 Task: Look for space in Tinaquillo, Venezuela from 10th July, 2023 to 15th July, 2023 for 7 adults in price range Rs.10000 to Rs.15000. Place can be entire place or shared room with 4 bedrooms having 7 beds and 4 bathrooms. Property type can be house, flat, guest house. Amenities needed are: wifi, TV, free parkinig on premises, gym, breakfast. Booking option can be shelf check-in. Required host language is English.
Action: Mouse moved to (523, 132)
Screenshot: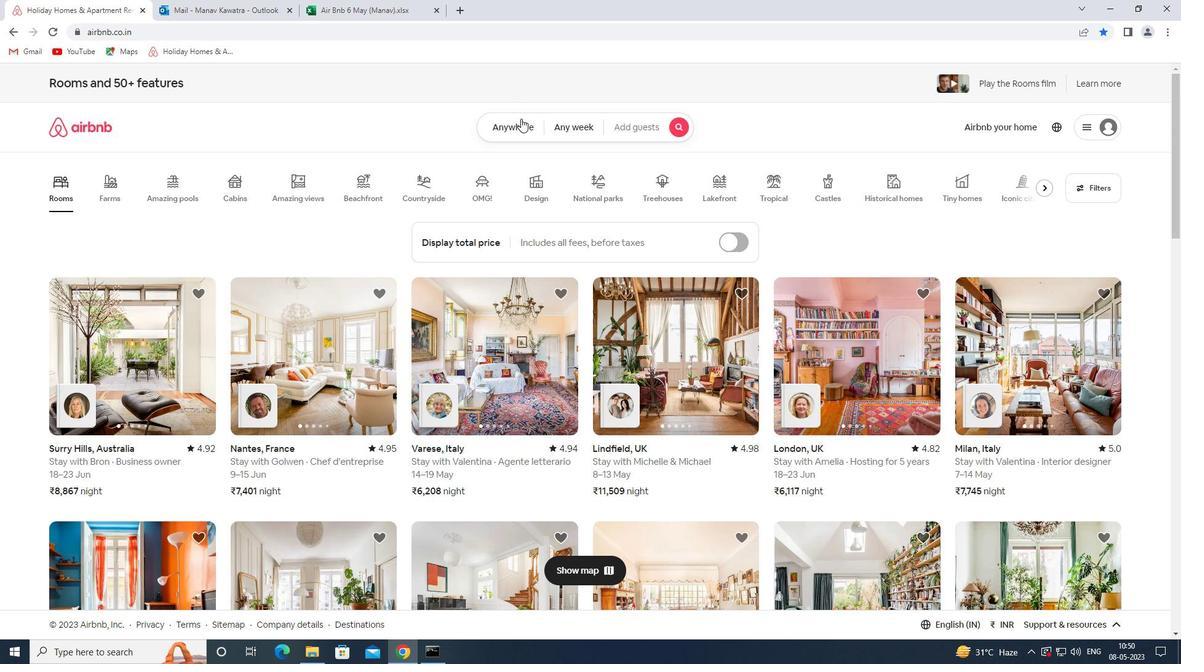 
Action: Mouse pressed left at (523, 132)
Screenshot: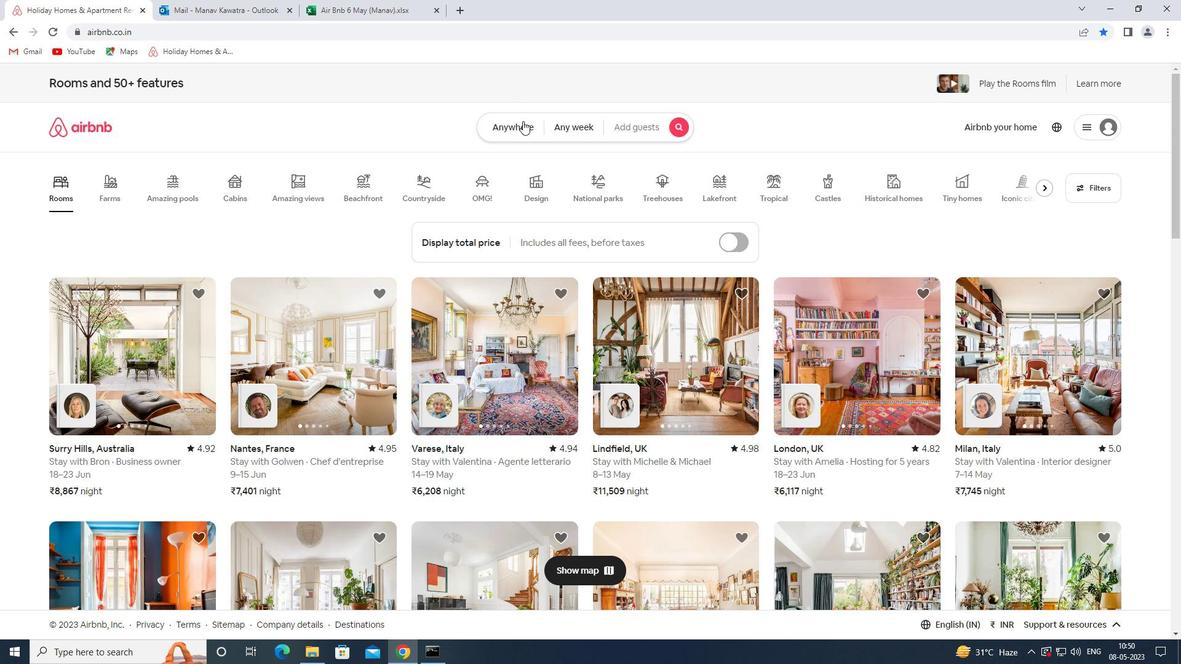 
Action: Mouse moved to (421, 177)
Screenshot: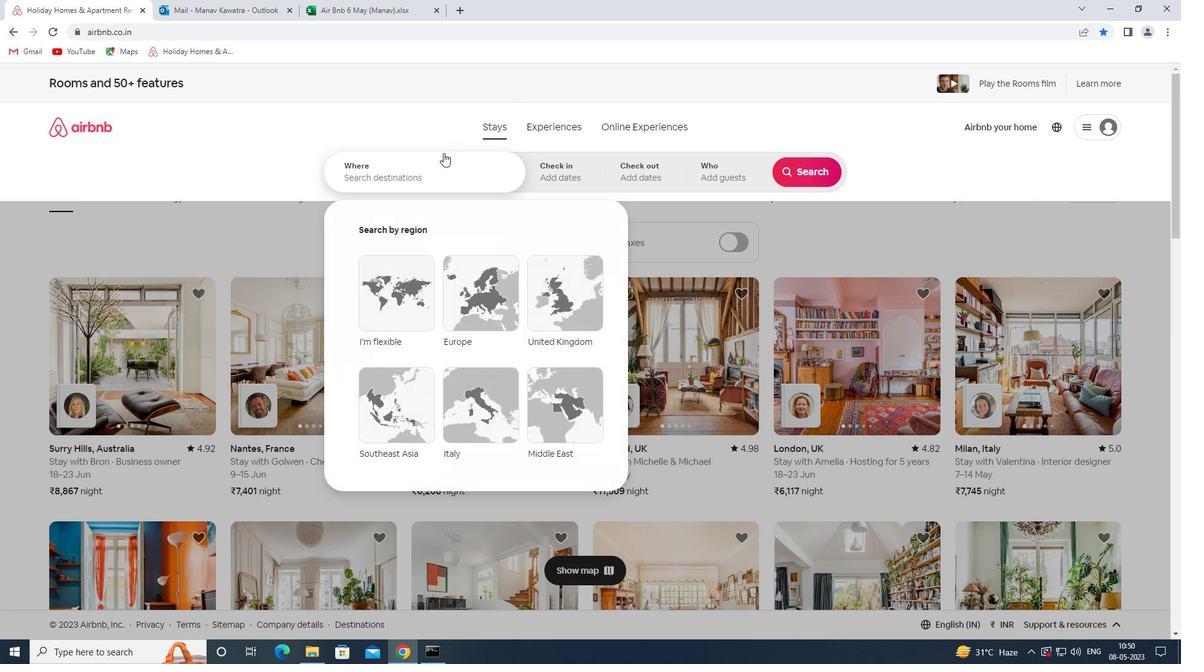 
Action: Mouse pressed left at (421, 177)
Screenshot: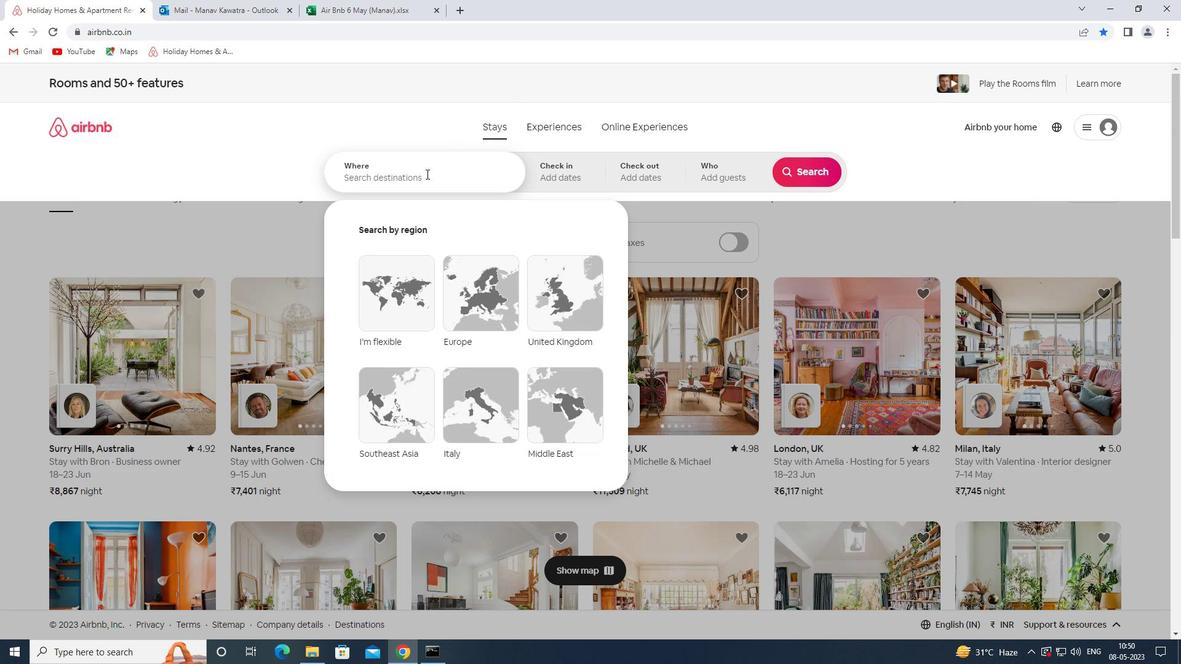 
Action: Mouse moved to (421, 177)
Screenshot: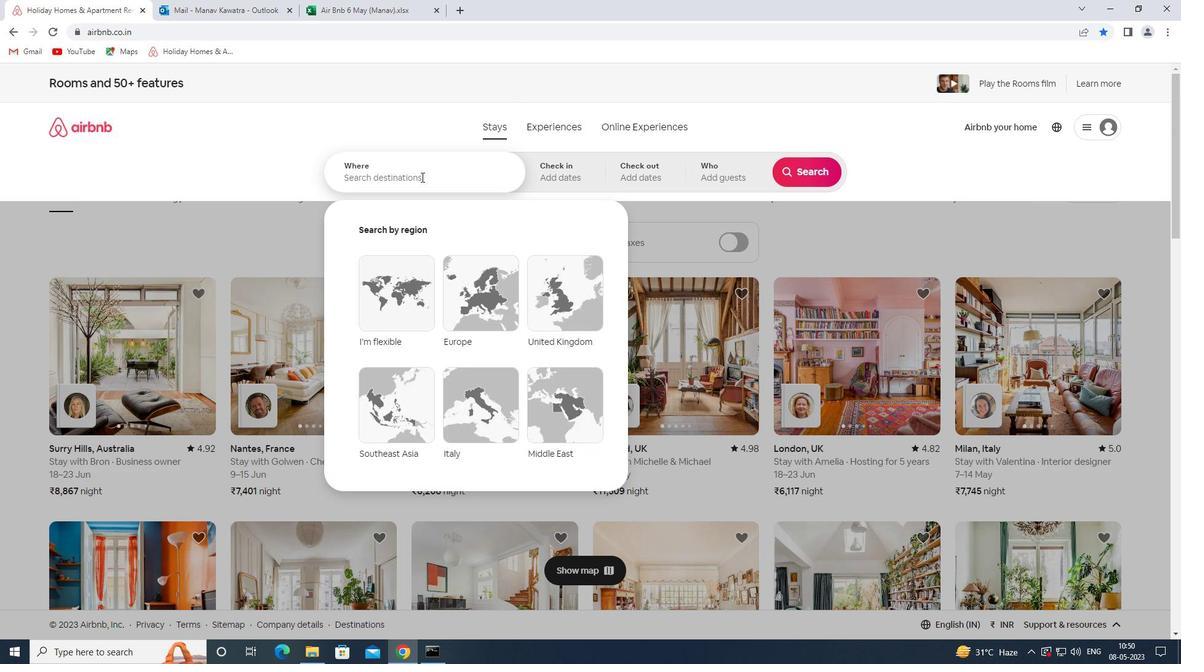 
Action: Key pressed tinaquillo
Screenshot: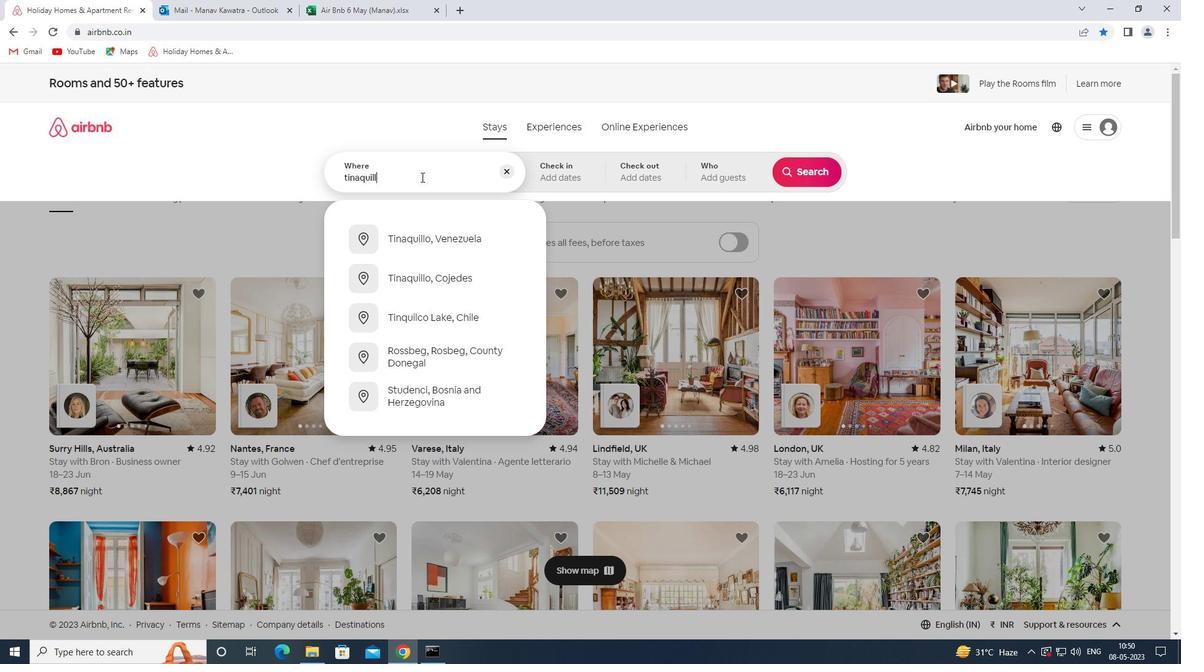 
Action: Mouse moved to (481, 284)
Screenshot: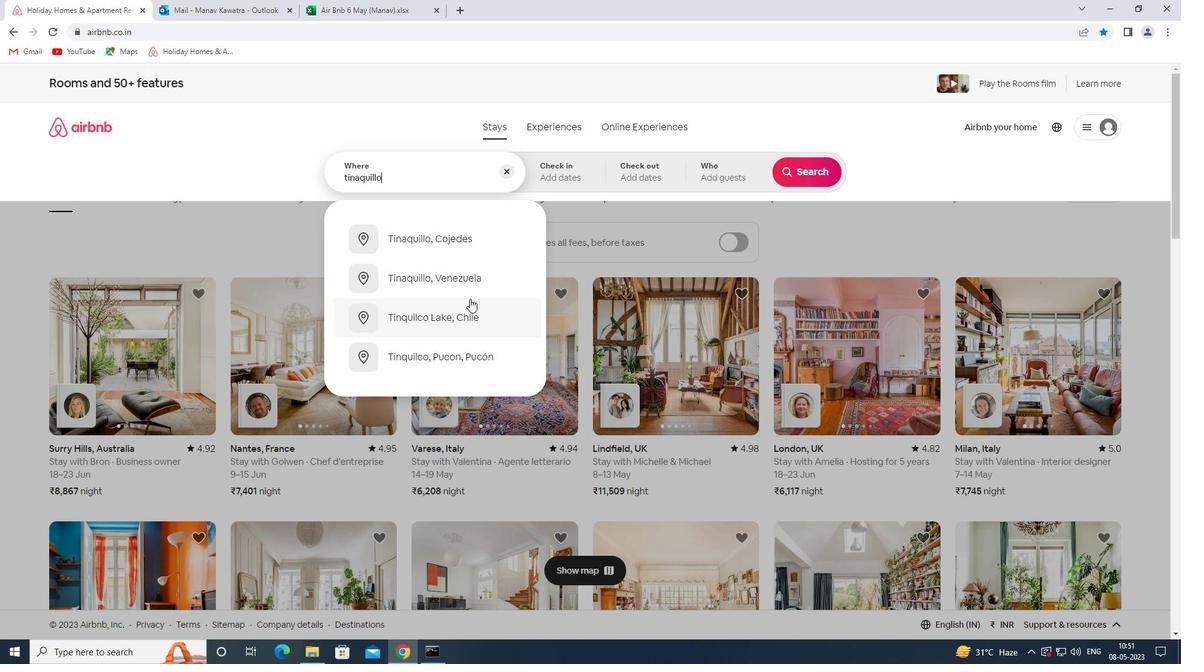 
Action: Mouse pressed left at (481, 284)
Screenshot: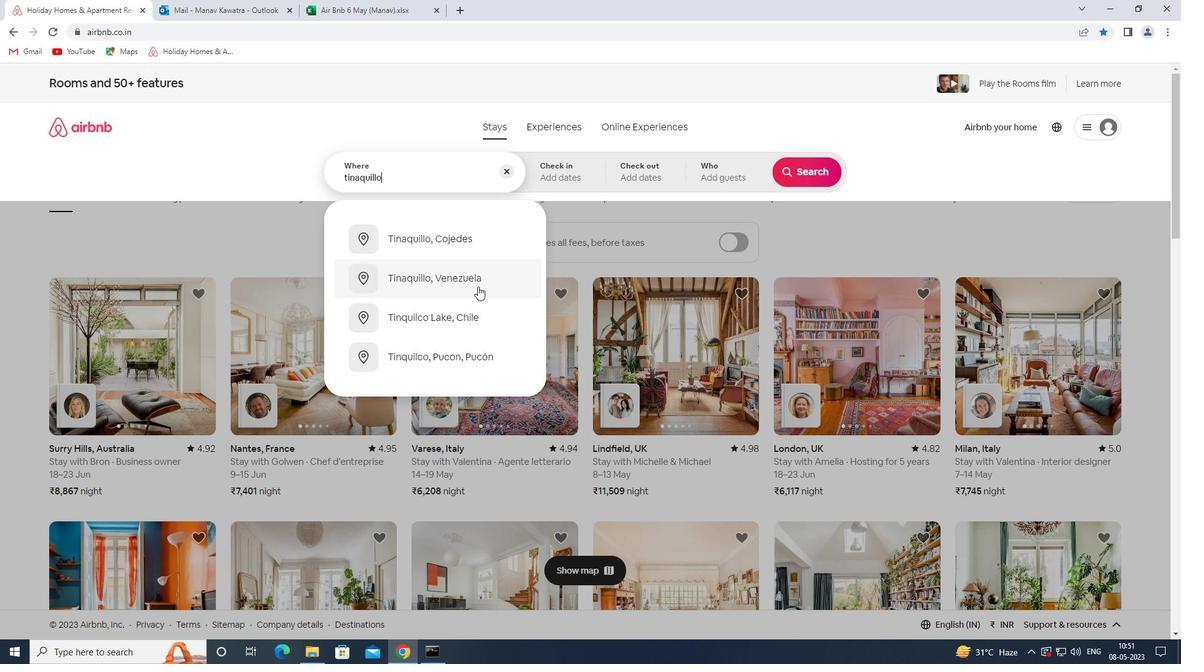 
Action: Mouse moved to (801, 268)
Screenshot: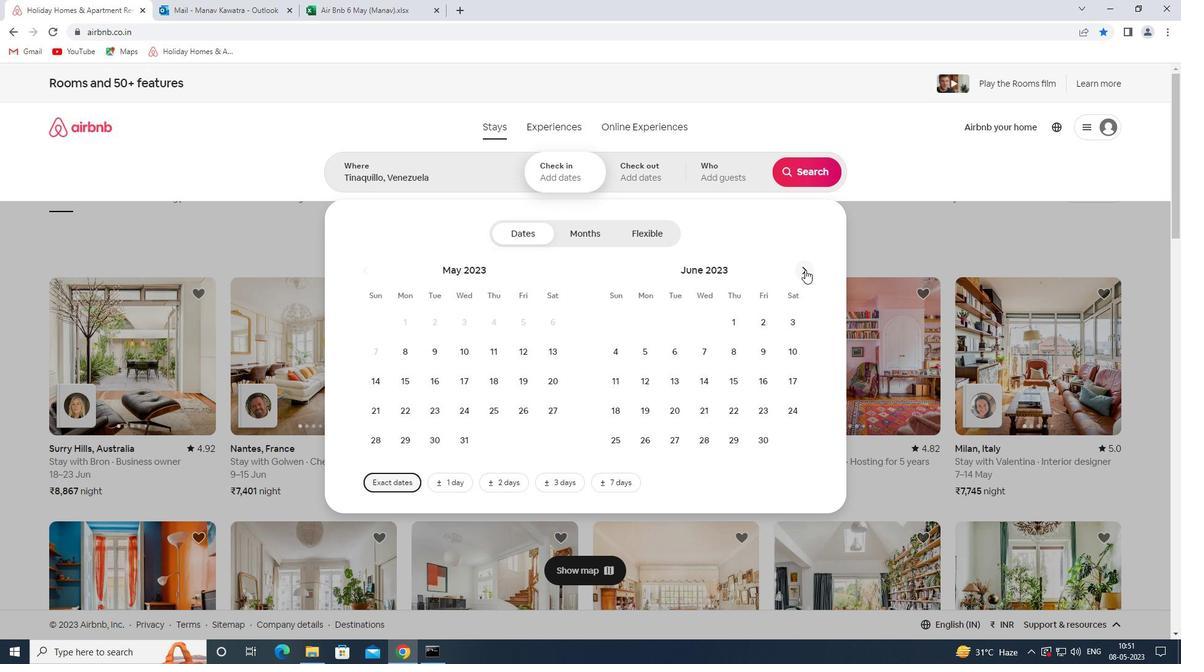 
Action: Mouse pressed left at (801, 268)
Screenshot: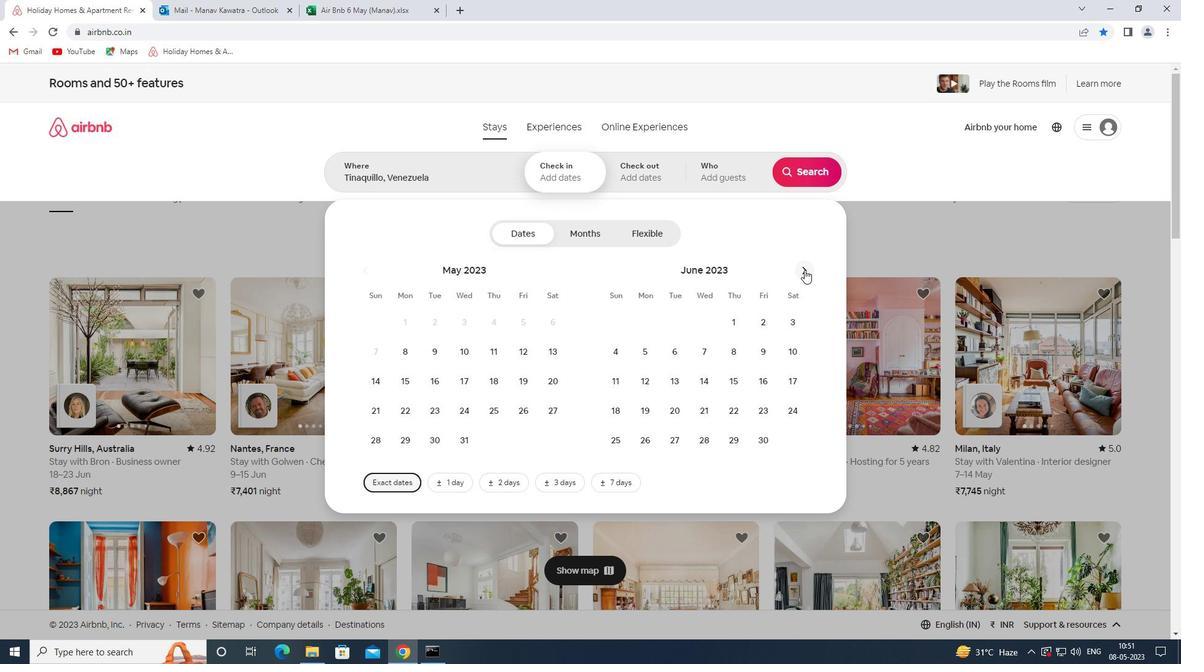 
Action: Mouse moved to (651, 379)
Screenshot: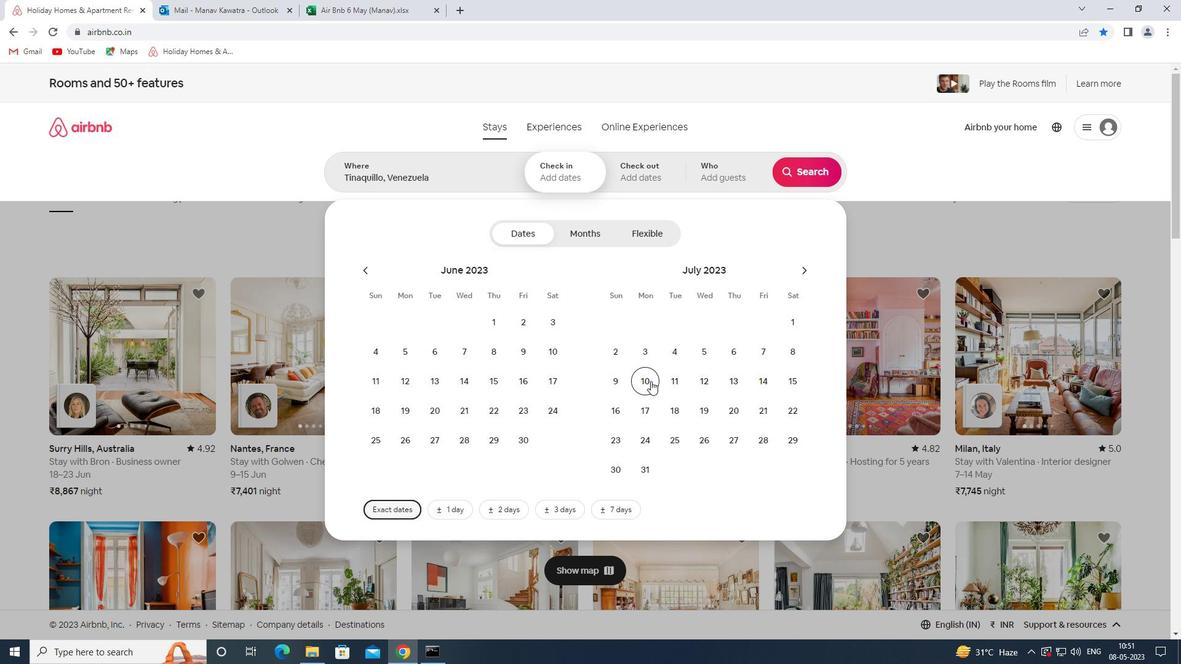 
Action: Mouse pressed left at (651, 379)
Screenshot: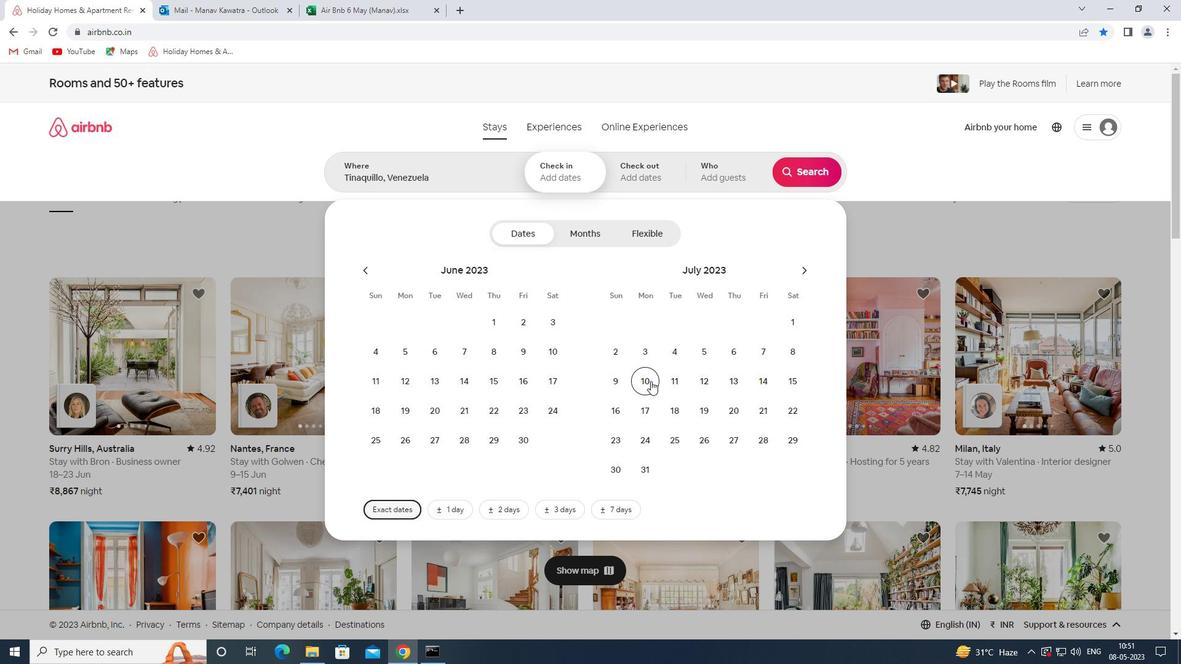 
Action: Mouse moved to (792, 387)
Screenshot: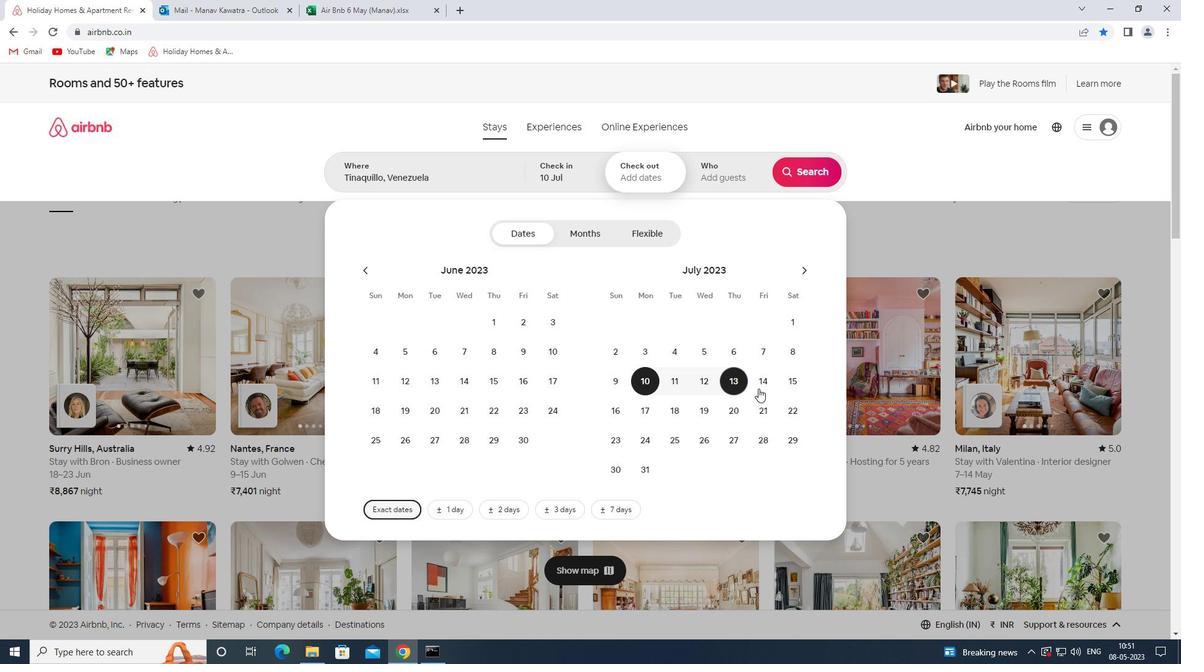 
Action: Mouse pressed left at (792, 387)
Screenshot: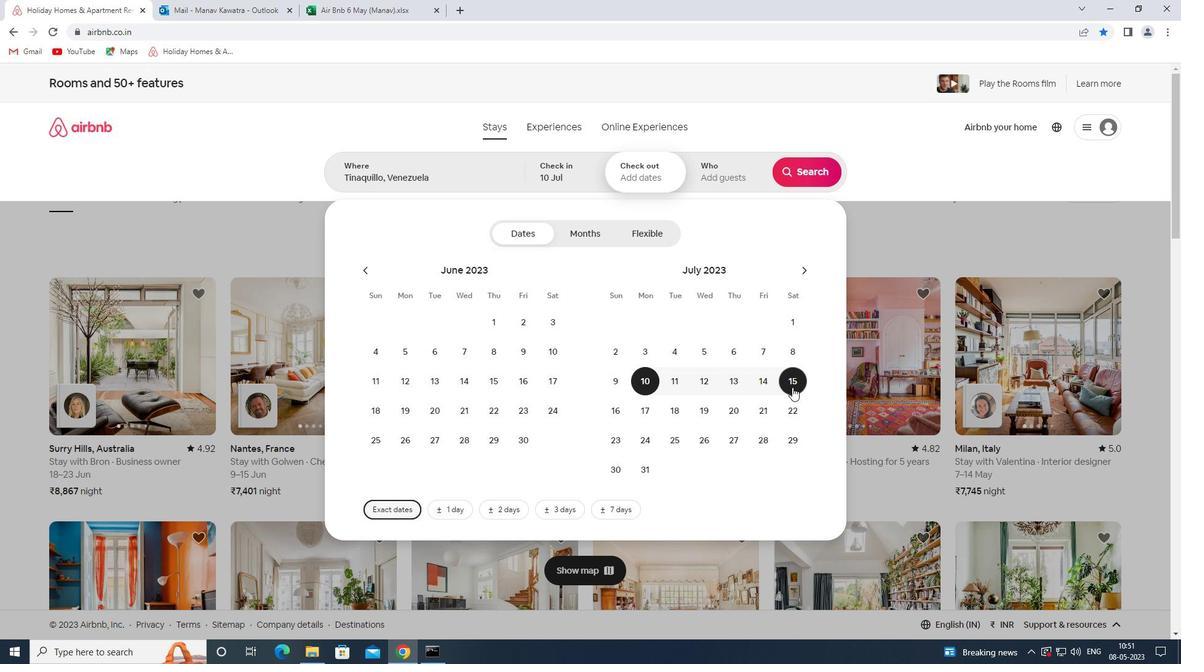 
Action: Mouse moved to (720, 174)
Screenshot: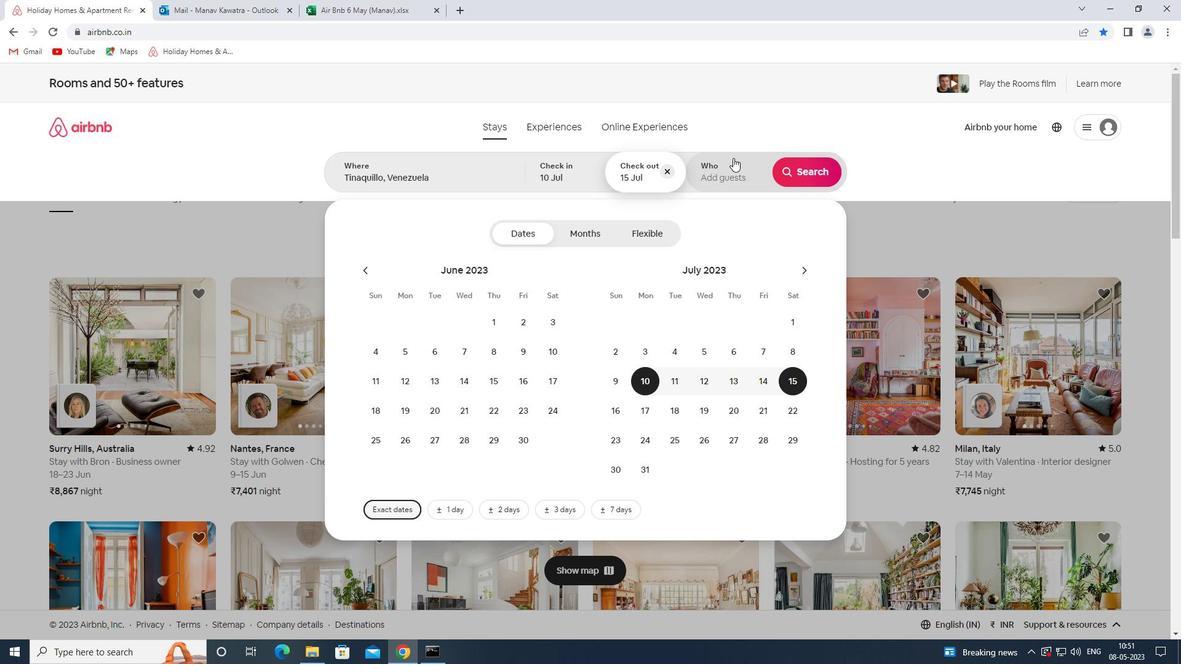 
Action: Mouse pressed left at (720, 174)
Screenshot: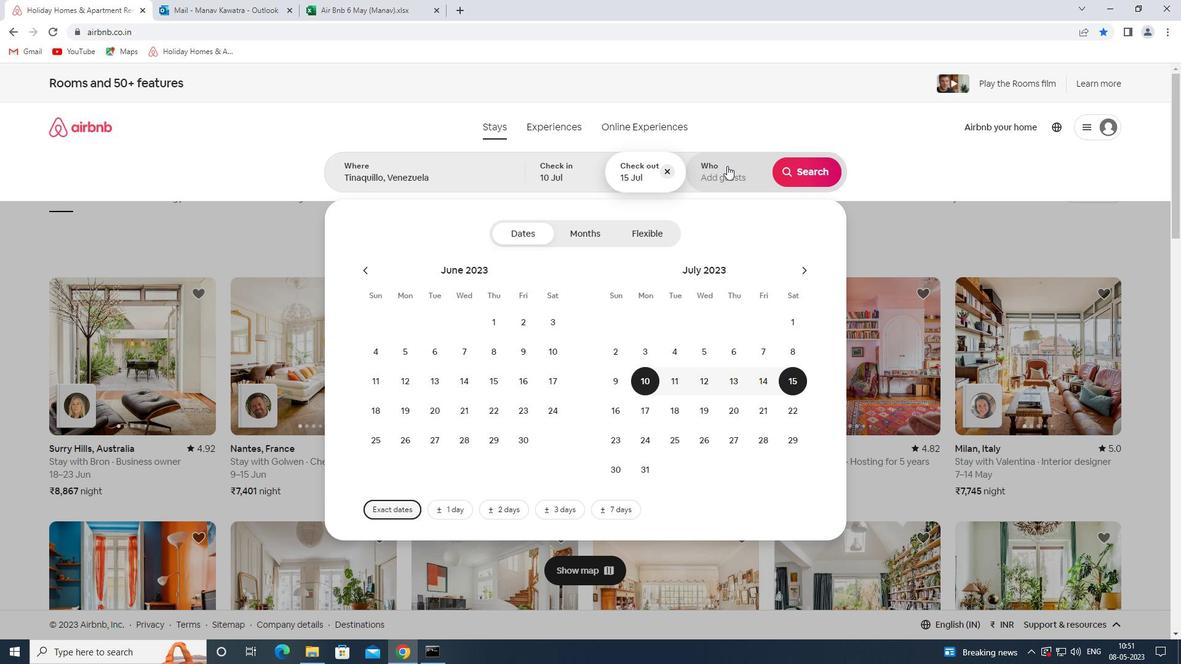
Action: Mouse moved to (812, 240)
Screenshot: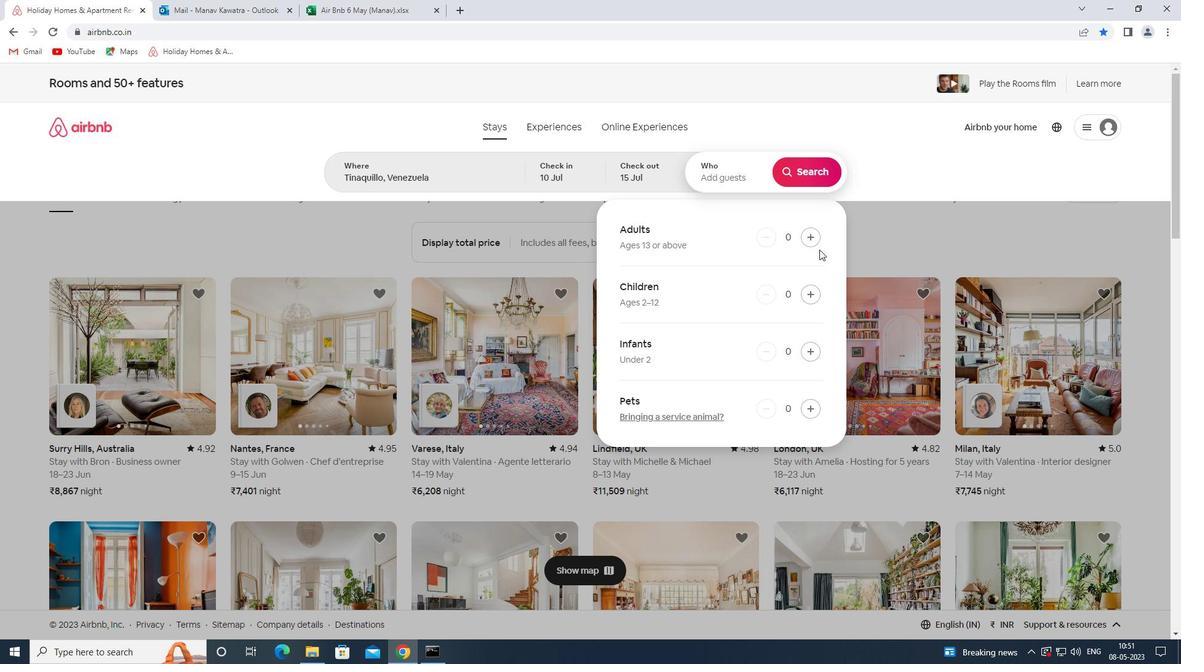 
Action: Mouse pressed left at (812, 240)
Screenshot: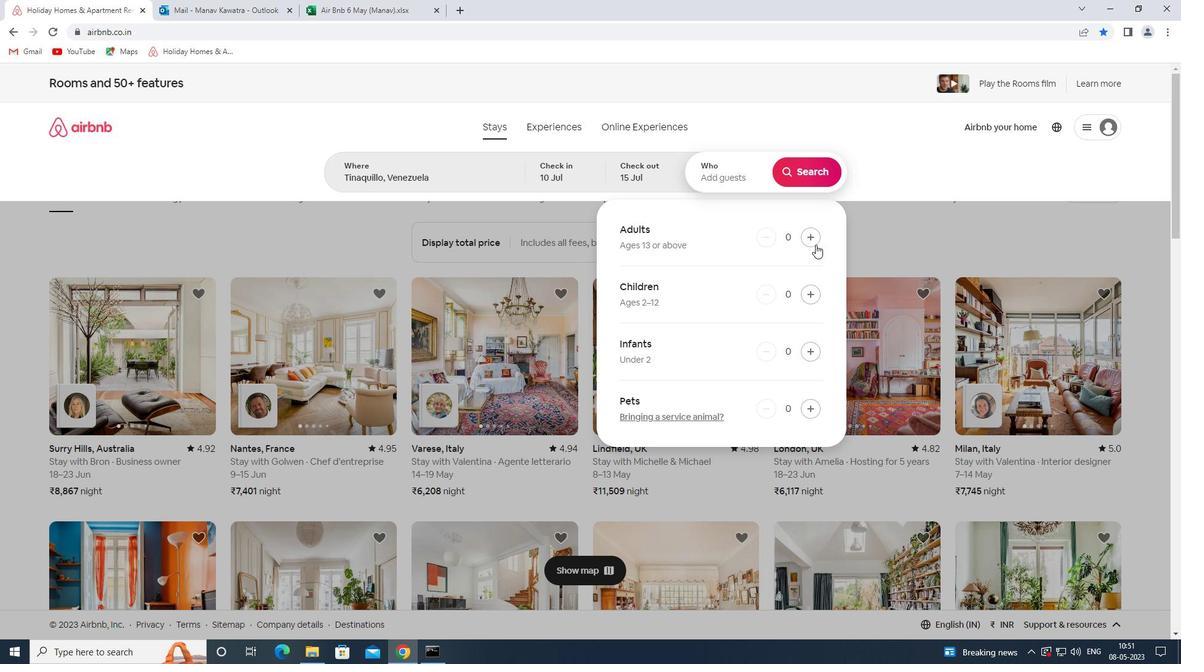 
Action: Mouse pressed left at (812, 240)
Screenshot: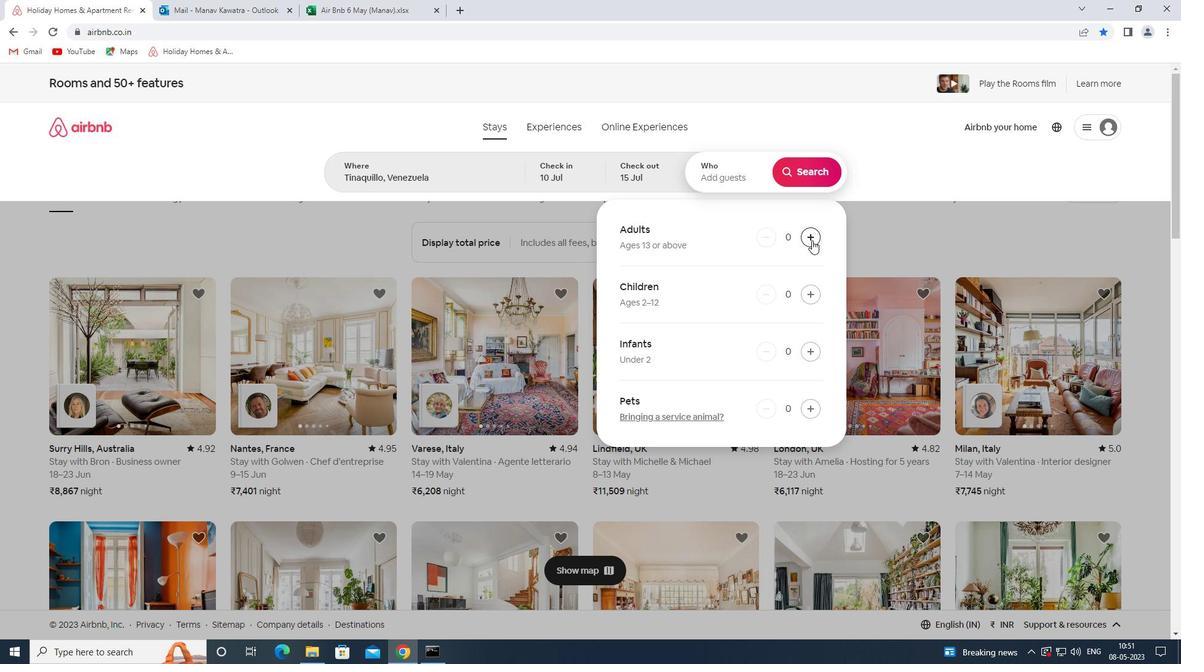 
Action: Mouse pressed left at (812, 240)
Screenshot: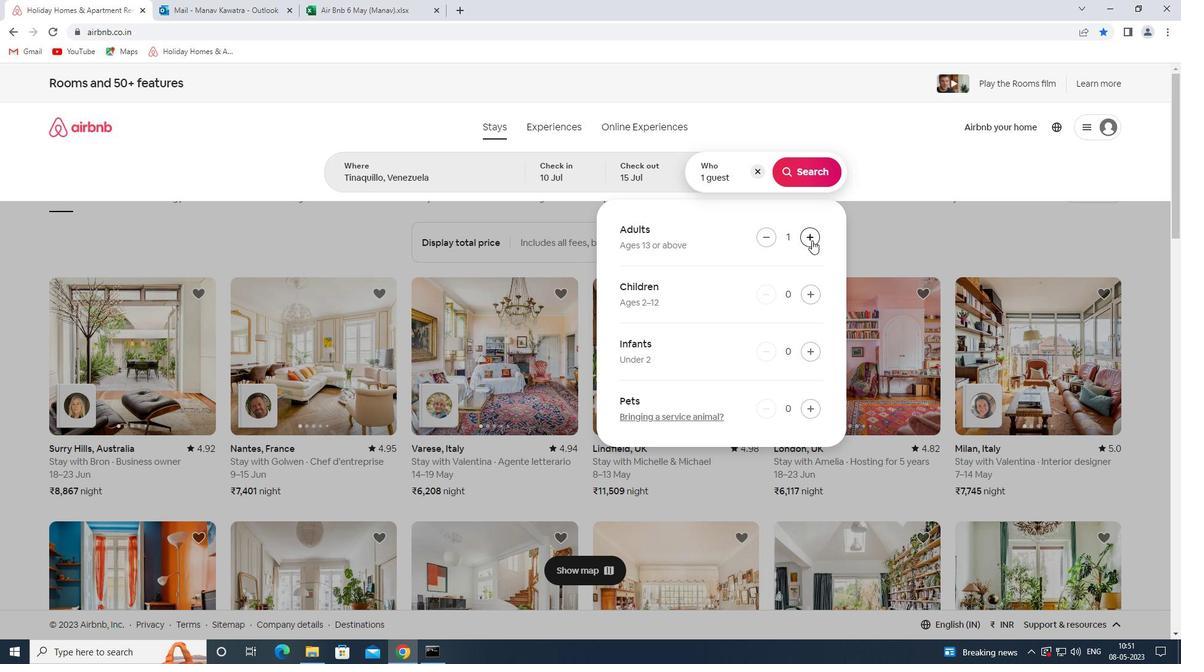 
Action: Mouse pressed left at (812, 240)
Screenshot: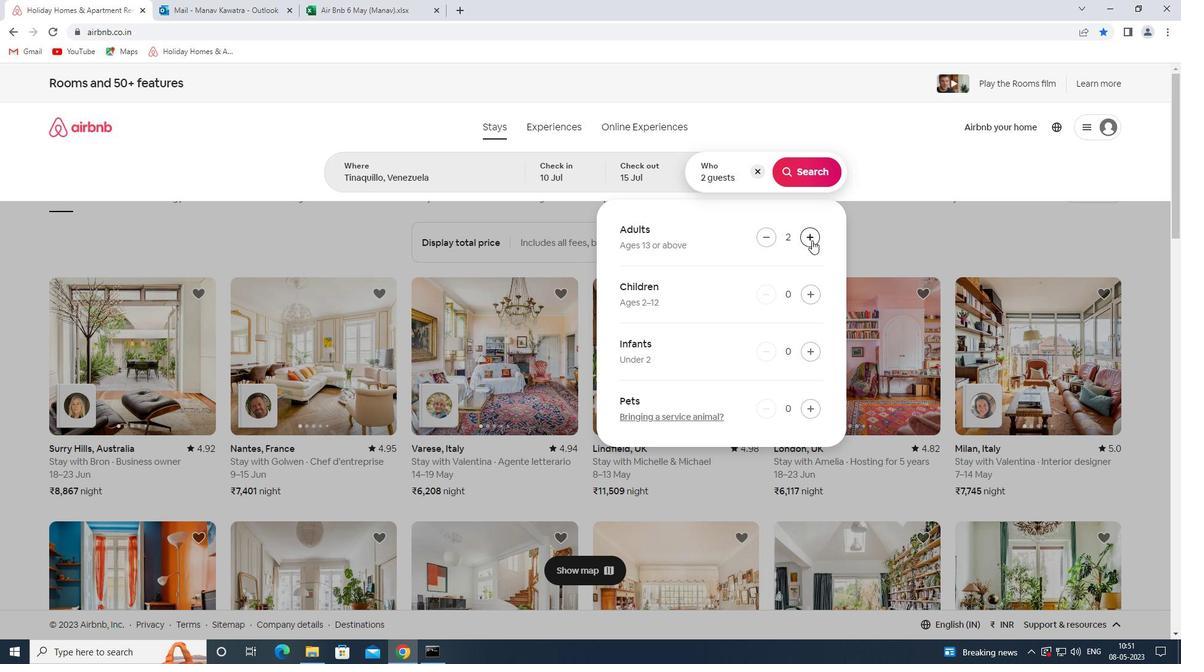 
Action: Mouse pressed left at (812, 240)
Screenshot: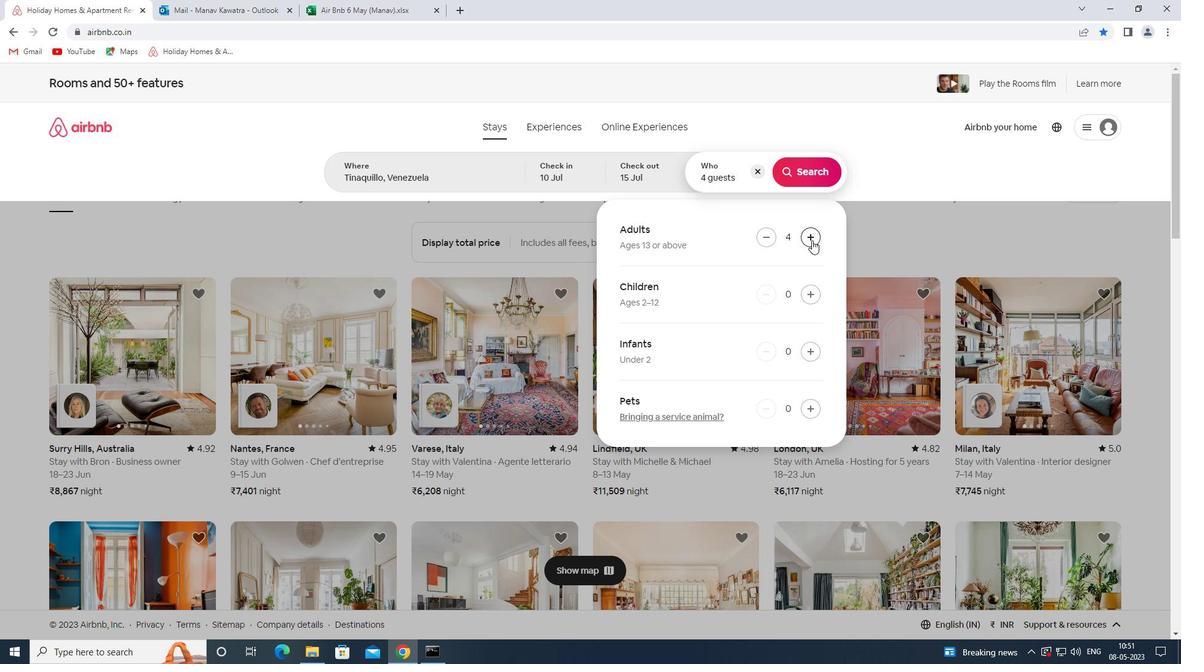 
Action: Mouse pressed left at (812, 240)
Screenshot: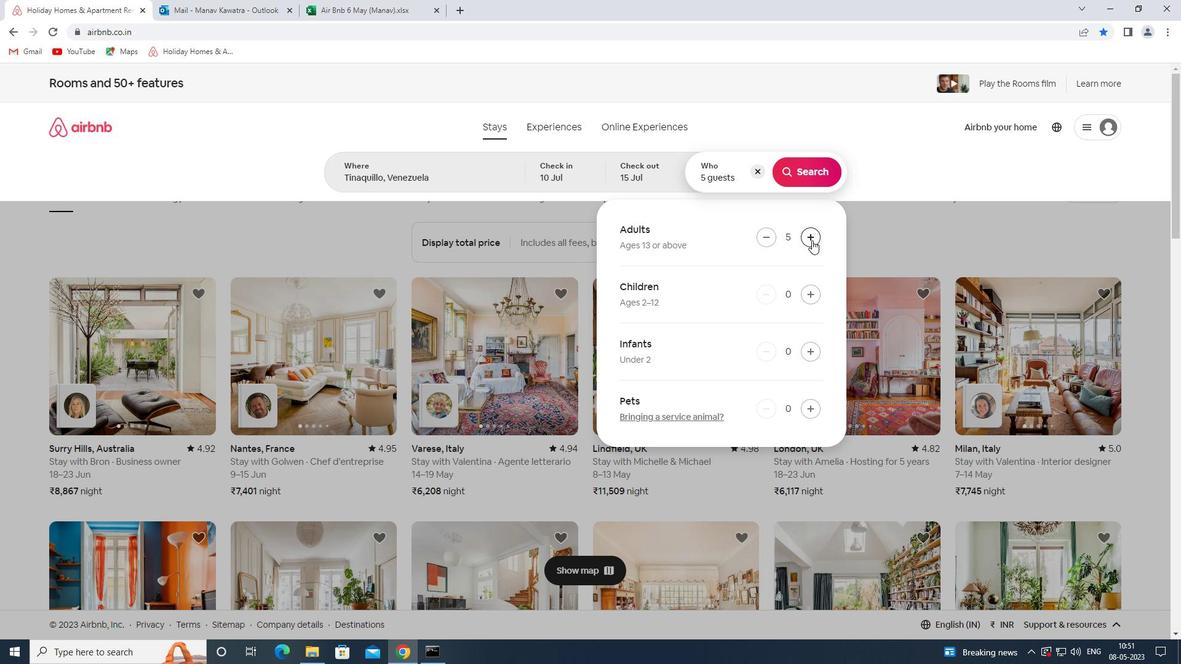 
Action: Mouse pressed left at (812, 240)
Screenshot: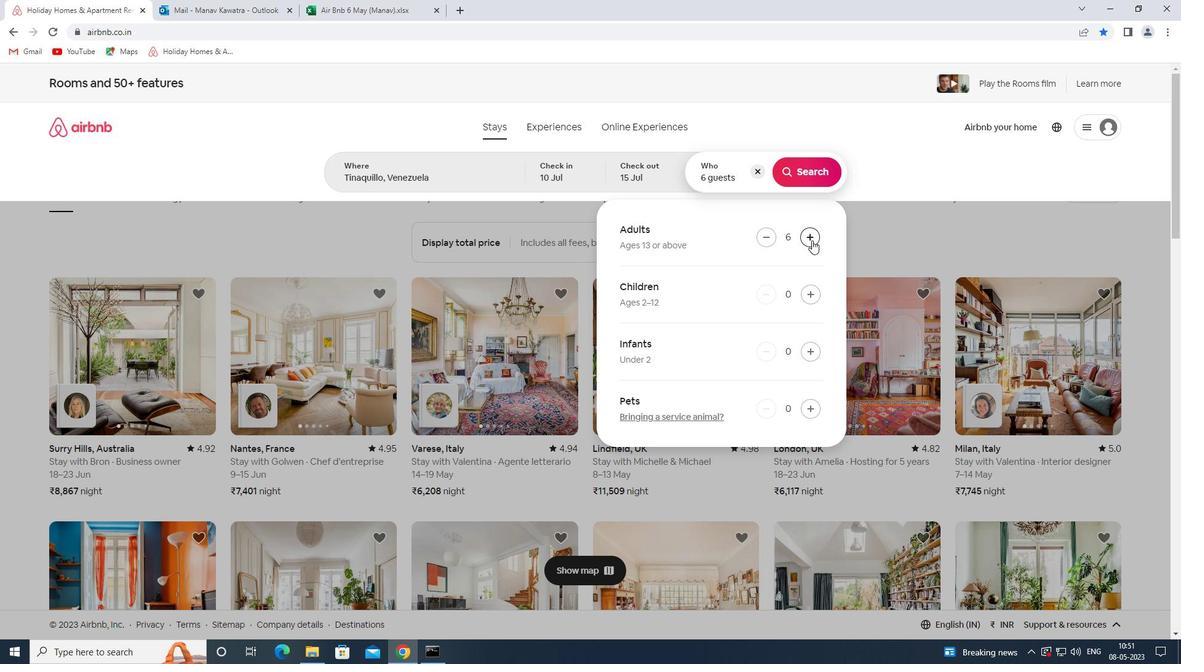 
Action: Mouse moved to (809, 174)
Screenshot: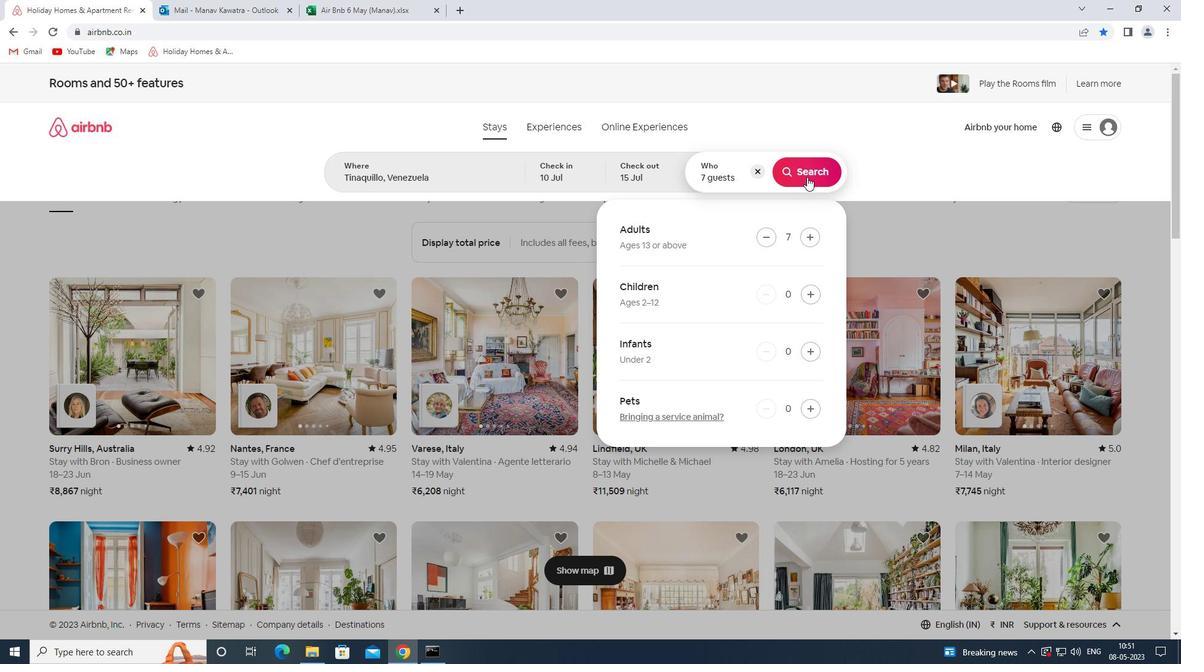 
Action: Mouse pressed left at (809, 174)
Screenshot: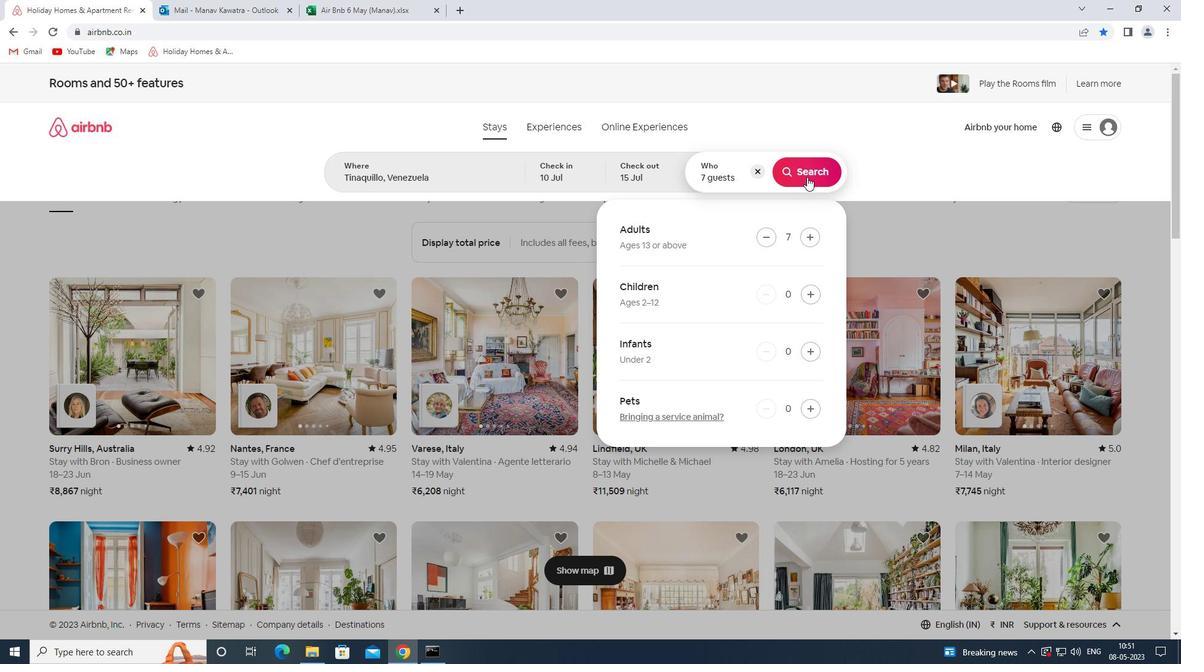 
Action: Mouse moved to (1125, 134)
Screenshot: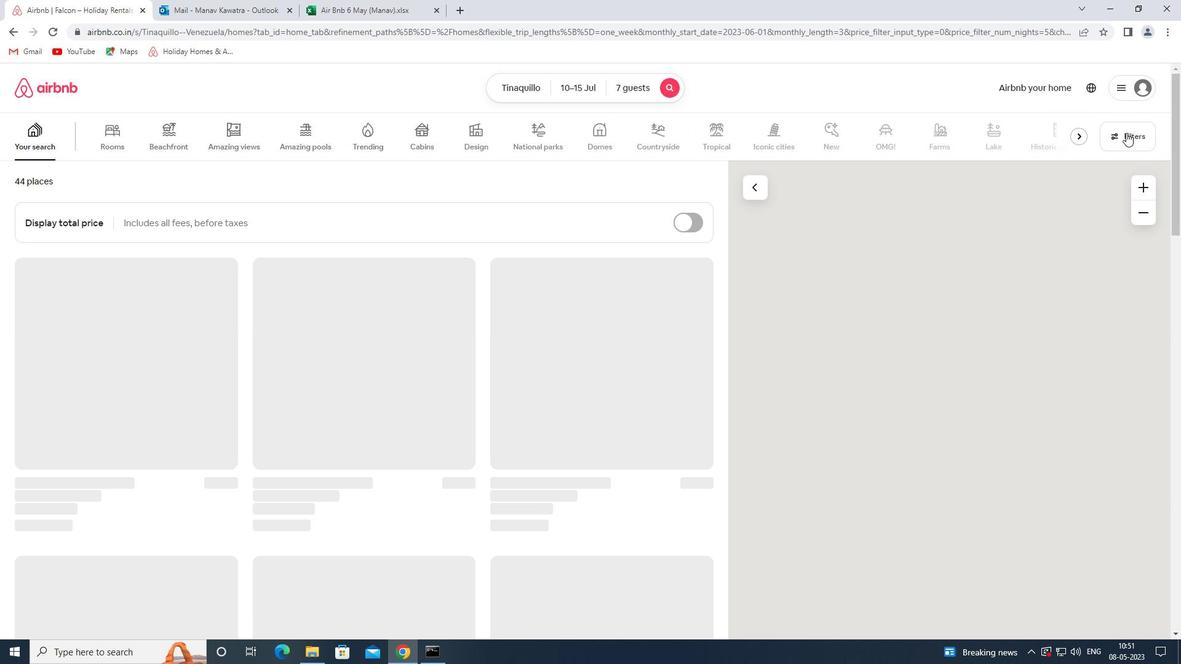 
Action: Mouse pressed left at (1125, 134)
Screenshot: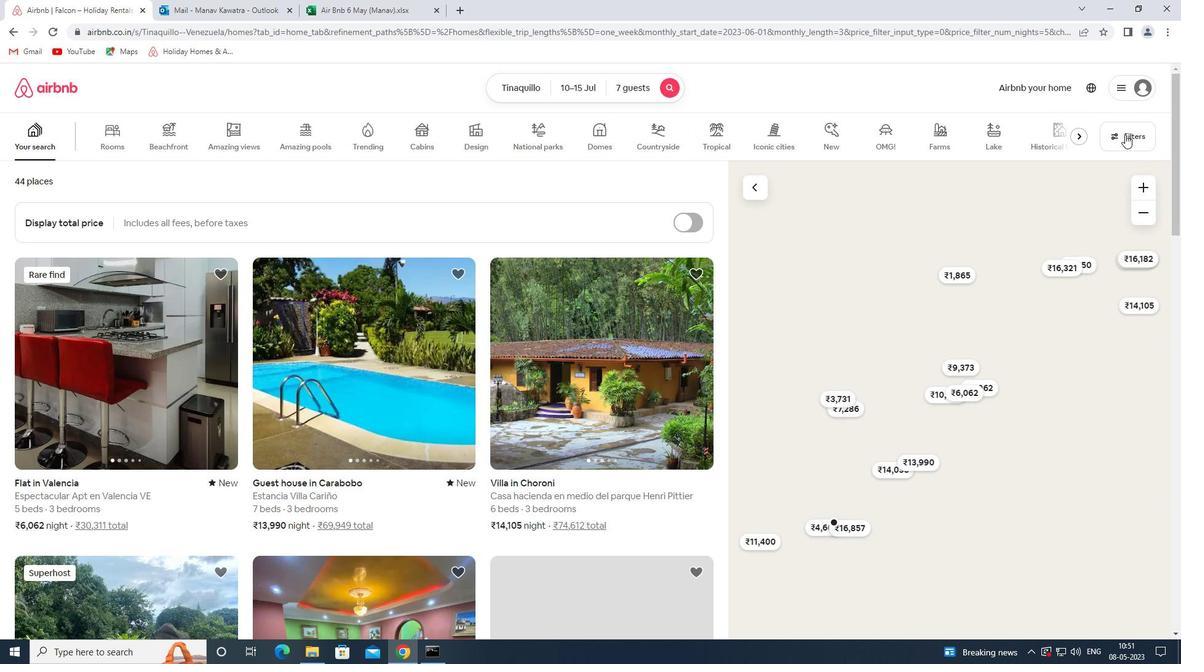 
Action: Mouse moved to (431, 446)
Screenshot: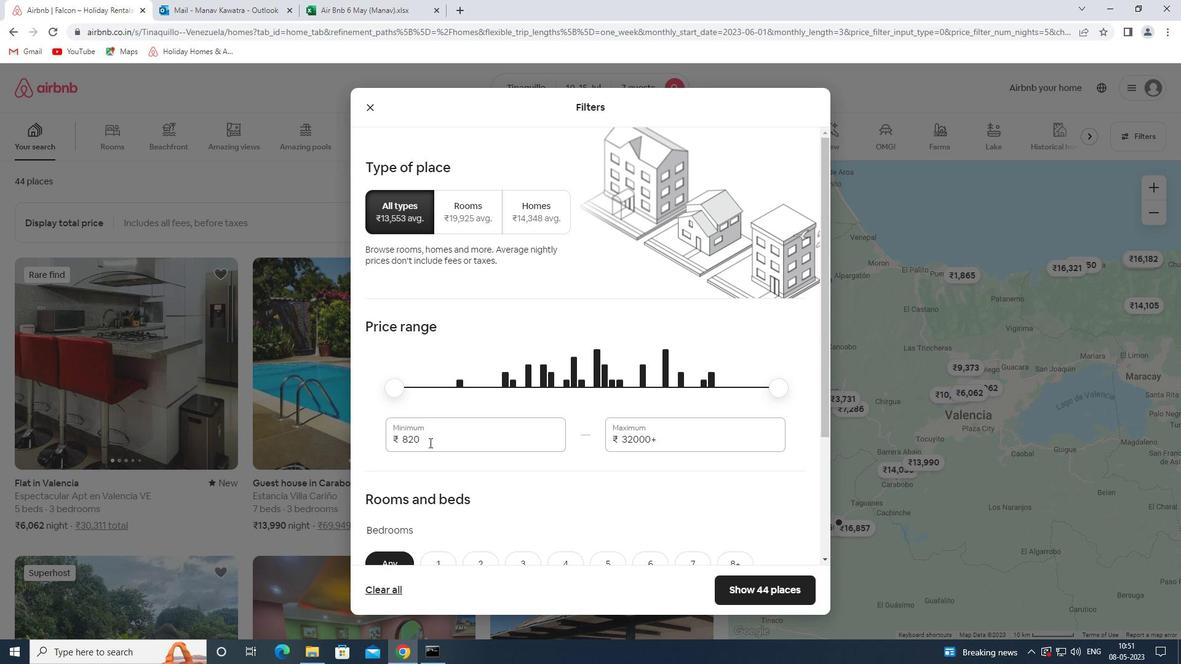 
Action: Mouse pressed left at (431, 446)
Screenshot: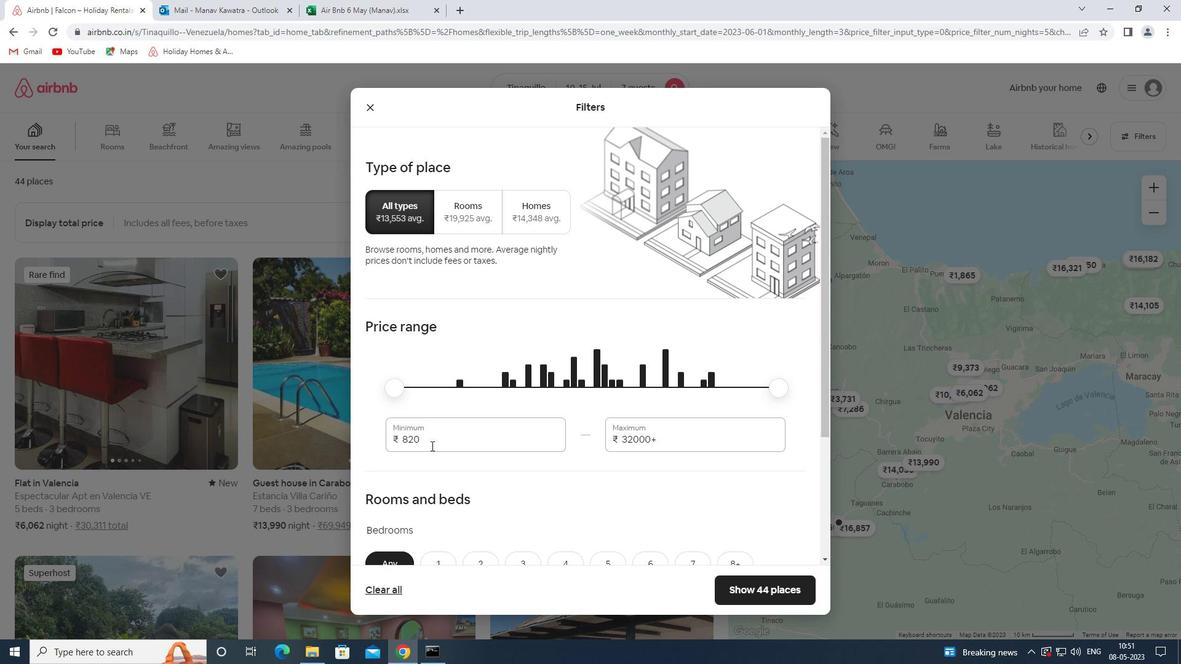 
Action: Mouse pressed left at (431, 446)
Screenshot: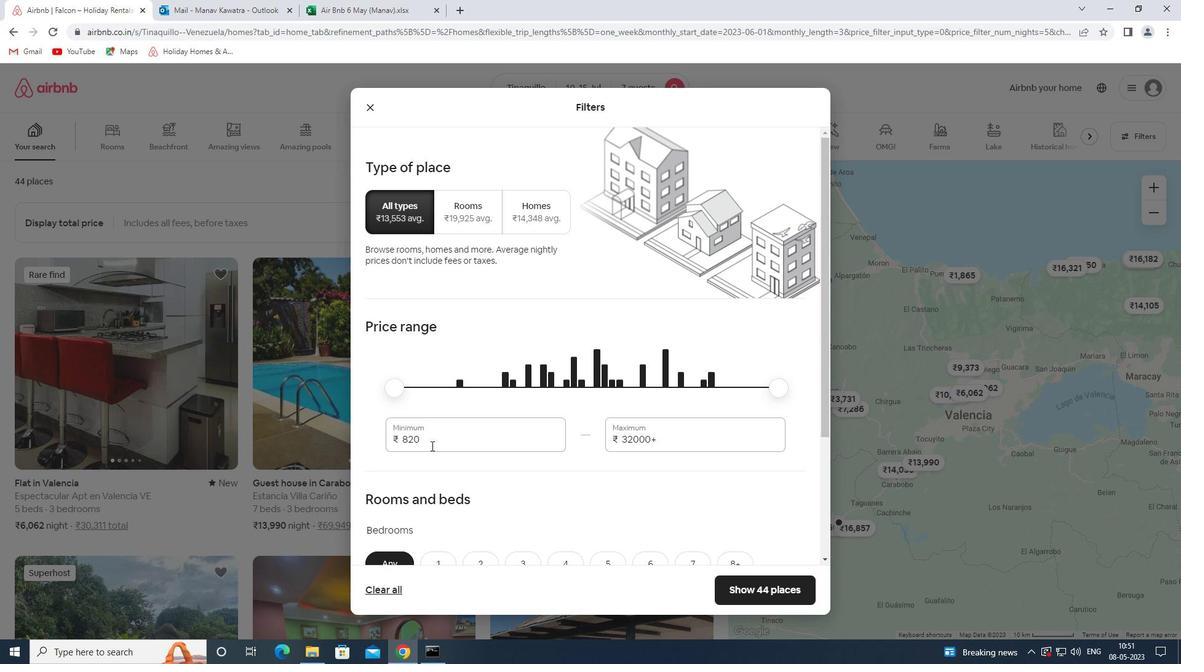 
Action: Key pressed 10000<Key.tab>150000<Key.backspace>
Screenshot: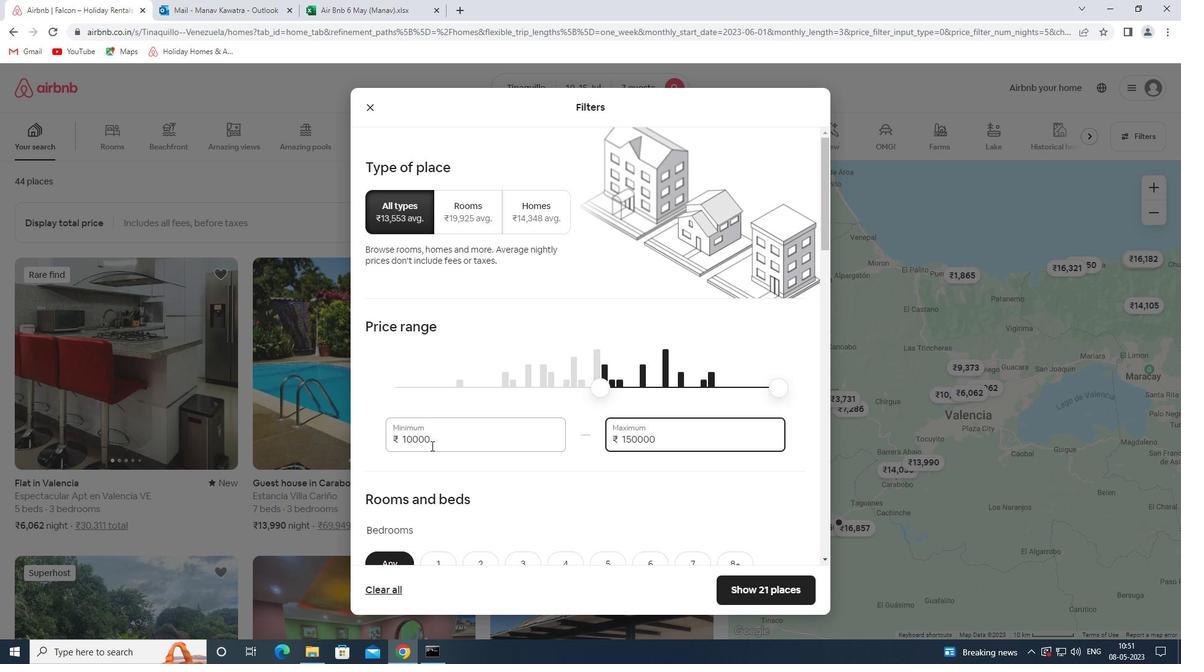 
Action: Mouse scrolled (431, 445) with delta (0, 0)
Screenshot: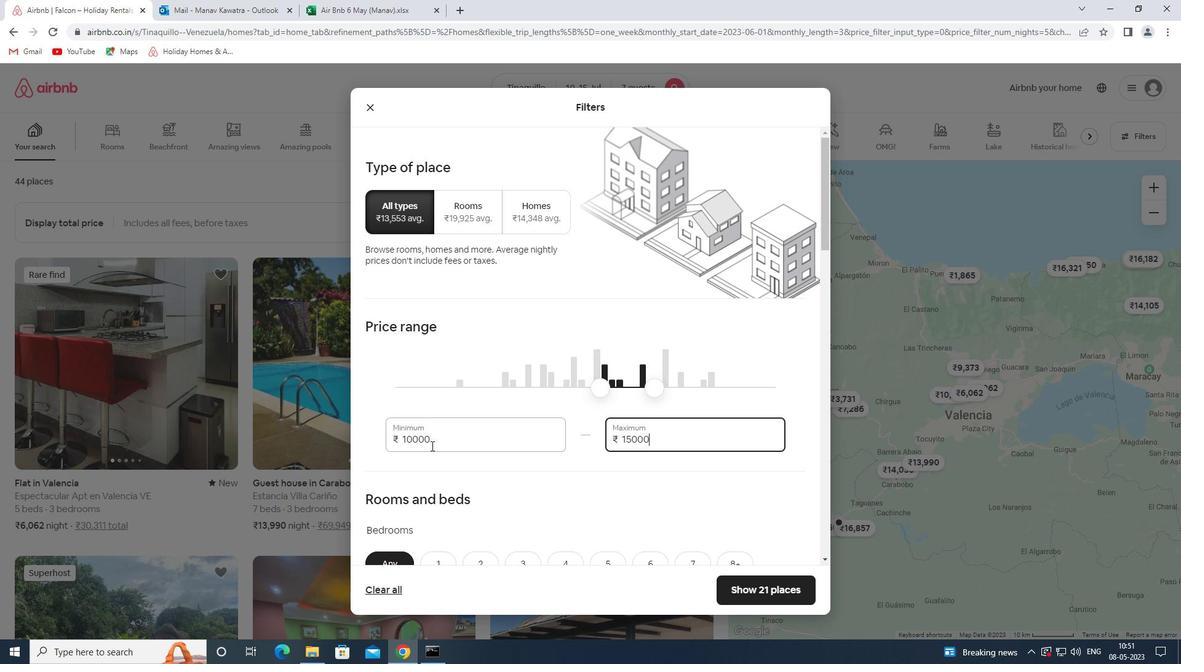 
Action: Mouse scrolled (431, 445) with delta (0, 0)
Screenshot: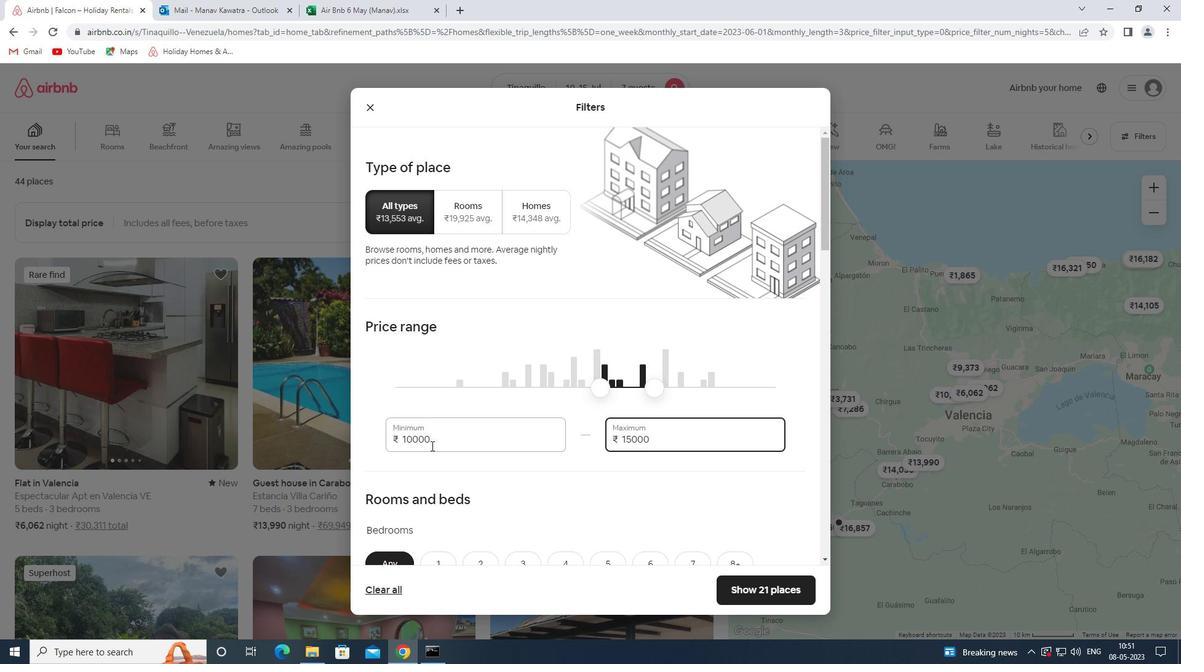 
Action: Mouse moved to (430, 448)
Screenshot: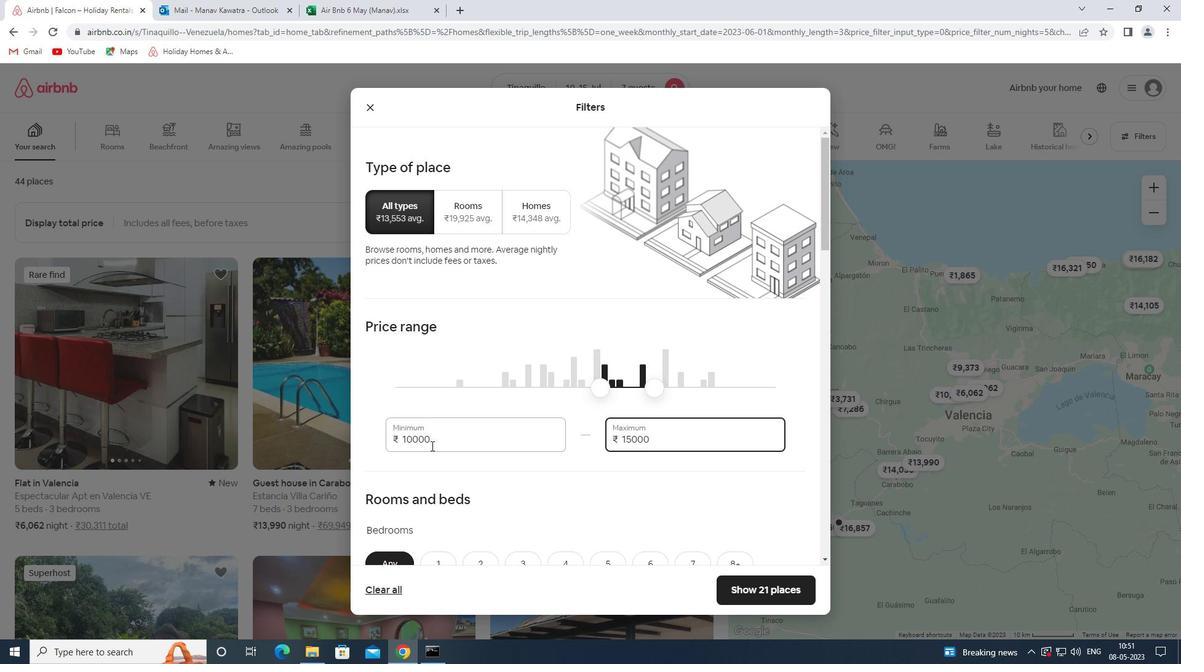 
Action: Mouse scrolled (430, 448) with delta (0, 0)
Screenshot: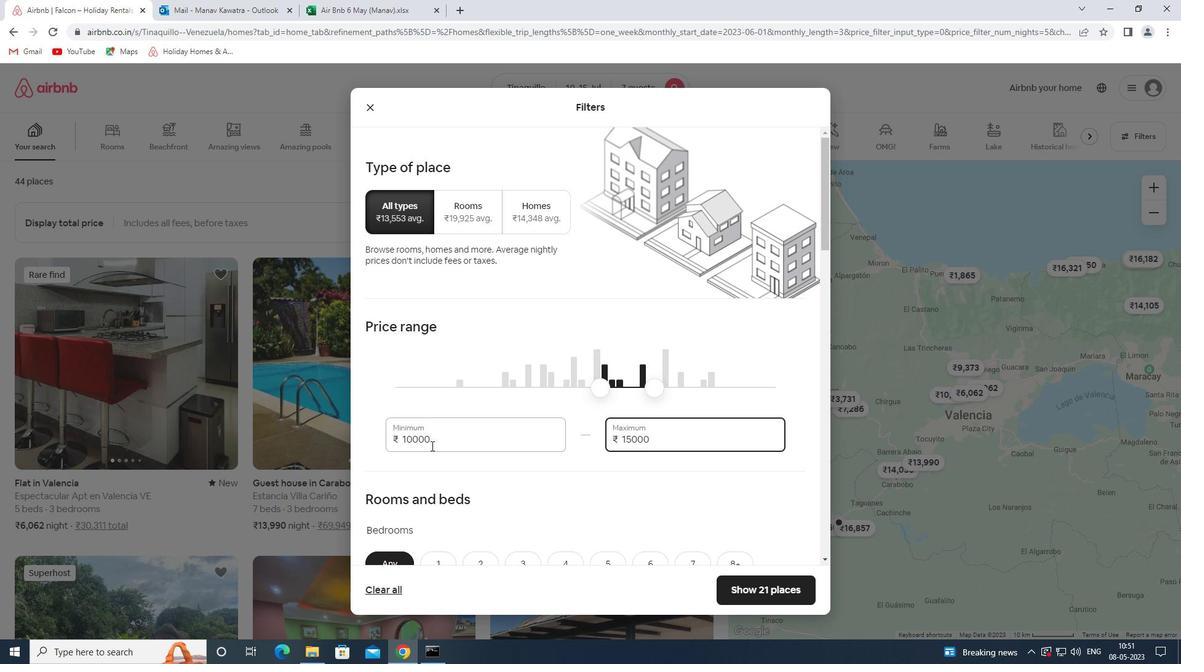 
Action: Mouse moved to (430, 448)
Screenshot: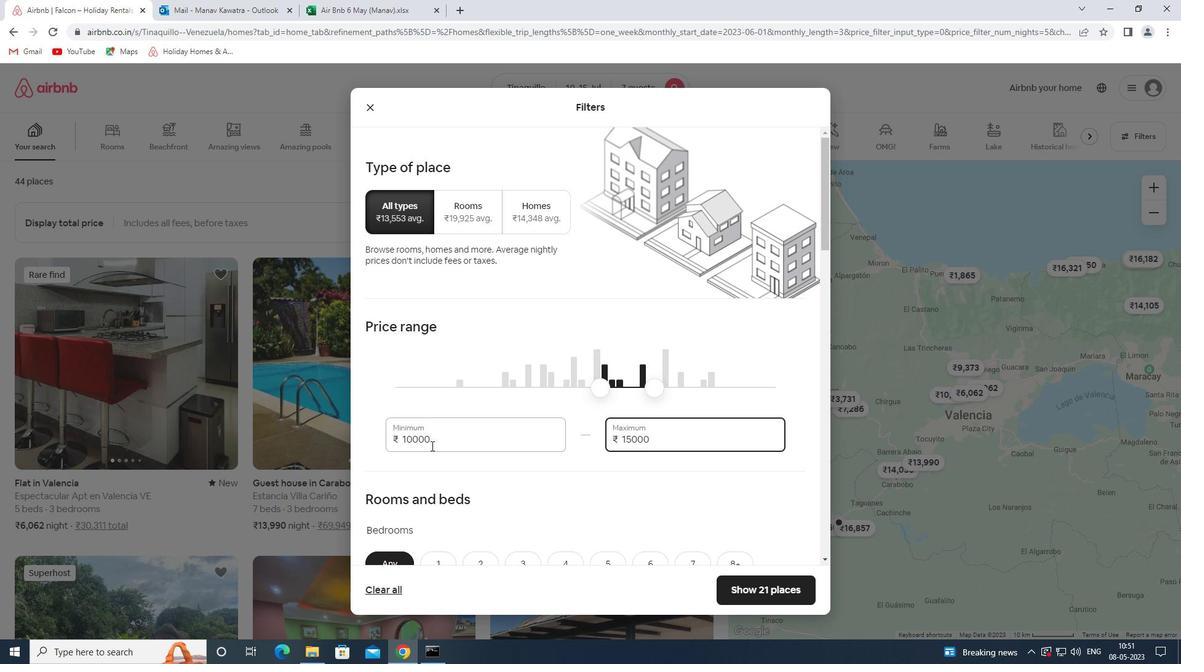 
Action: Mouse scrolled (430, 448) with delta (0, 0)
Screenshot: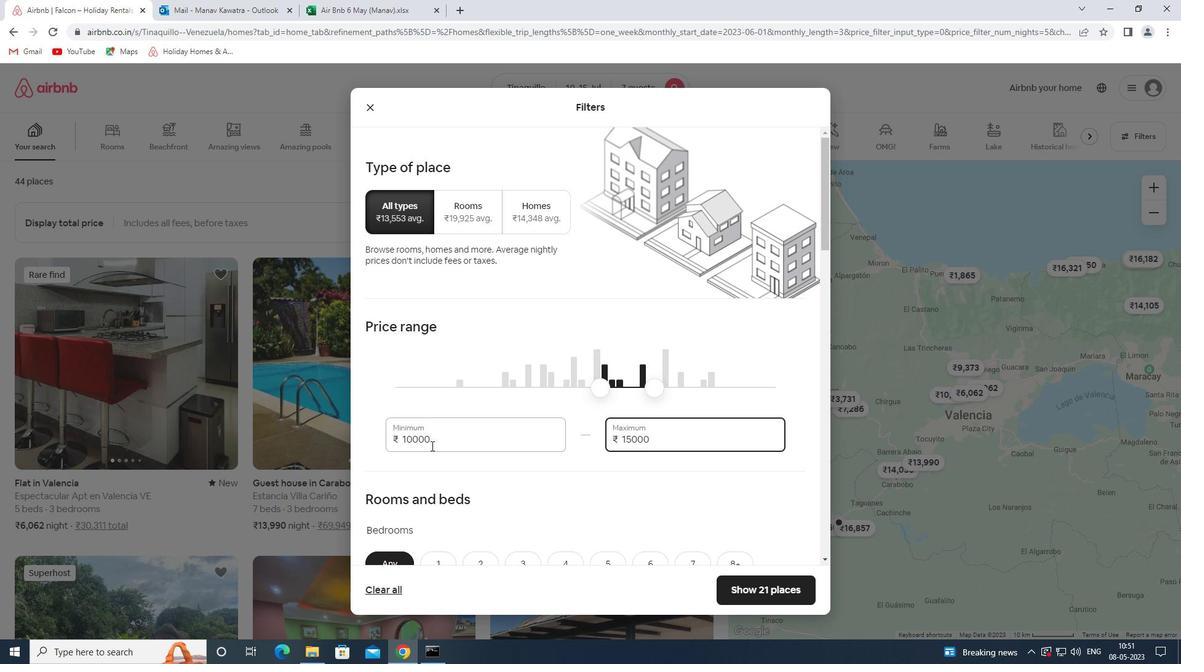 
Action: Mouse moved to (574, 315)
Screenshot: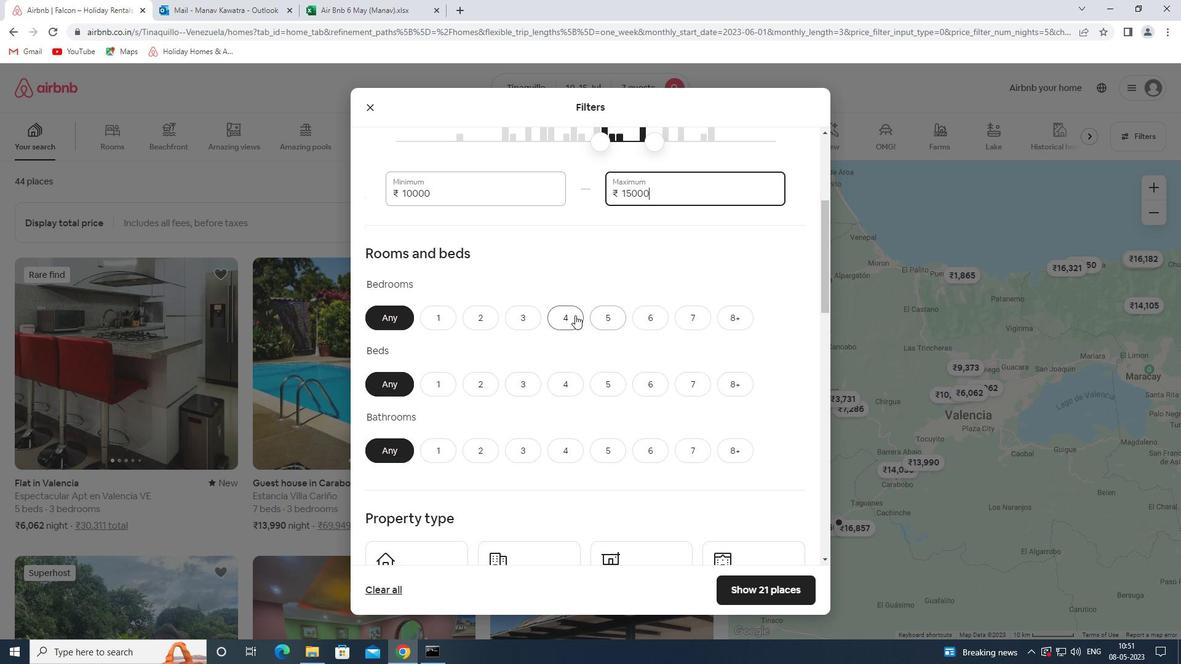 
Action: Mouse pressed left at (574, 315)
Screenshot: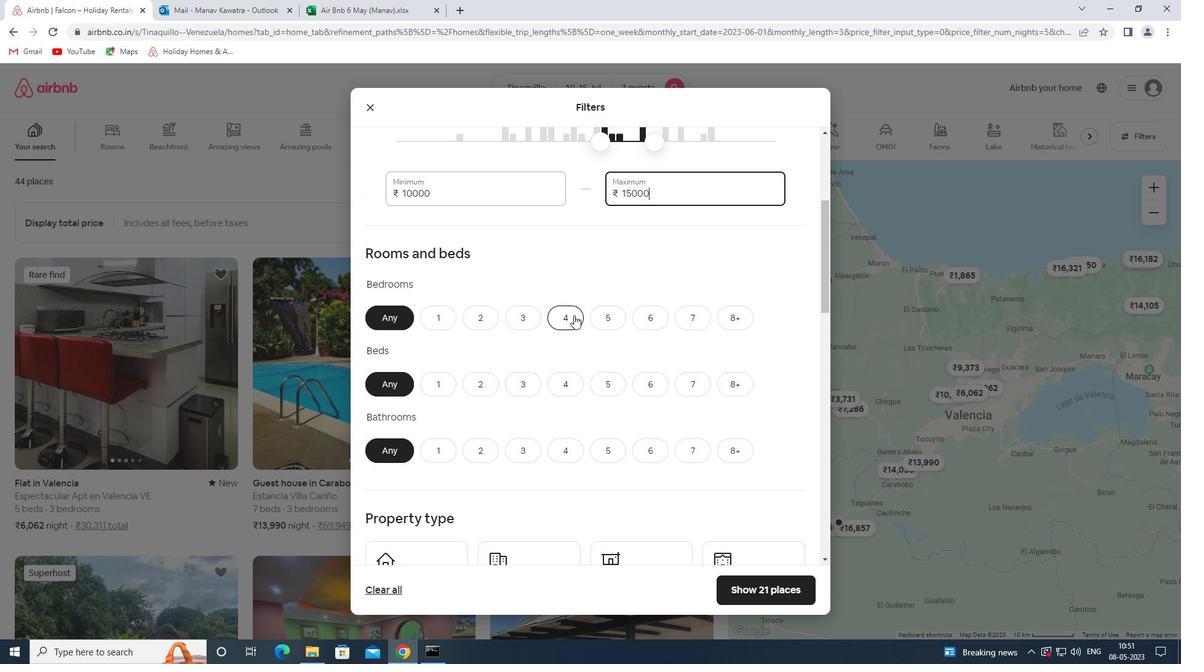 
Action: Mouse moved to (695, 385)
Screenshot: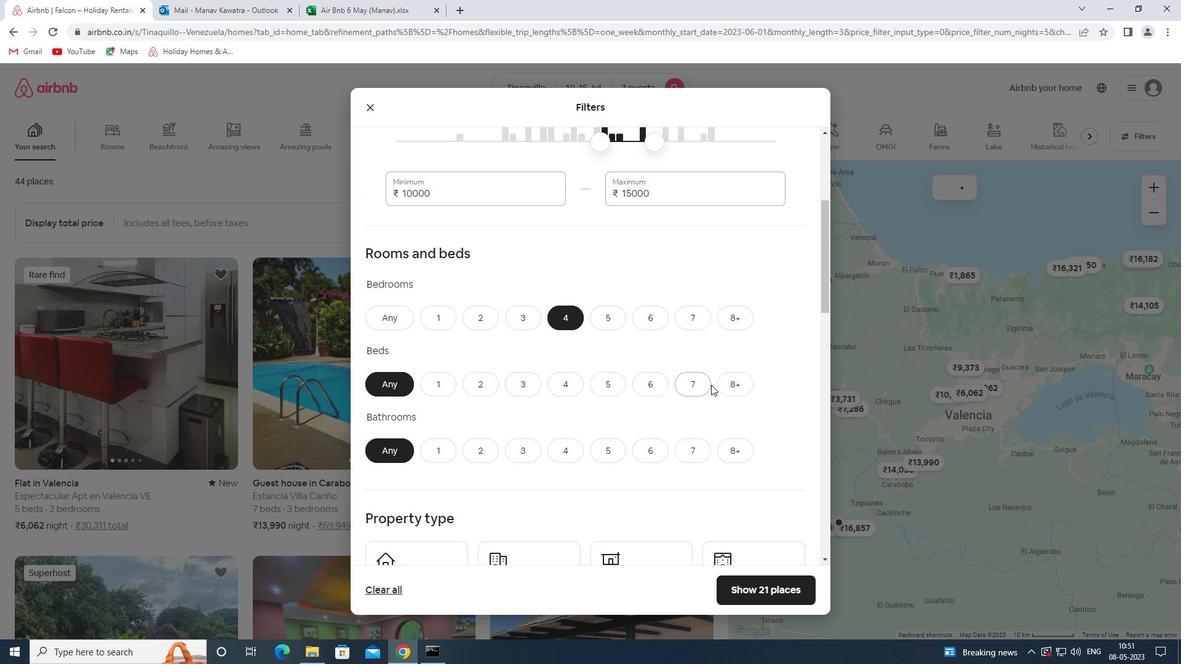 
Action: Mouse pressed left at (695, 385)
Screenshot: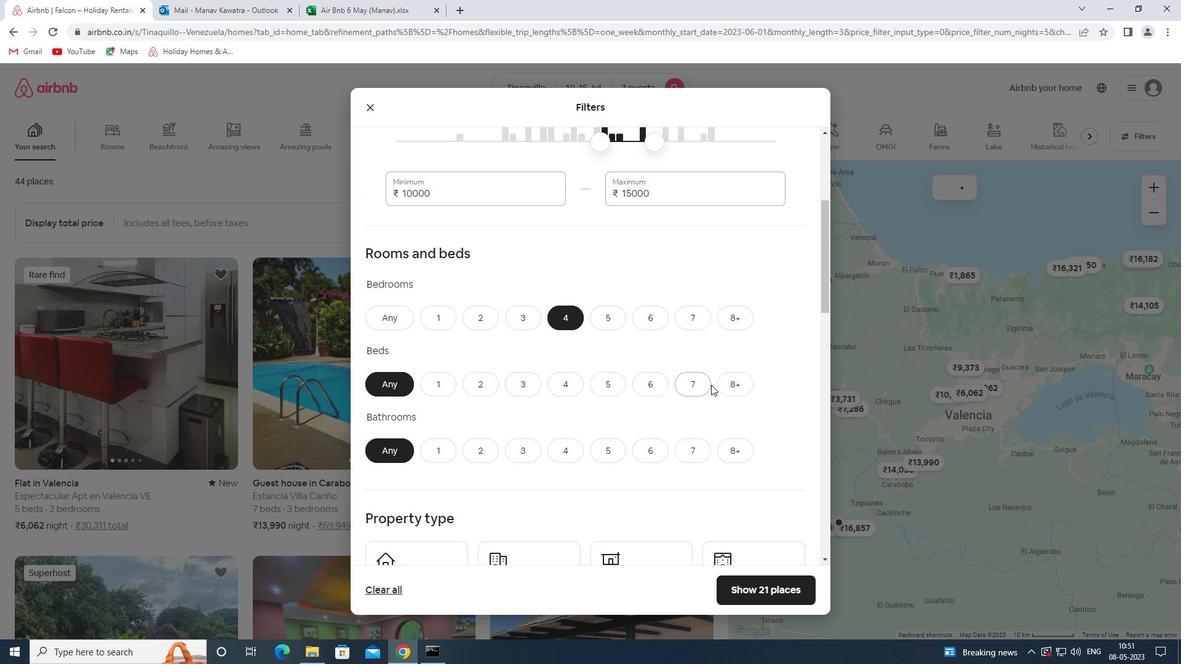 
Action: Mouse moved to (558, 456)
Screenshot: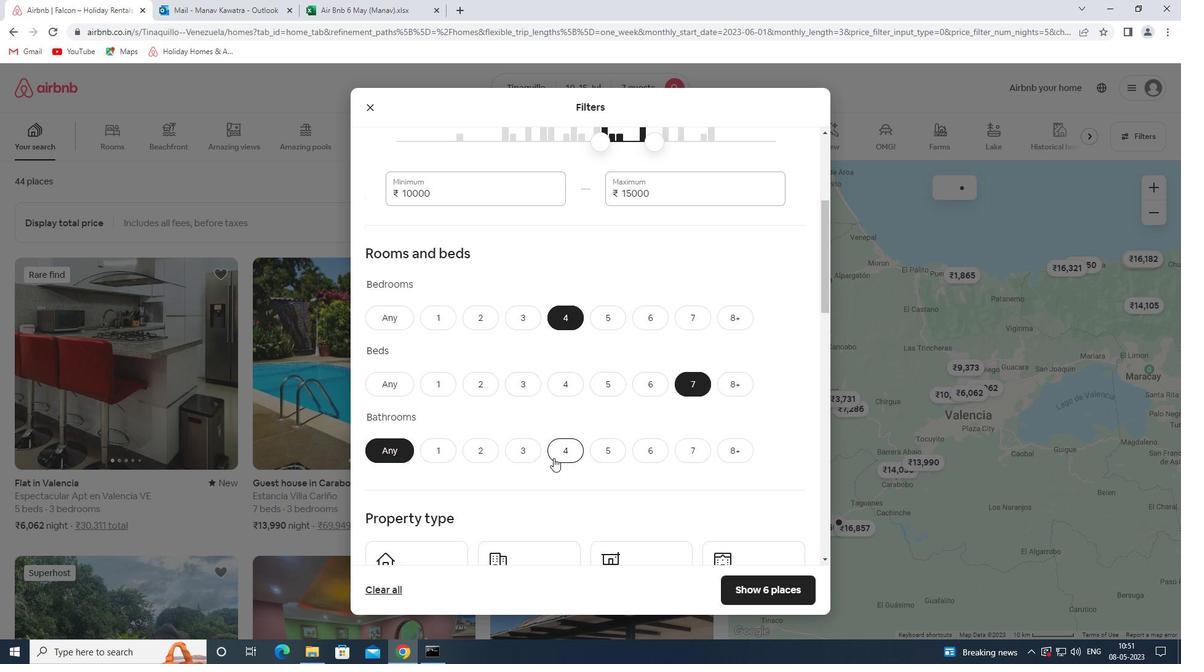 
Action: Mouse pressed left at (558, 456)
Screenshot: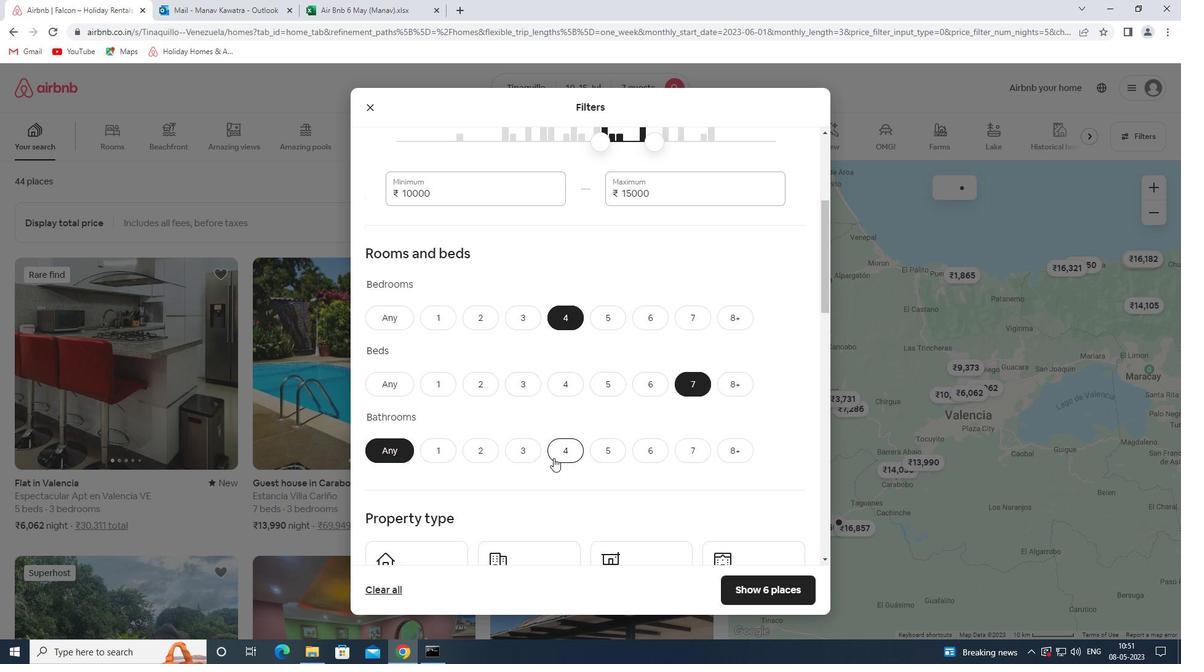
Action: Mouse moved to (651, 412)
Screenshot: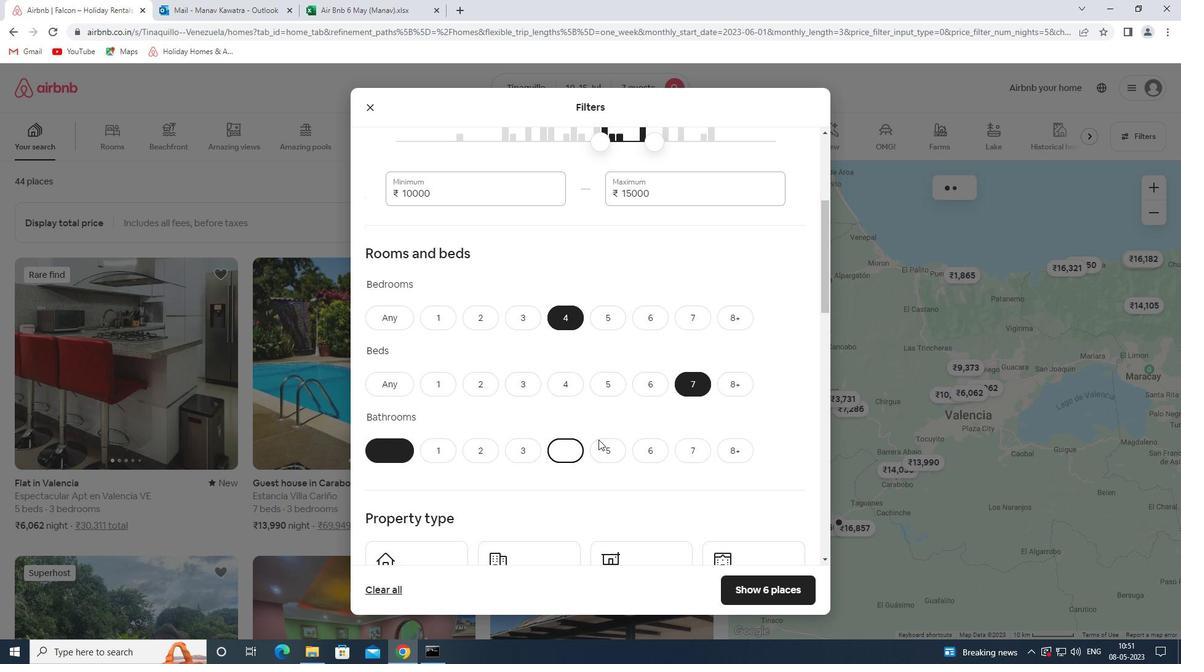 
Action: Mouse scrolled (651, 411) with delta (0, 0)
Screenshot: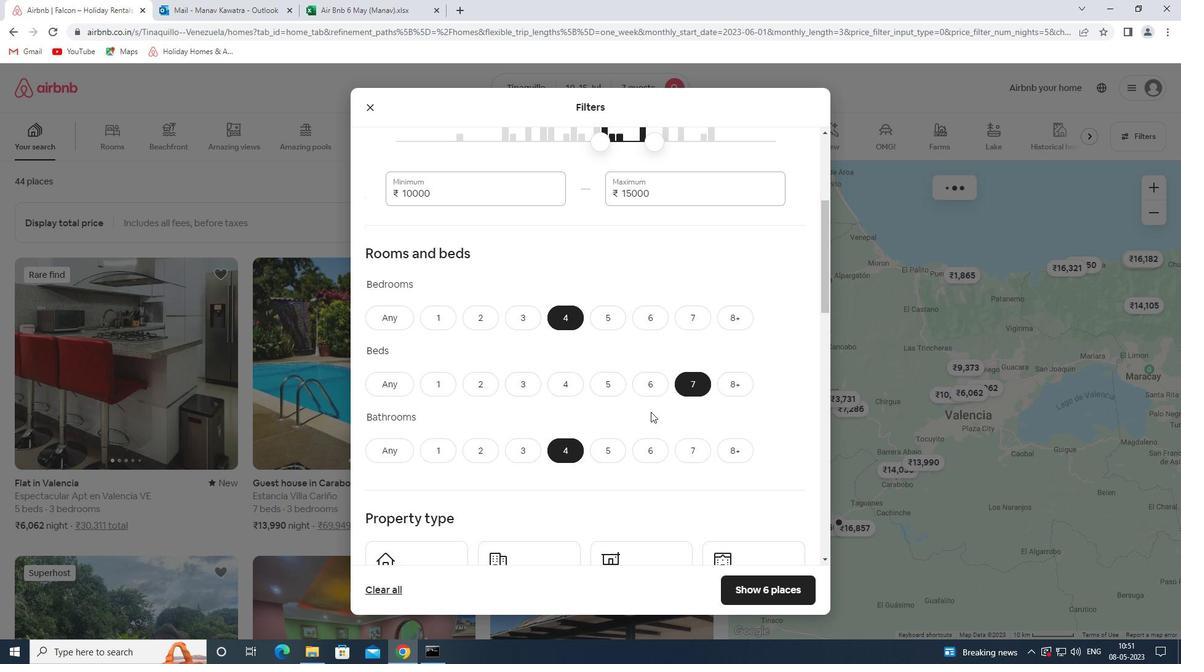 
Action: Mouse scrolled (651, 411) with delta (0, 0)
Screenshot: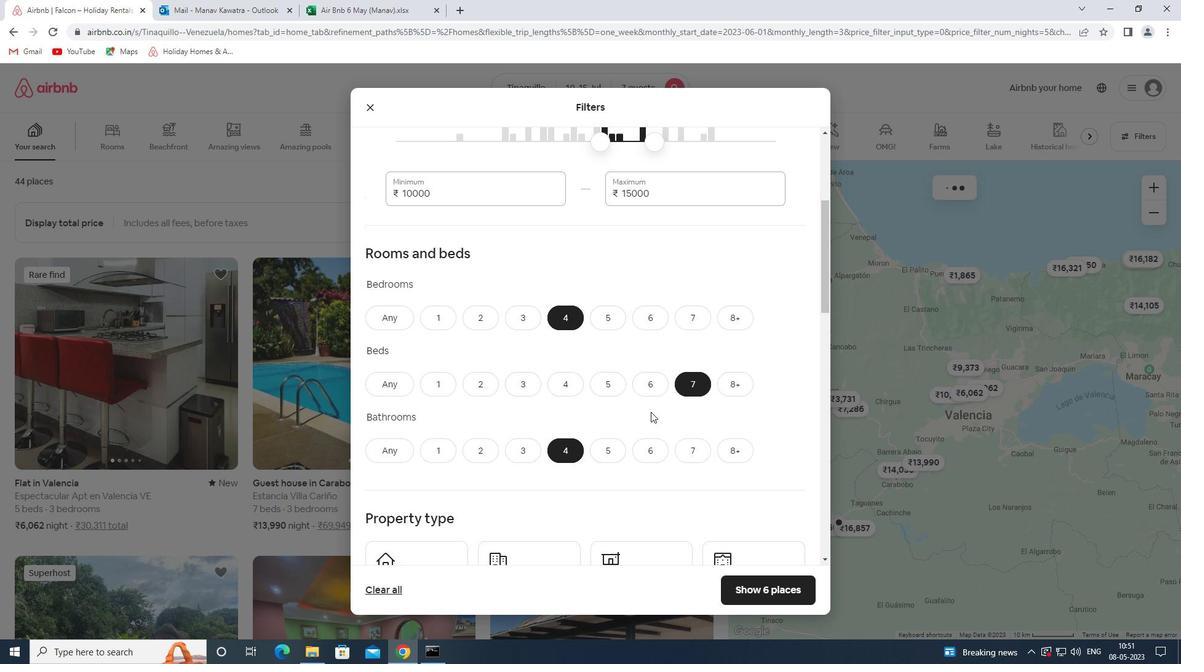
Action: Mouse scrolled (651, 411) with delta (0, 0)
Screenshot: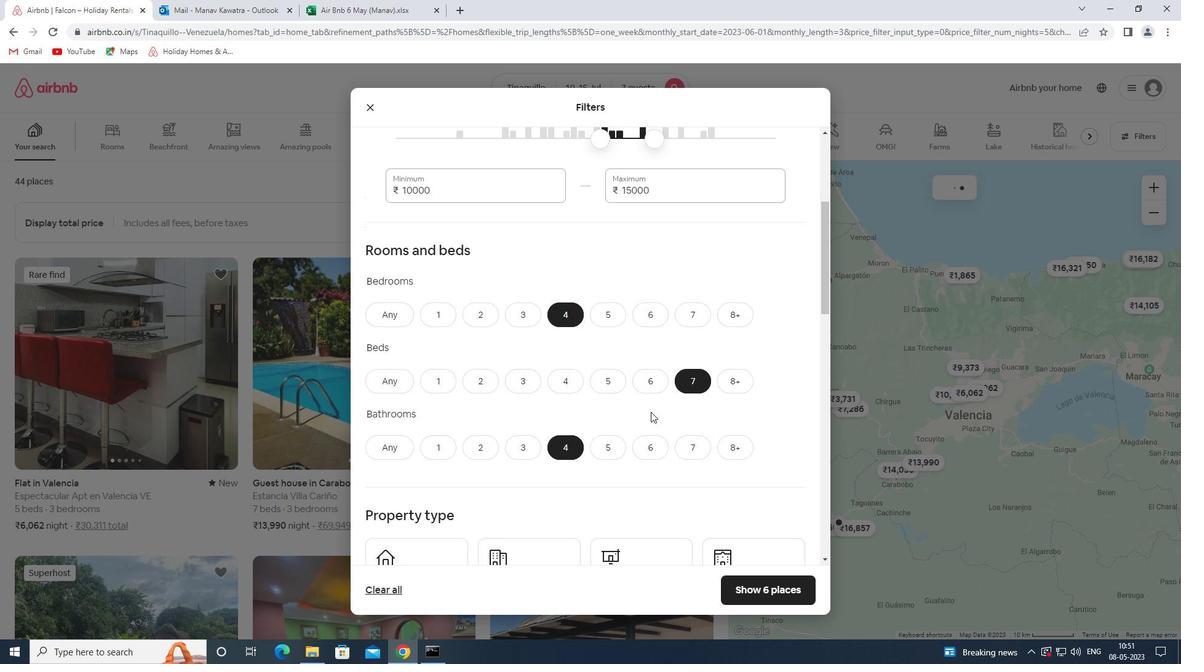 
Action: Mouse moved to (413, 413)
Screenshot: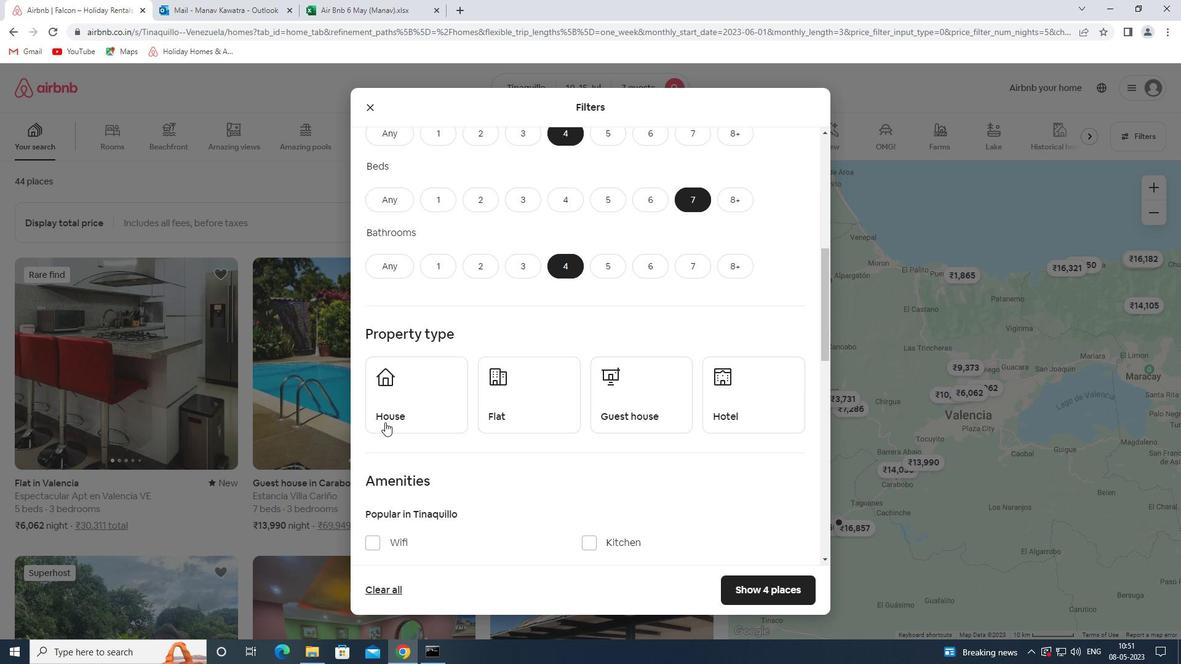 
Action: Mouse pressed left at (413, 413)
Screenshot: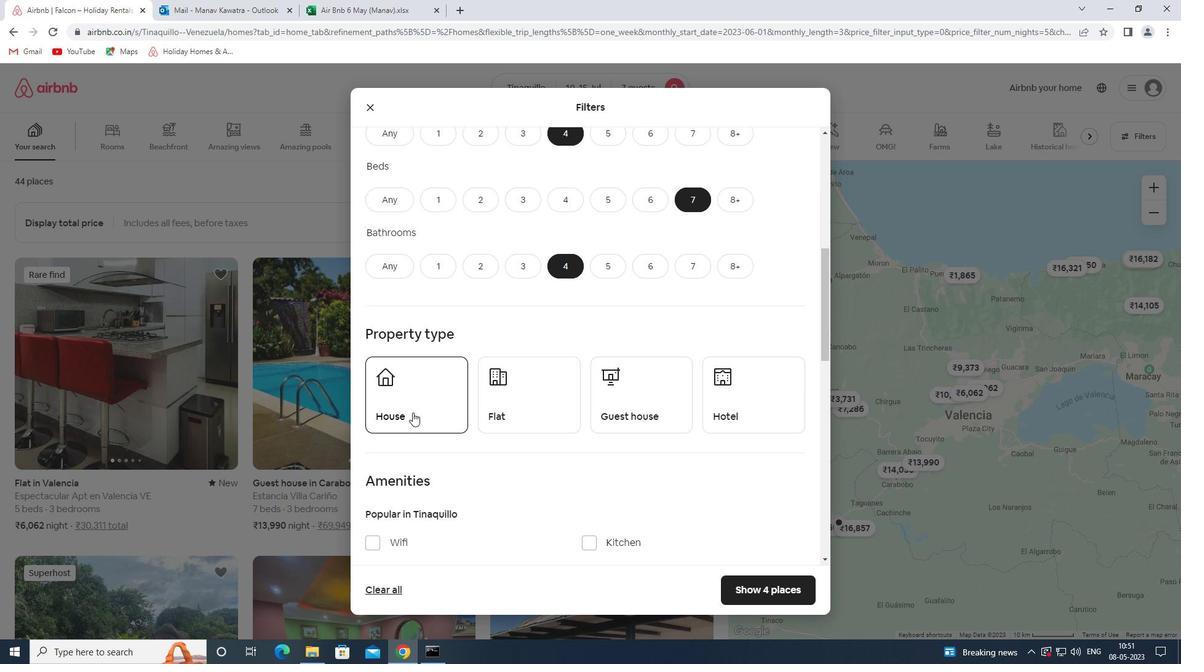 
Action: Mouse moved to (496, 411)
Screenshot: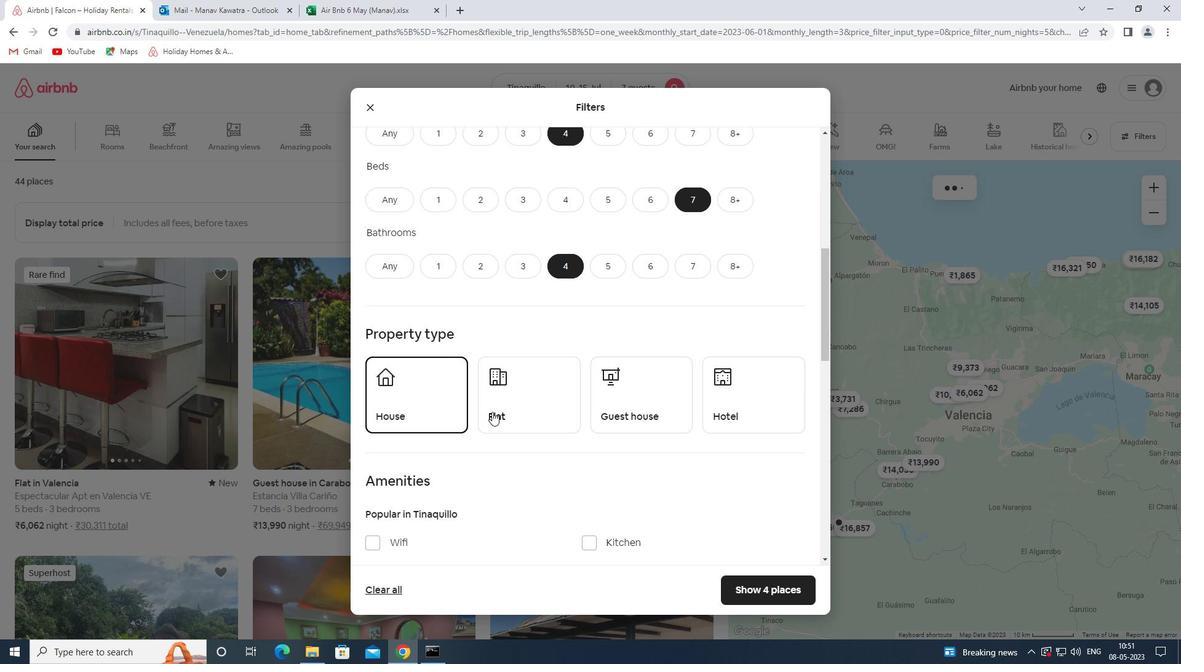 
Action: Mouse pressed left at (496, 411)
Screenshot: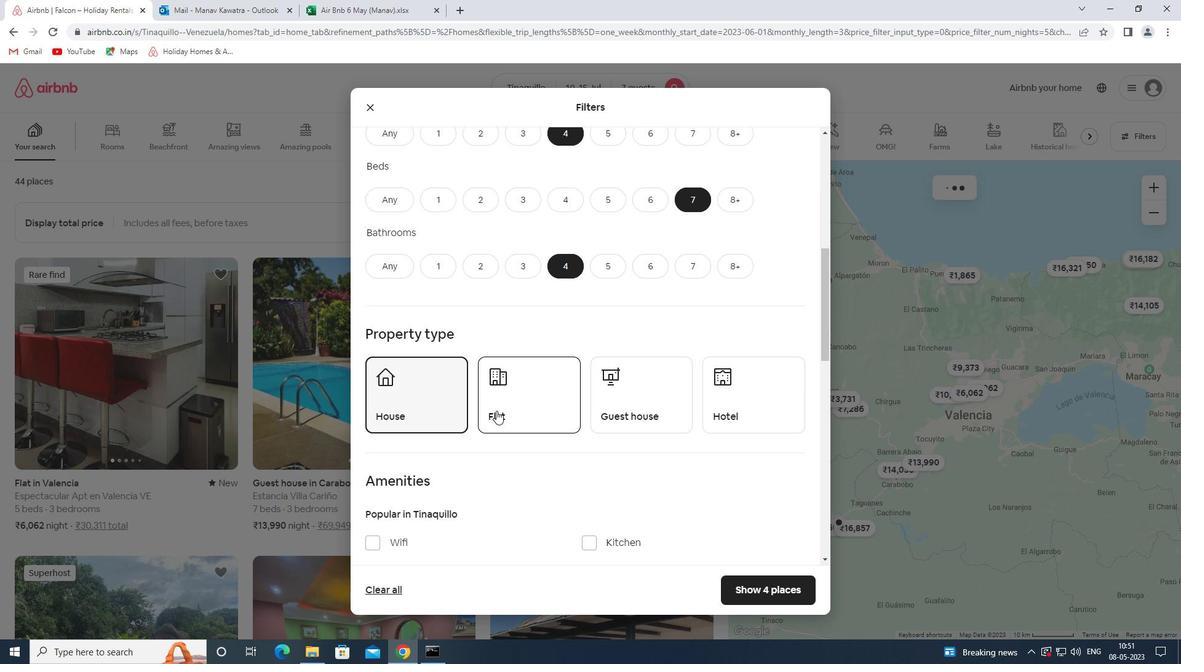 
Action: Mouse moved to (619, 420)
Screenshot: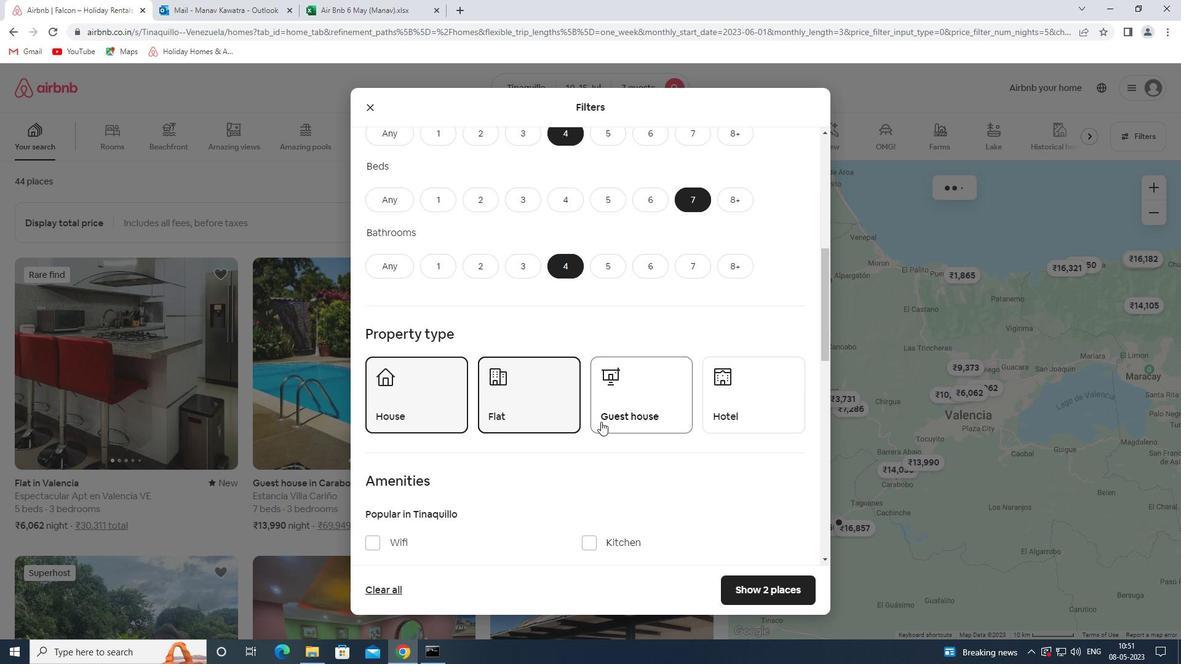 
Action: Mouse pressed left at (619, 420)
Screenshot: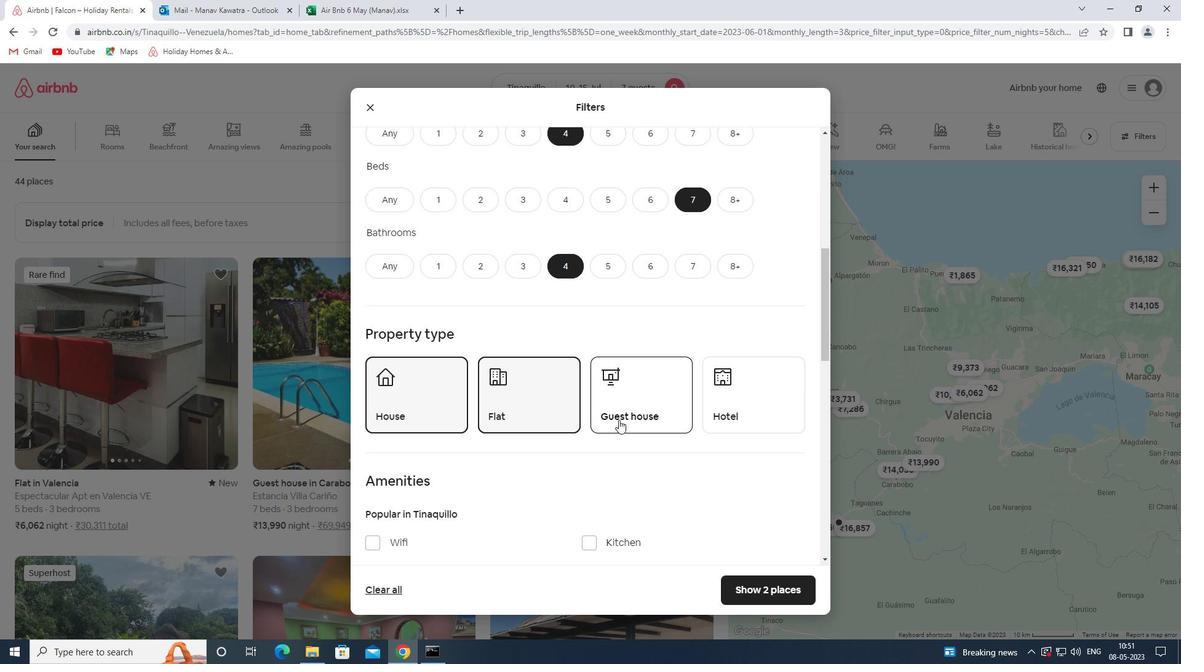 
Action: Mouse moved to (582, 512)
Screenshot: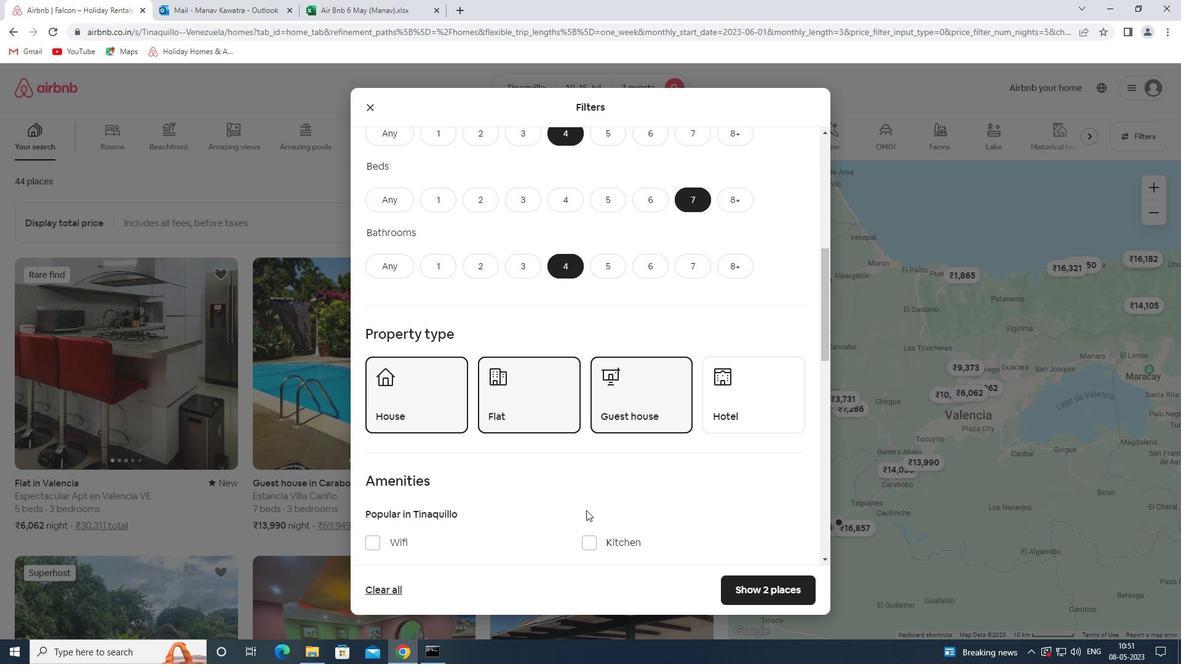 
Action: Mouse scrolled (582, 511) with delta (0, 0)
Screenshot: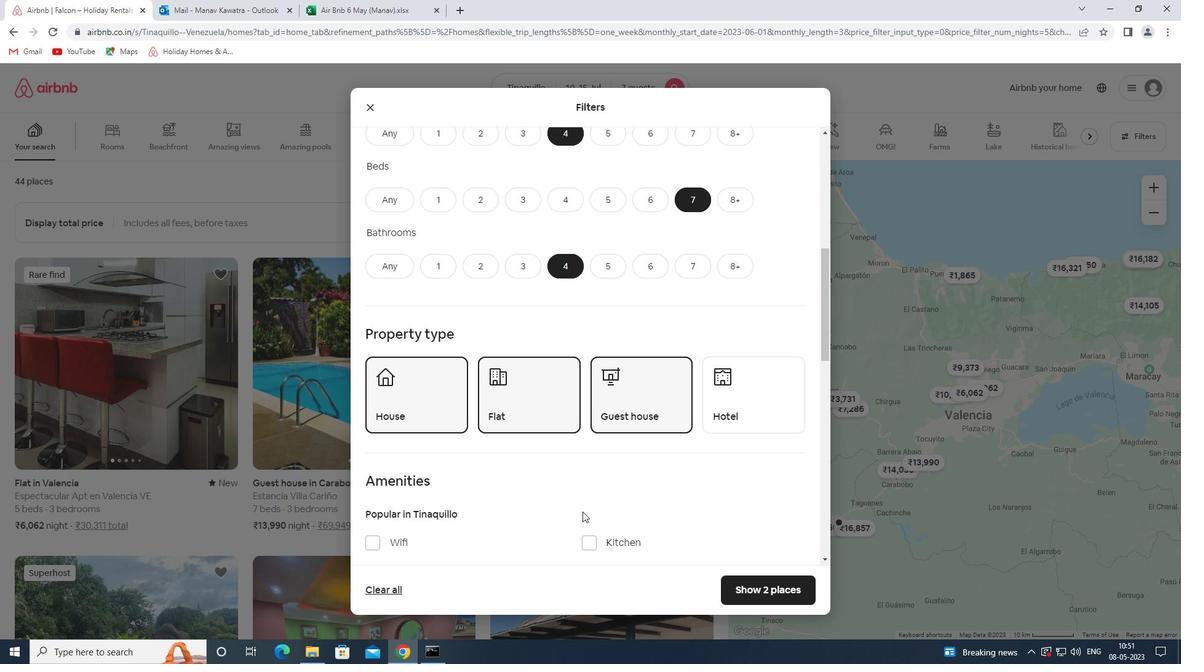 
Action: Mouse moved to (563, 574)
Screenshot: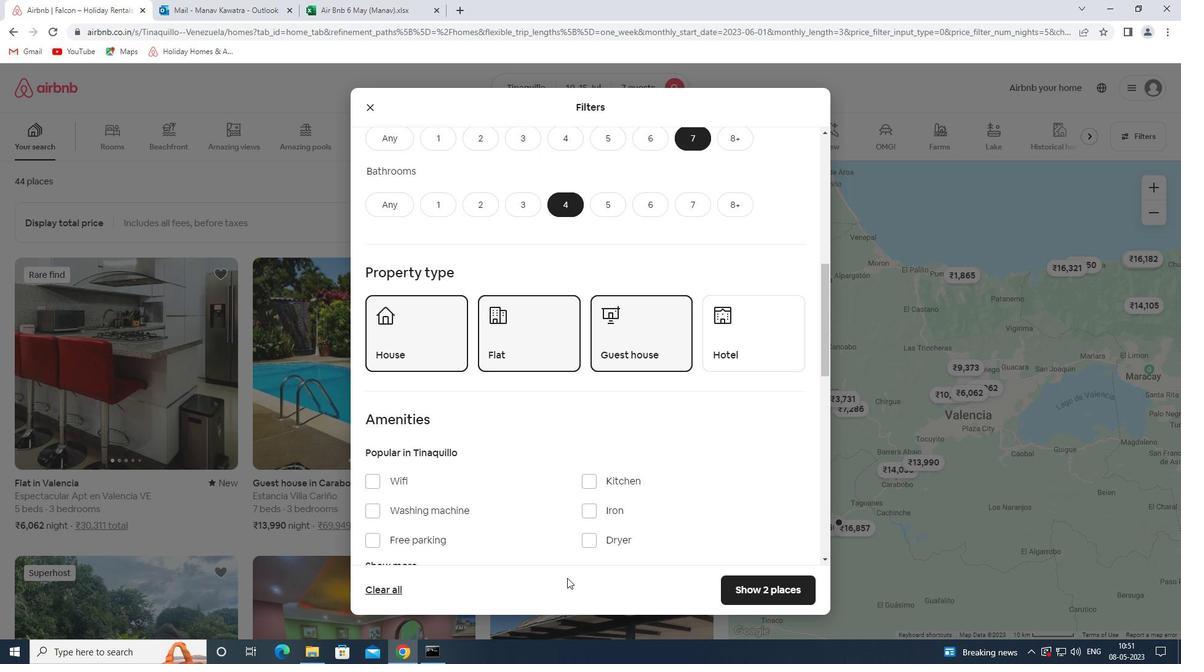 
Action: Mouse scrolled (563, 573) with delta (0, 0)
Screenshot: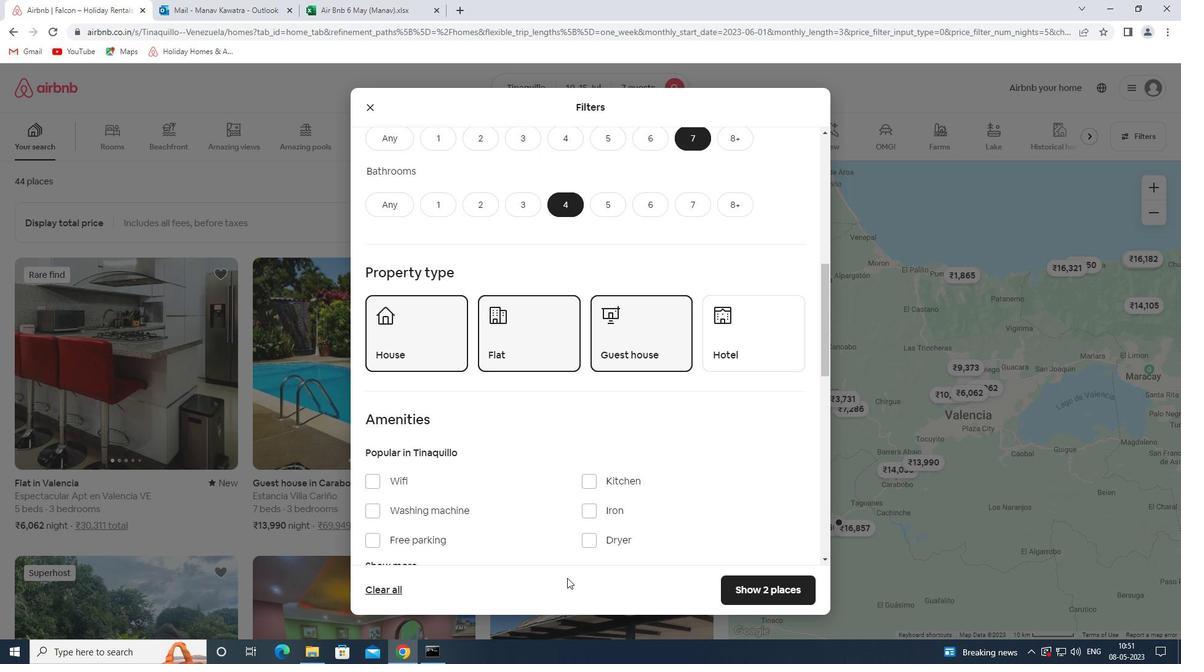 
Action: Mouse moved to (558, 565)
Screenshot: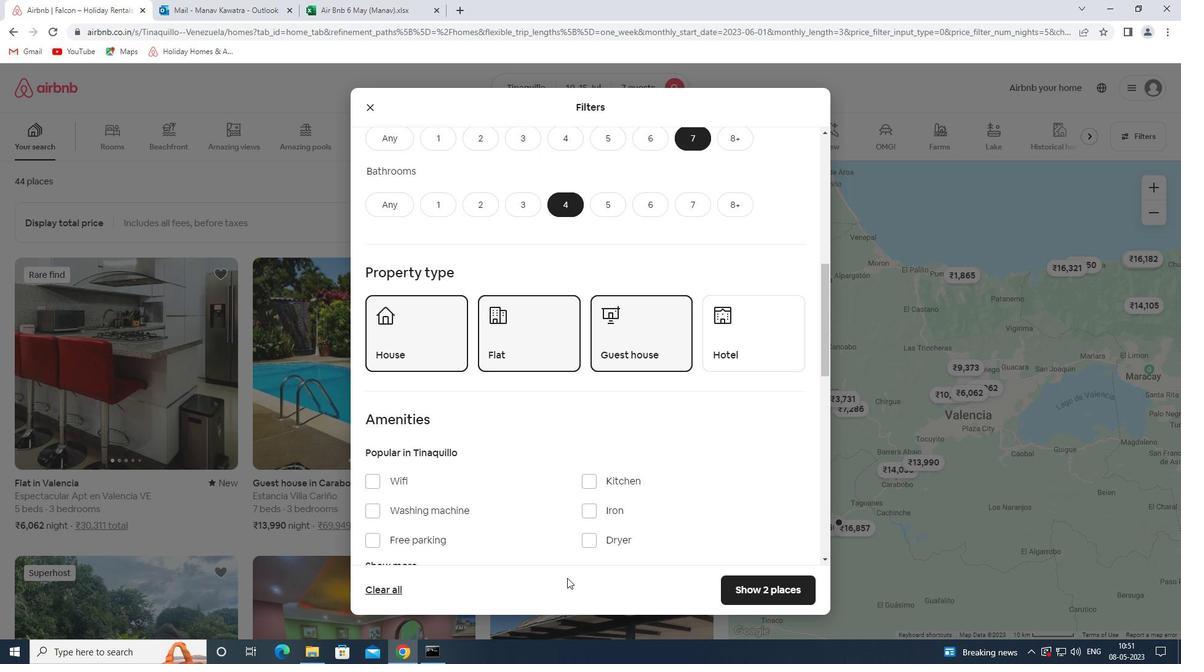 
Action: Mouse scrolled (558, 564) with delta (0, 0)
Screenshot: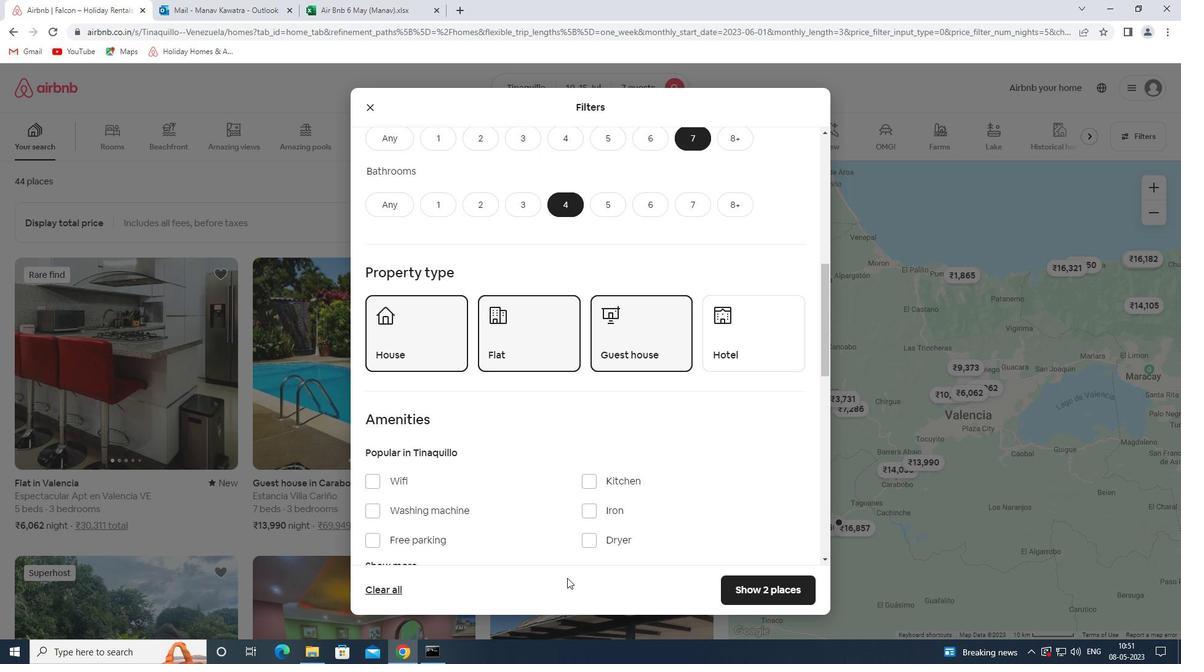 
Action: Mouse moved to (403, 419)
Screenshot: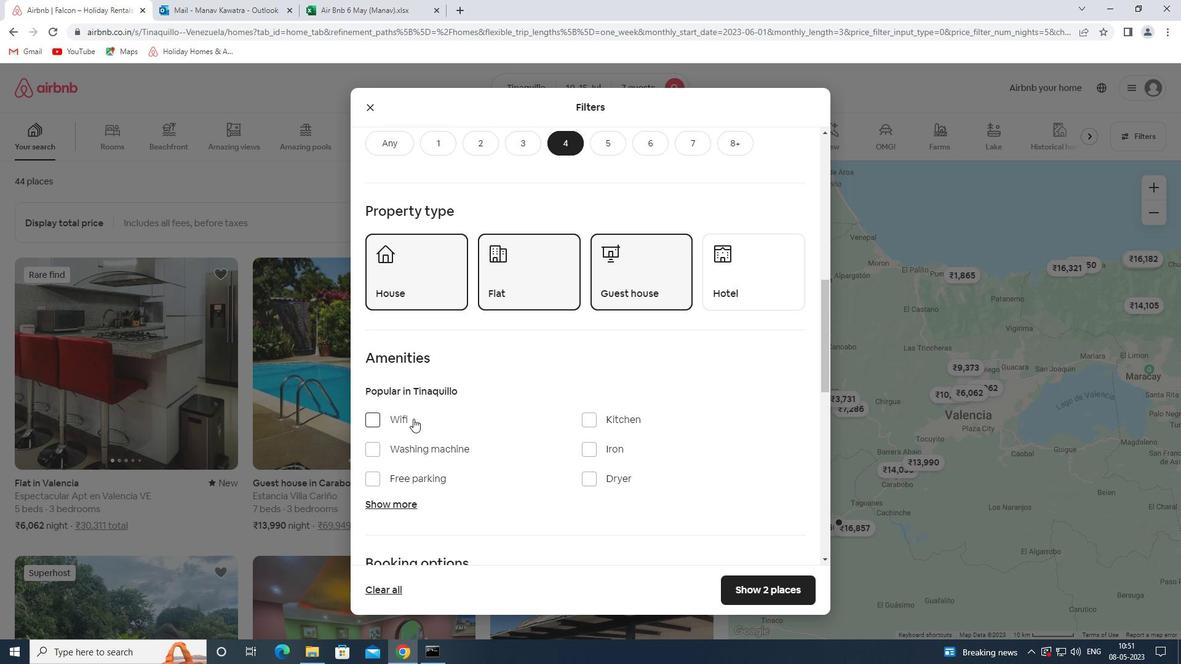 
Action: Mouse pressed left at (403, 419)
Screenshot: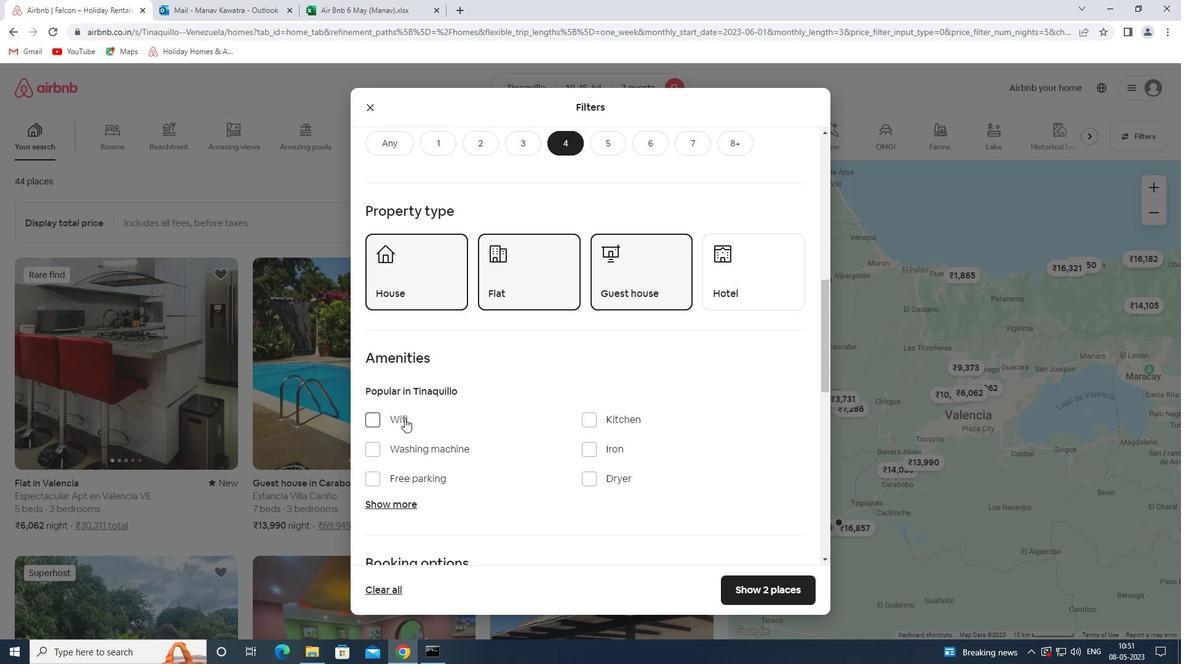 
Action: Mouse moved to (451, 480)
Screenshot: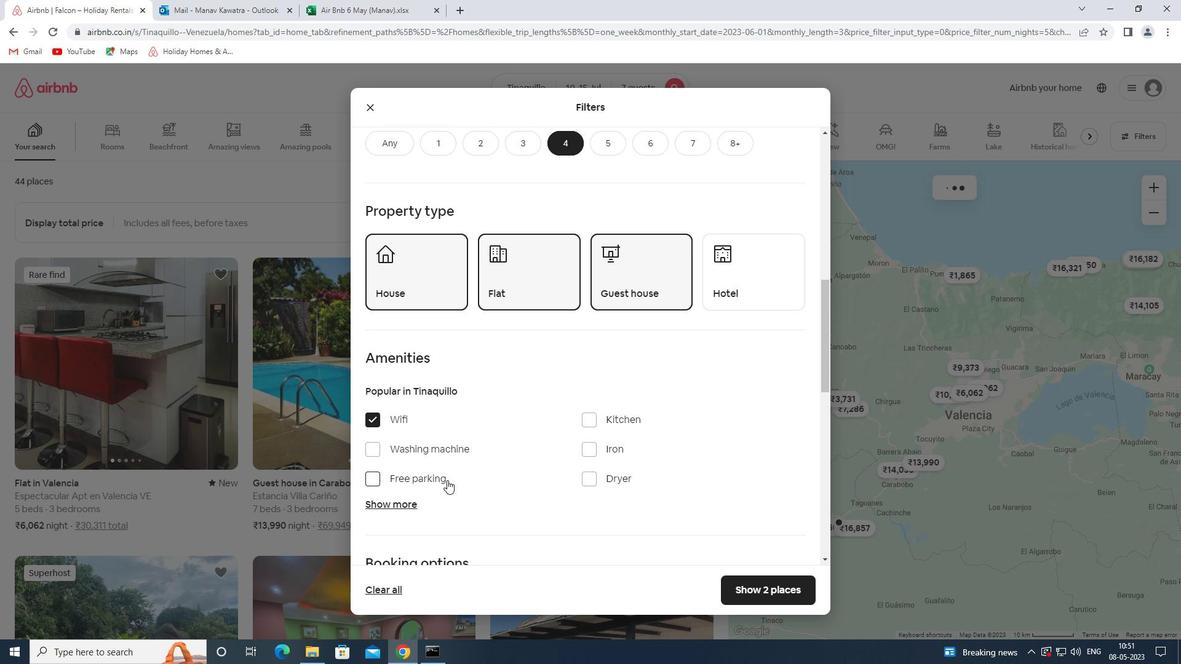 
Action: Mouse scrolled (451, 480) with delta (0, 0)
Screenshot: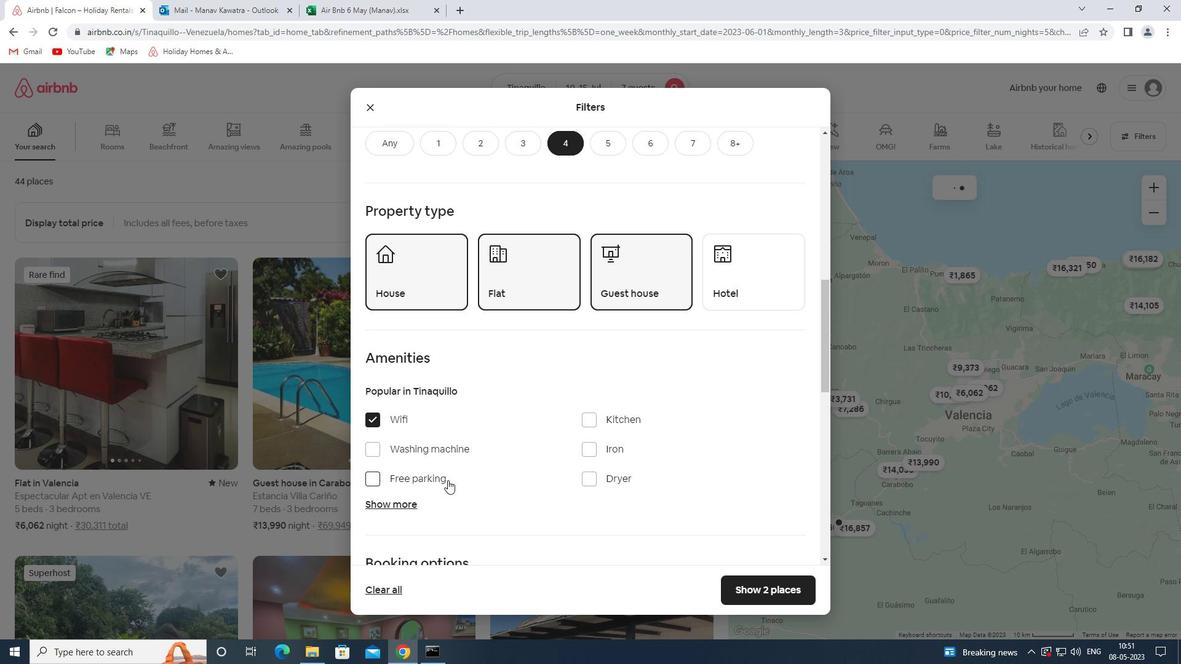 
Action: Mouse scrolled (451, 480) with delta (0, 0)
Screenshot: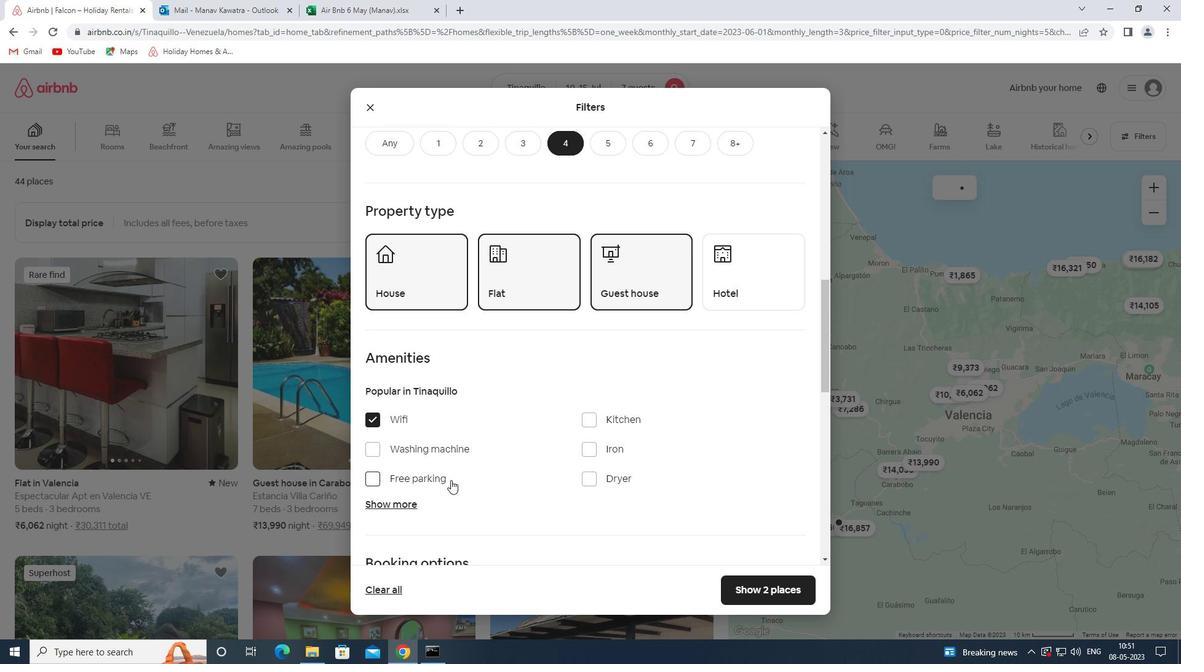
Action: Mouse scrolled (451, 480) with delta (0, 0)
Screenshot: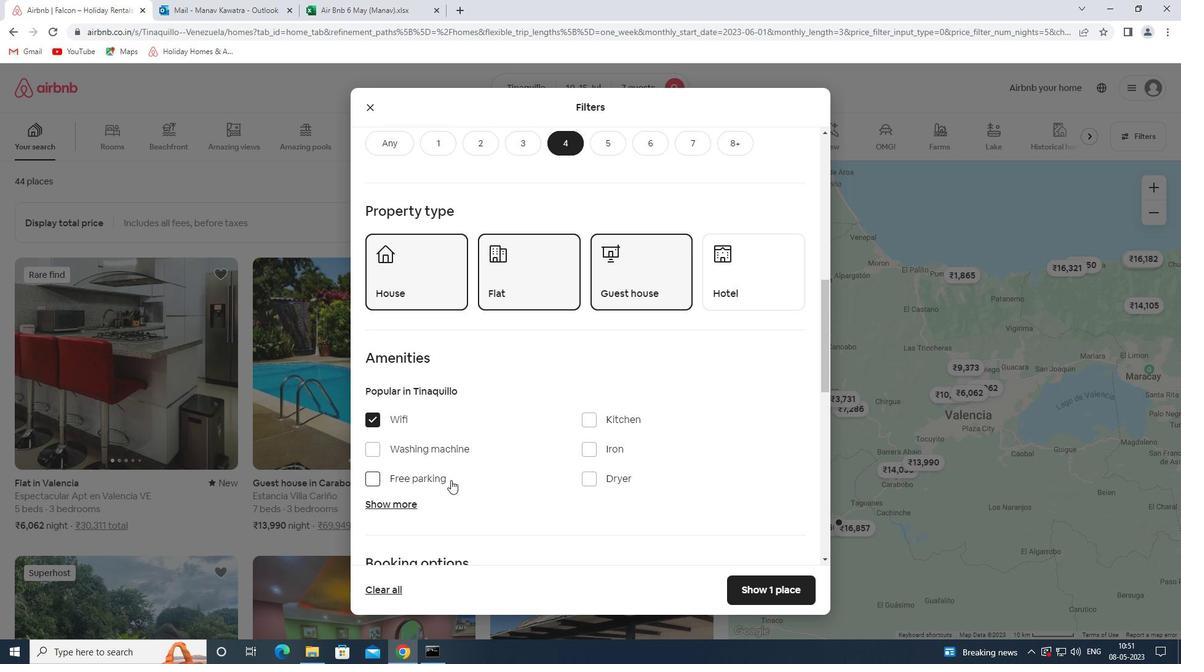 
Action: Mouse moved to (424, 295)
Screenshot: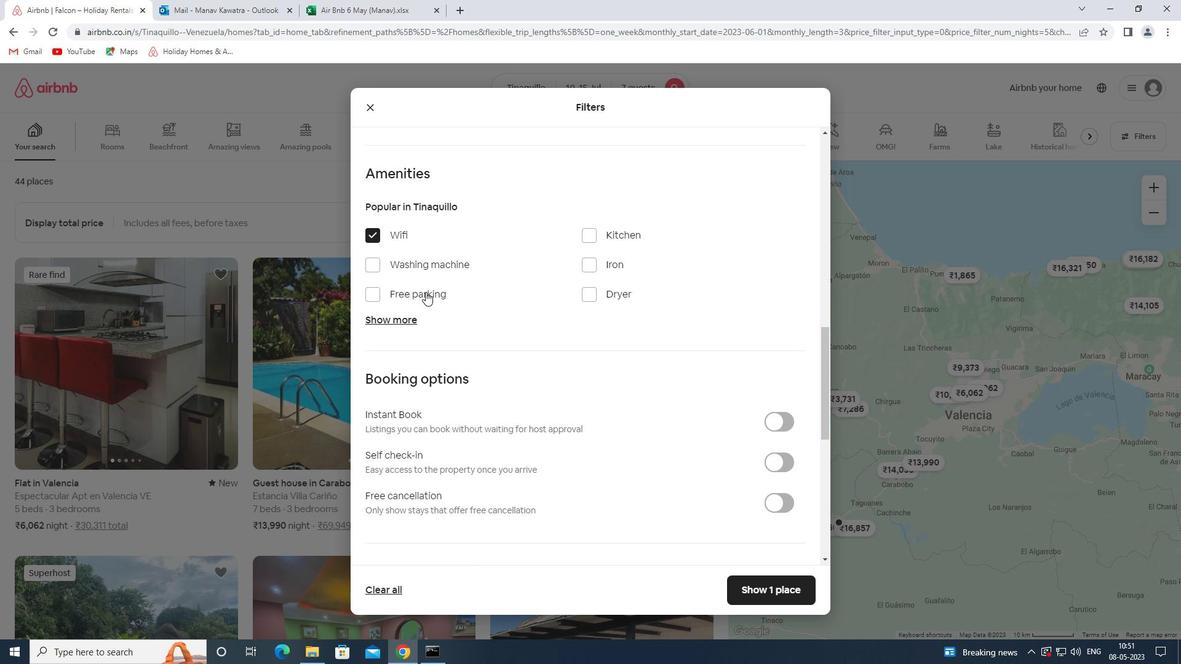 
Action: Mouse pressed left at (424, 295)
Screenshot: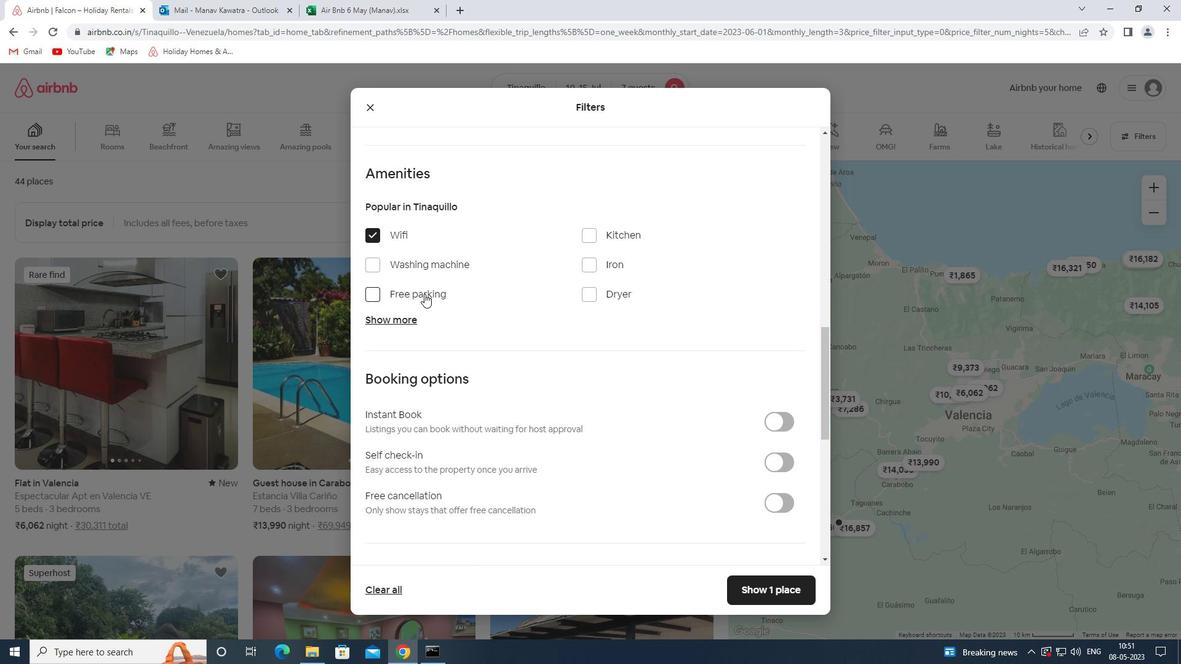 
Action: Mouse moved to (405, 320)
Screenshot: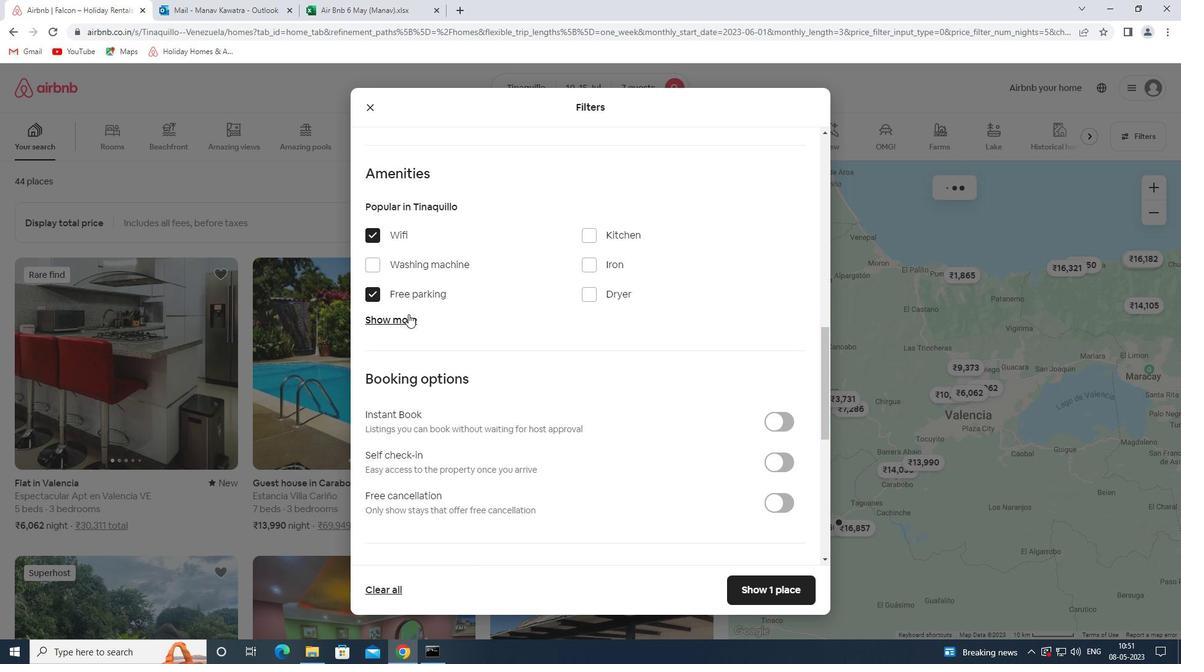 
Action: Mouse pressed left at (405, 320)
Screenshot: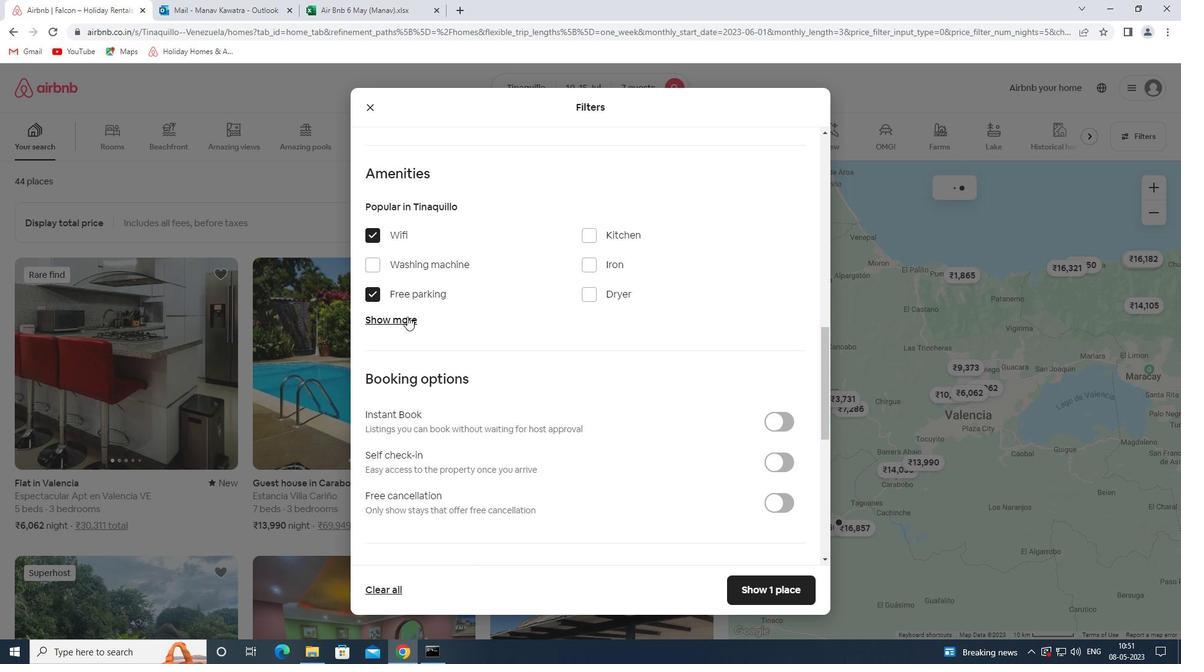 
Action: Mouse moved to (591, 391)
Screenshot: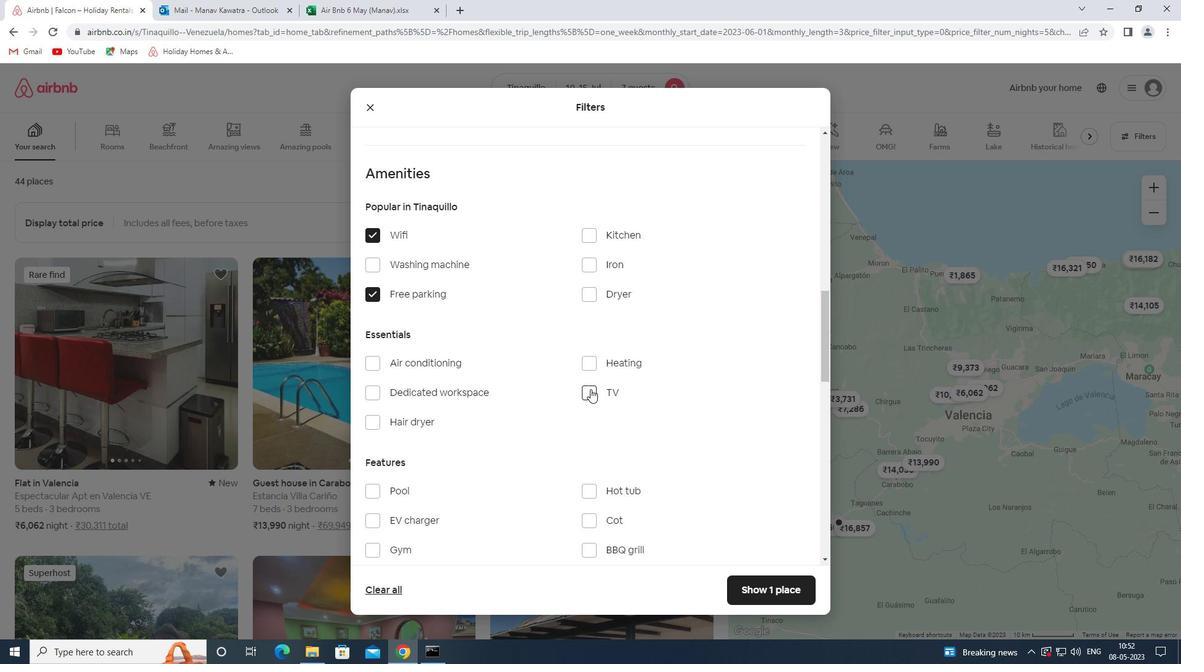 
Action: Mouse pressed left at (591, 391)
Screenshot: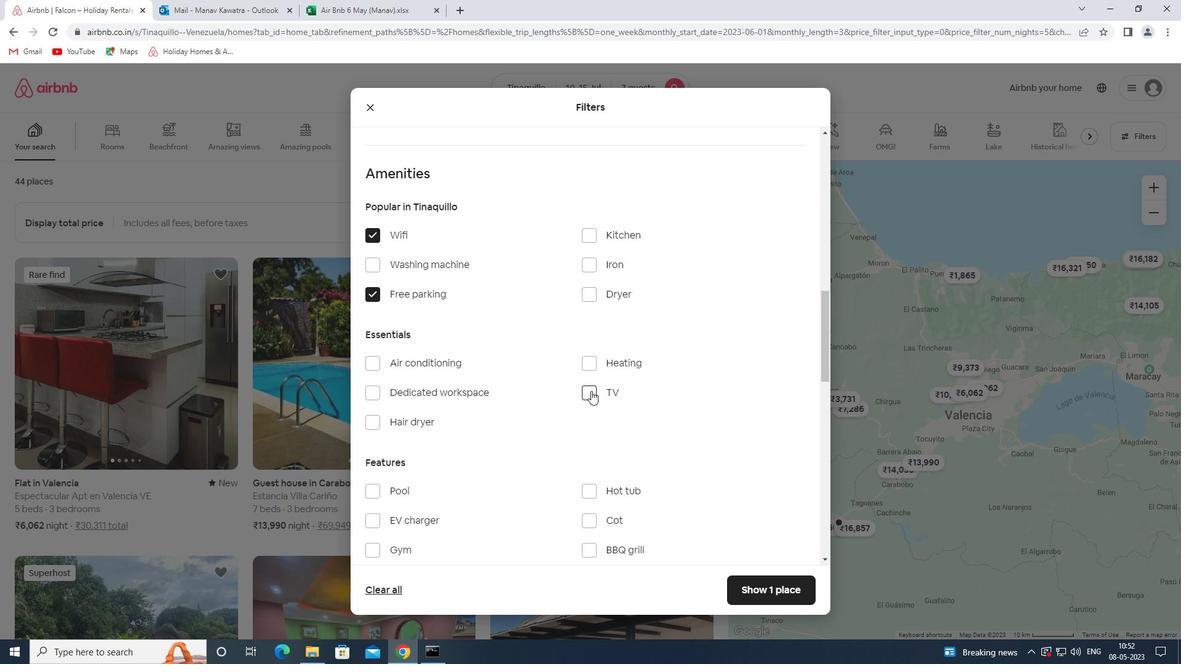 
Action: Mouse moved to (539, 454)
Screenshot: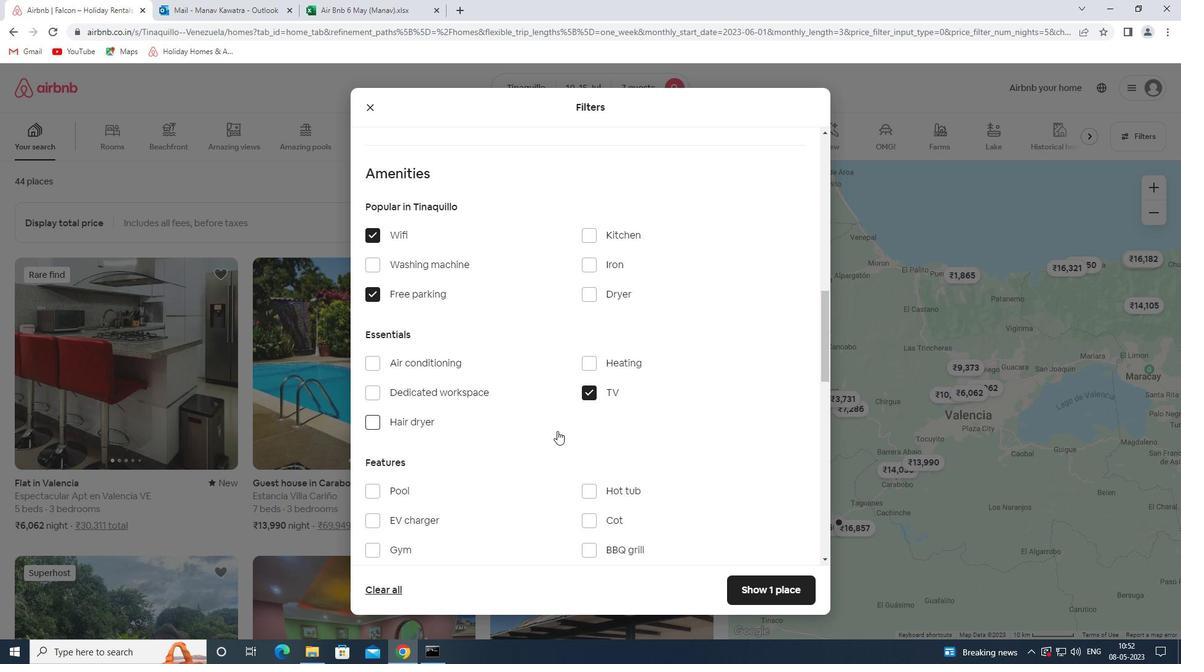 
Action: Mouse scrolled (539, 453) with delta (0, 0)
Screenshot: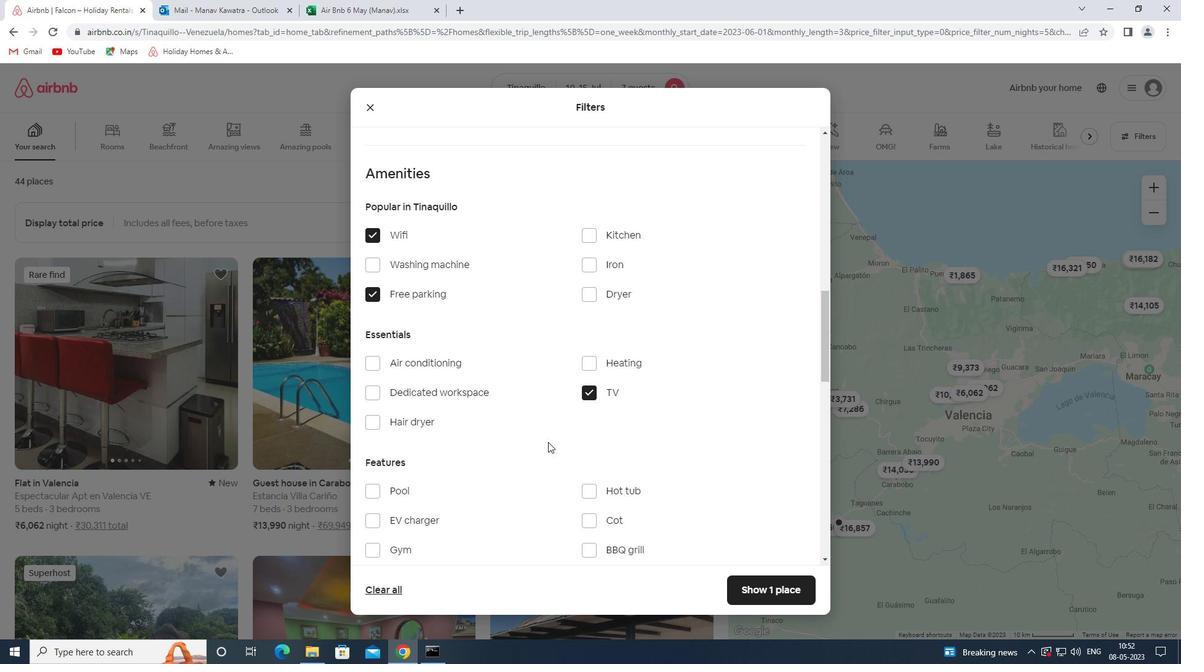 
Action: Mouse scrolled (539, 453) with delta (0, 0)
Screenshot: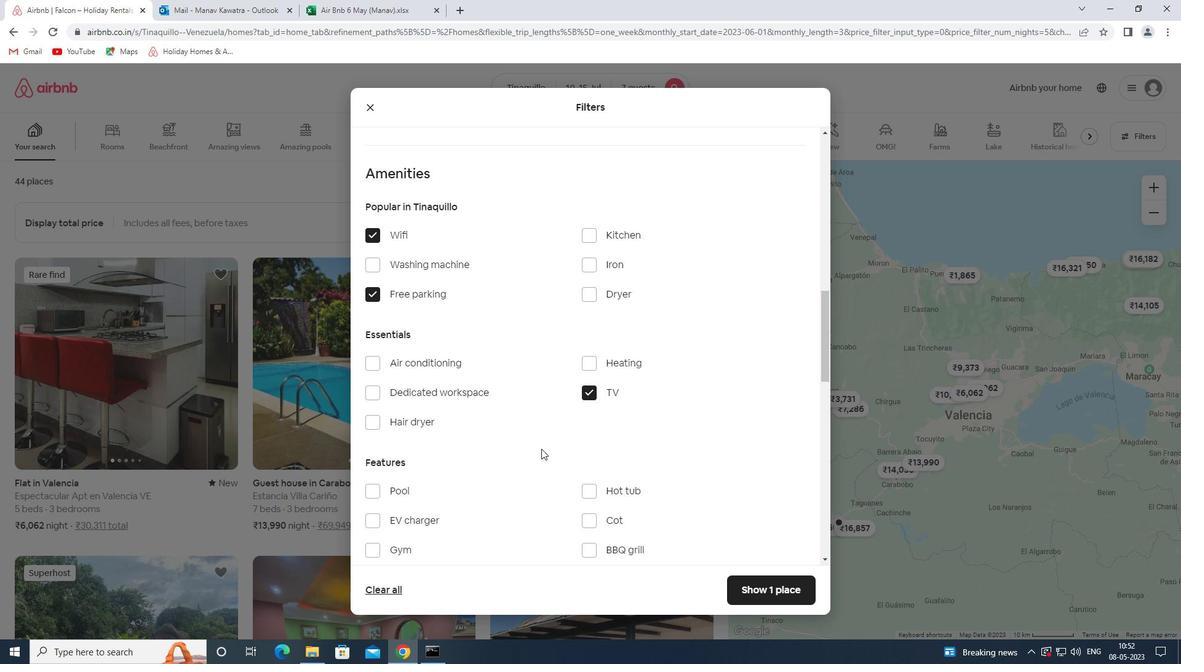 
Action: Mouse moved to (400, 429)
Screenshot: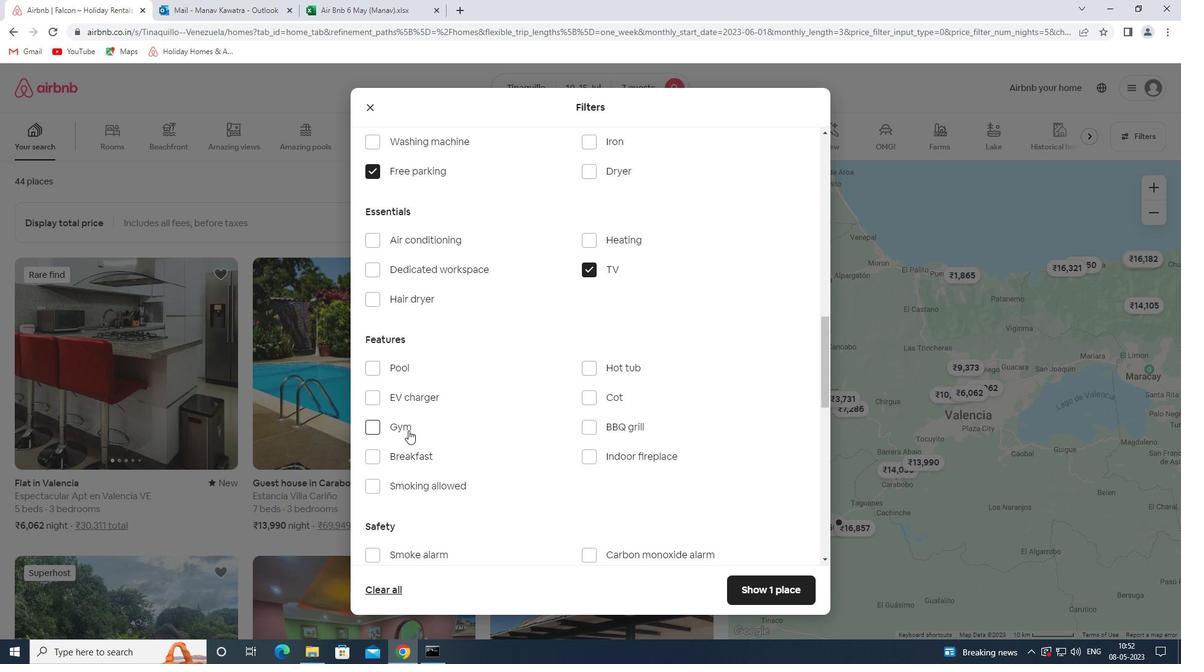 
Action: Mouse pressed left at (400, 429)
Screenshot: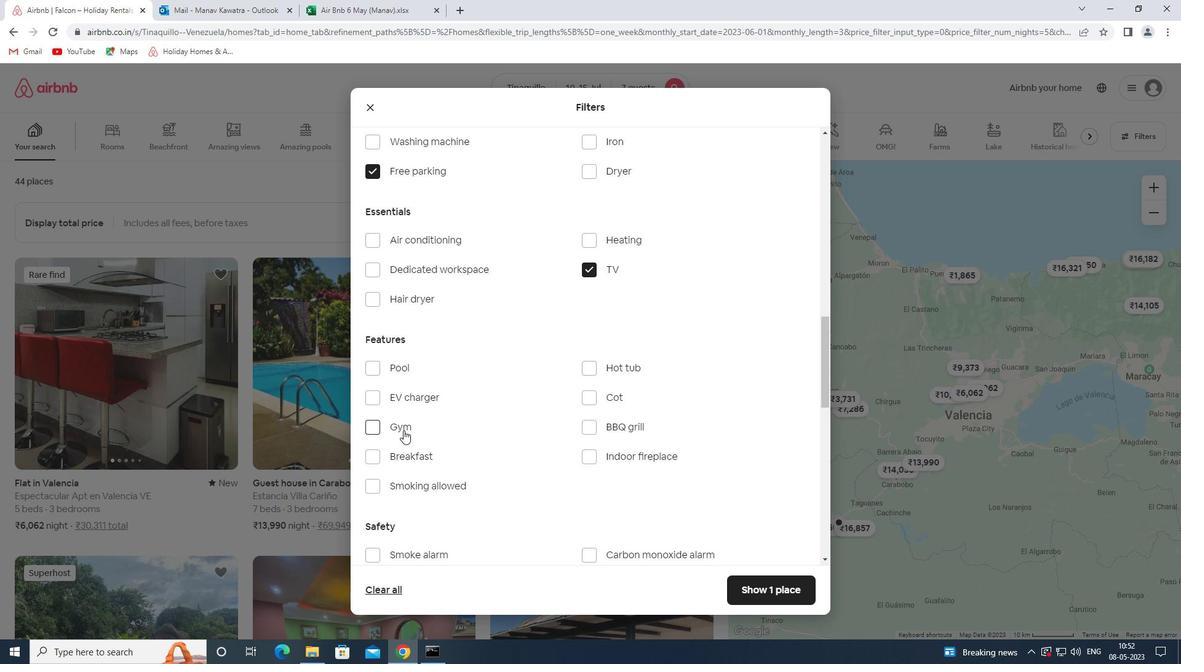 
Action: Mouse moved to (413, 456)
Screenshot: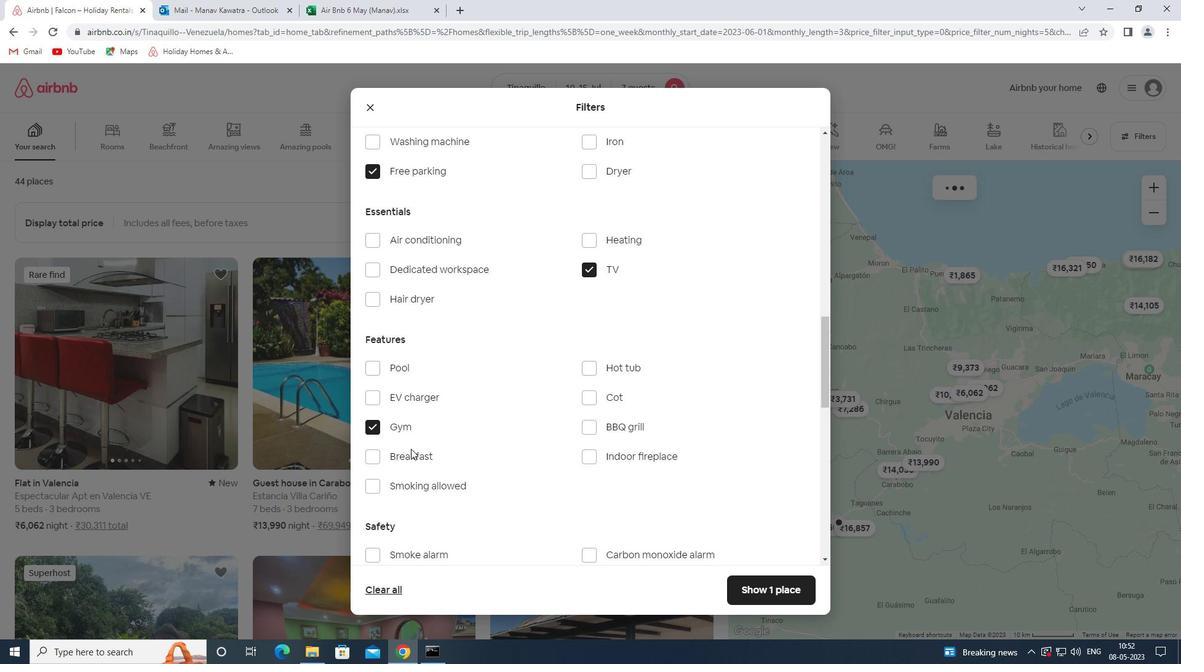 
Action: Mouse pressed left at (413, 456)
Screenshot: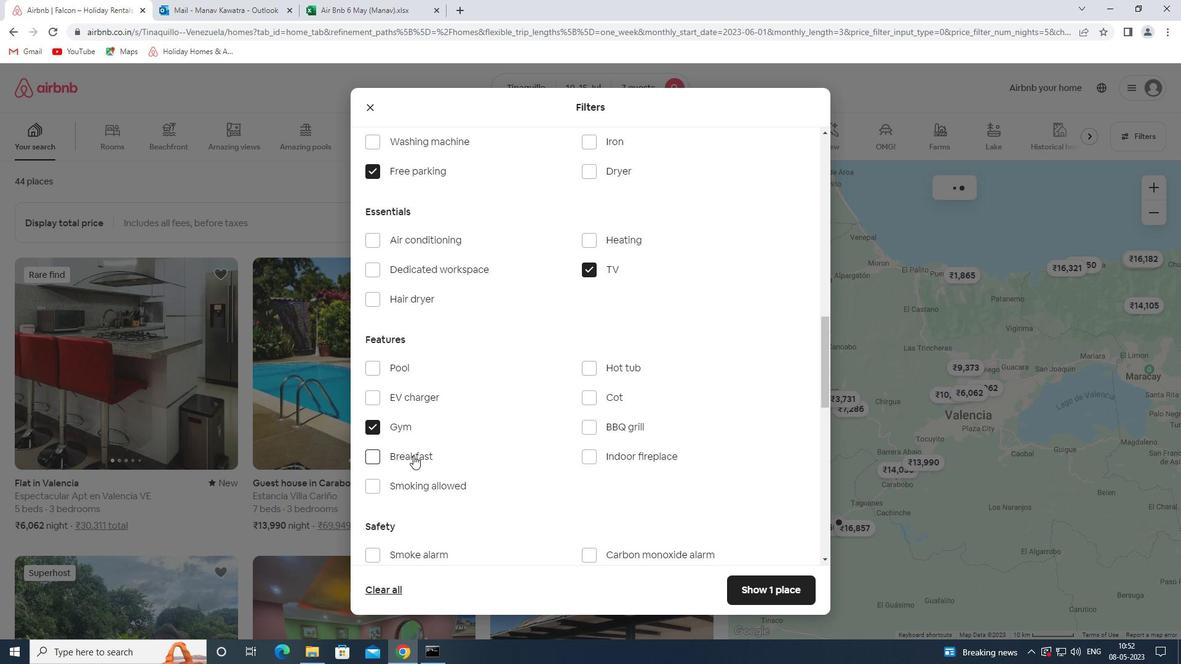 
Action: Mouse moved to (499, 443)
Screenshot: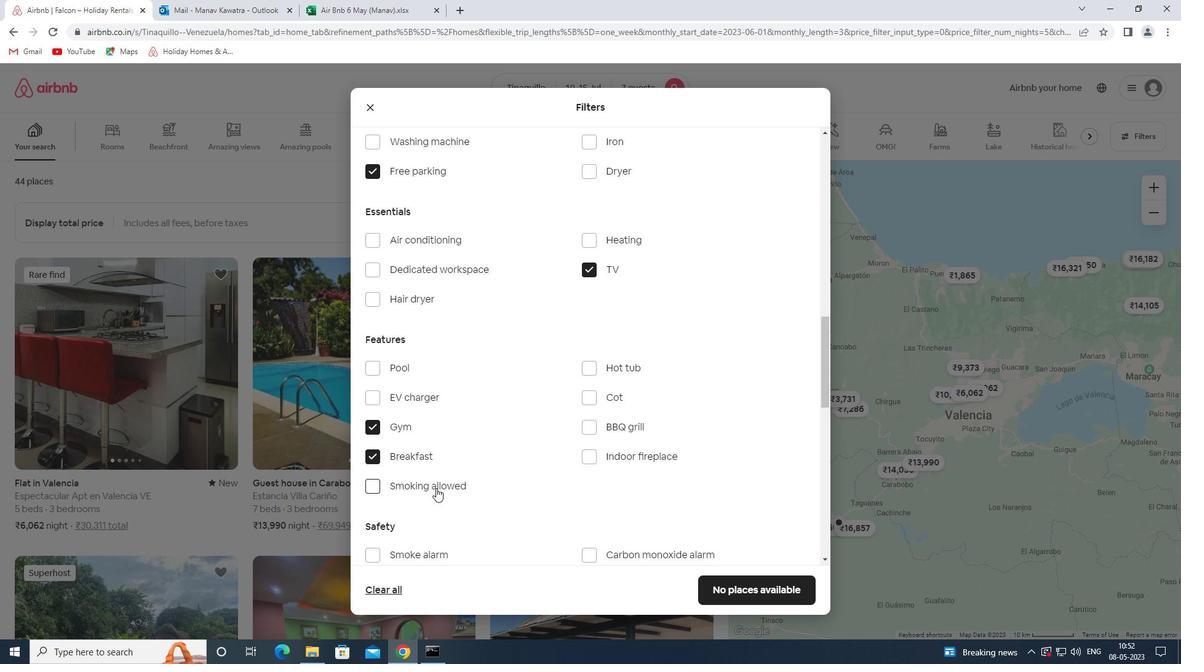 
Action: Mouse scrolled (499, 443) with delta (0, 0)
Screenshot: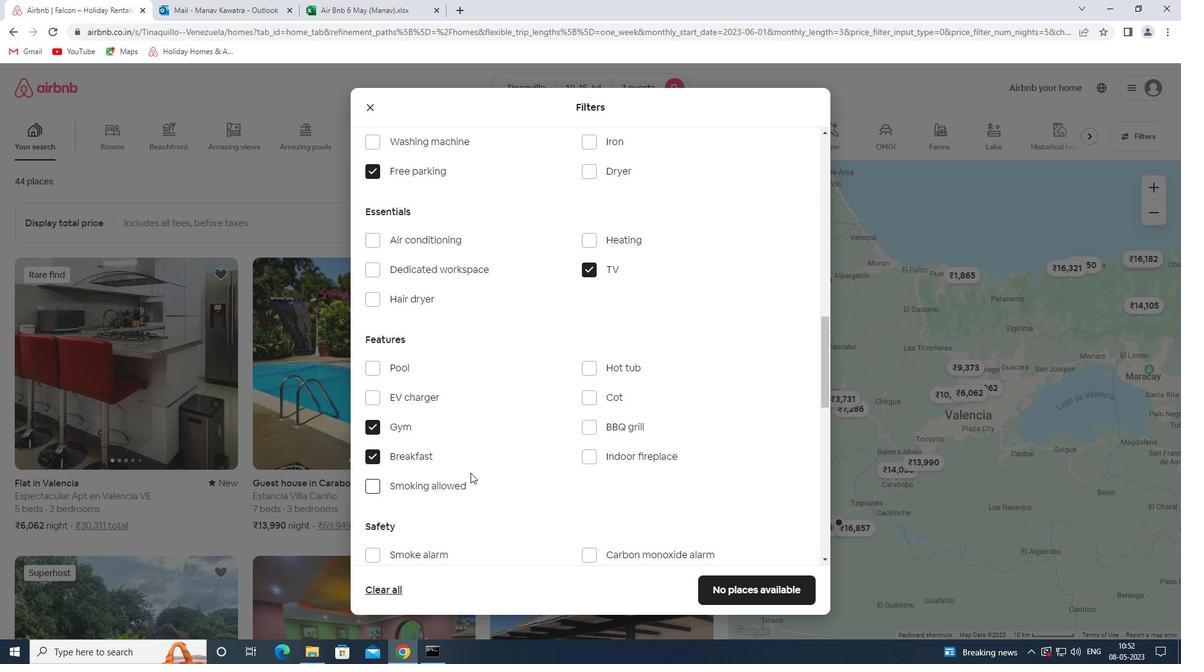 
Action: Mouse scrolled (499, 443) with delta (0, 0)
Screenshot: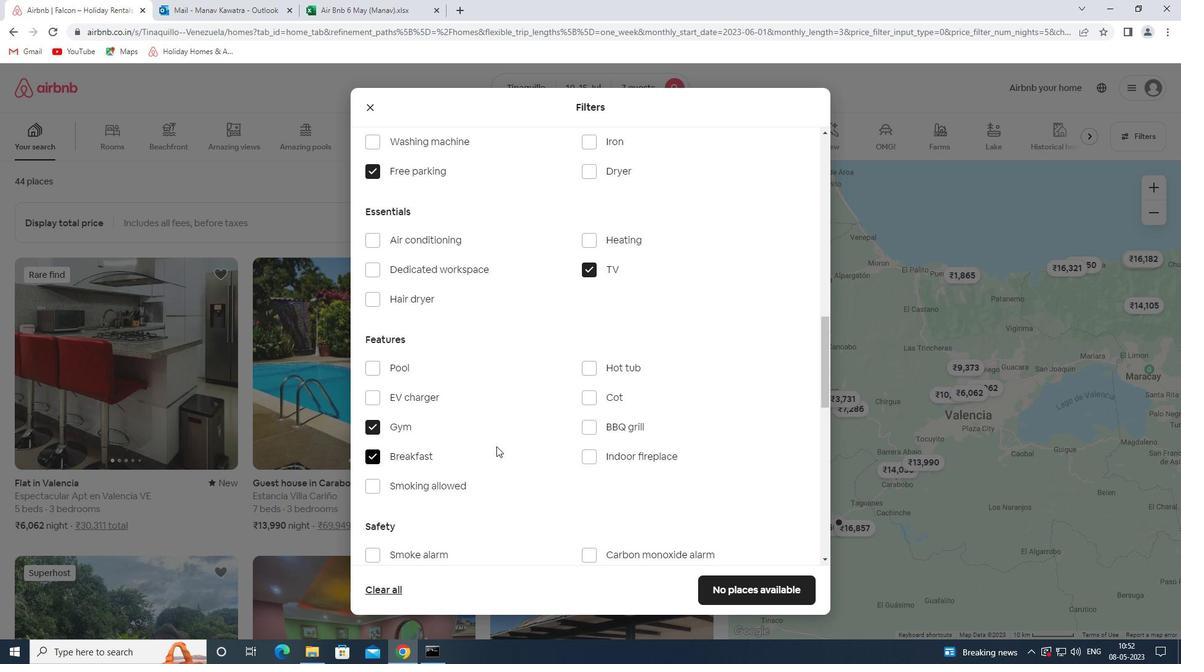 
Action: Mouse scrolled (499, 443) with delta (0, 0)
Screenshot: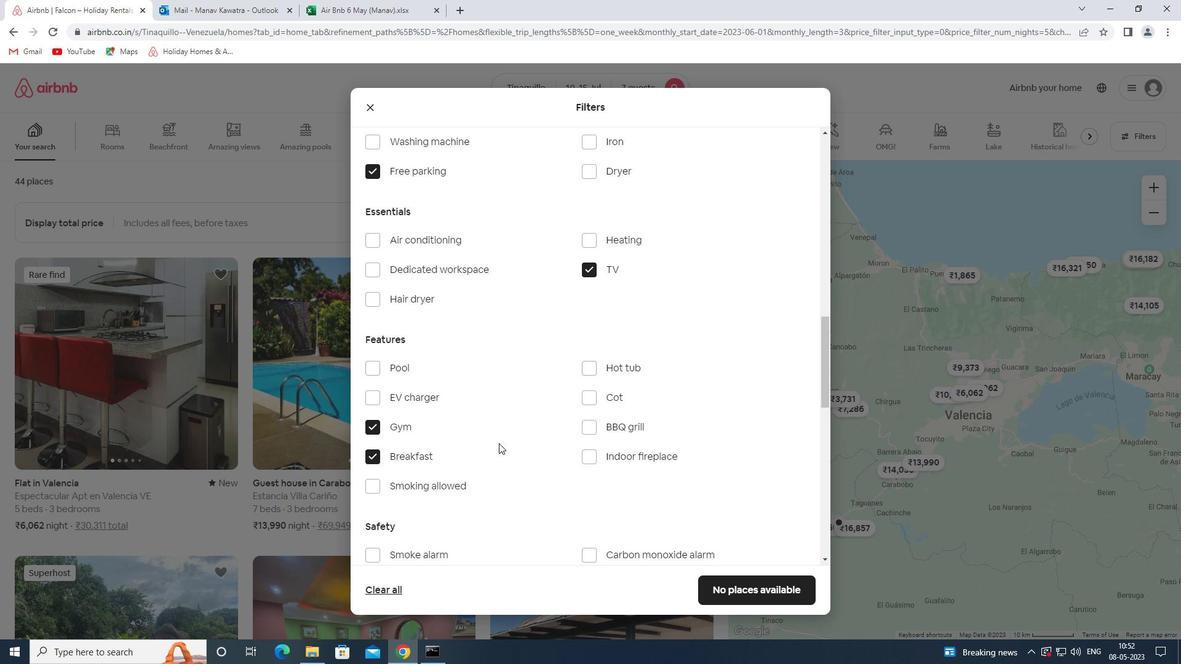 
Action: Mouse scrolled (499, 443) with delta (0, 0)
Screenshot: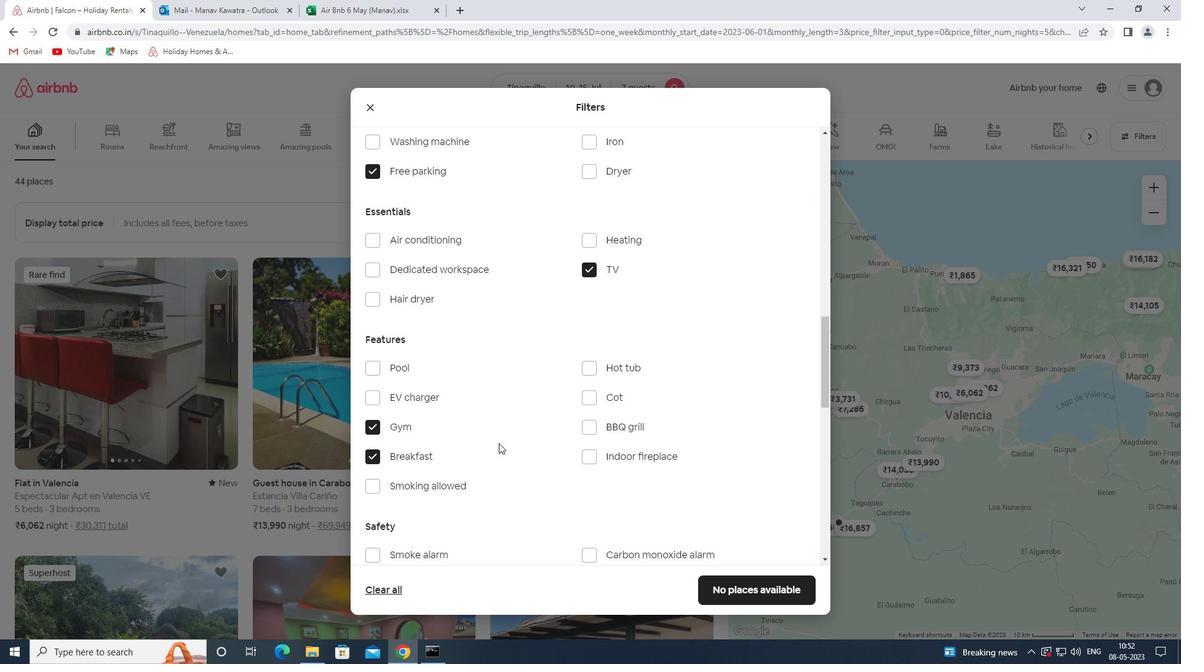 
Action: Mouse moved to (779, 484)
Screenshot: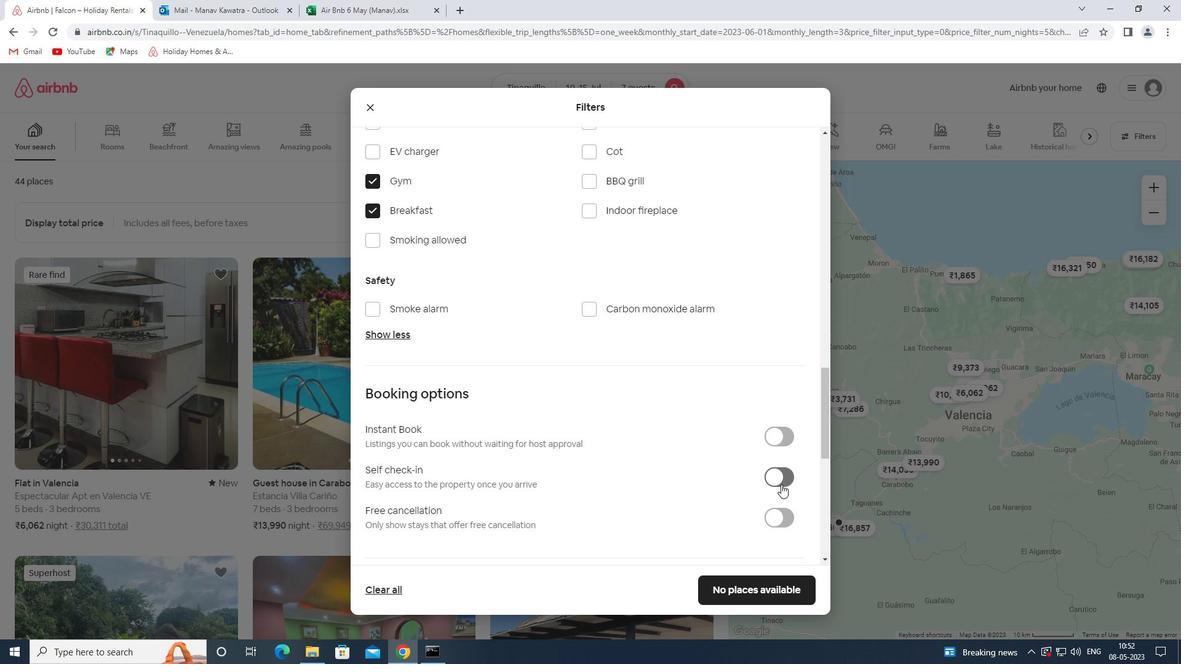 
Action: Mouse pressed left at (779, 484)
Screenshot: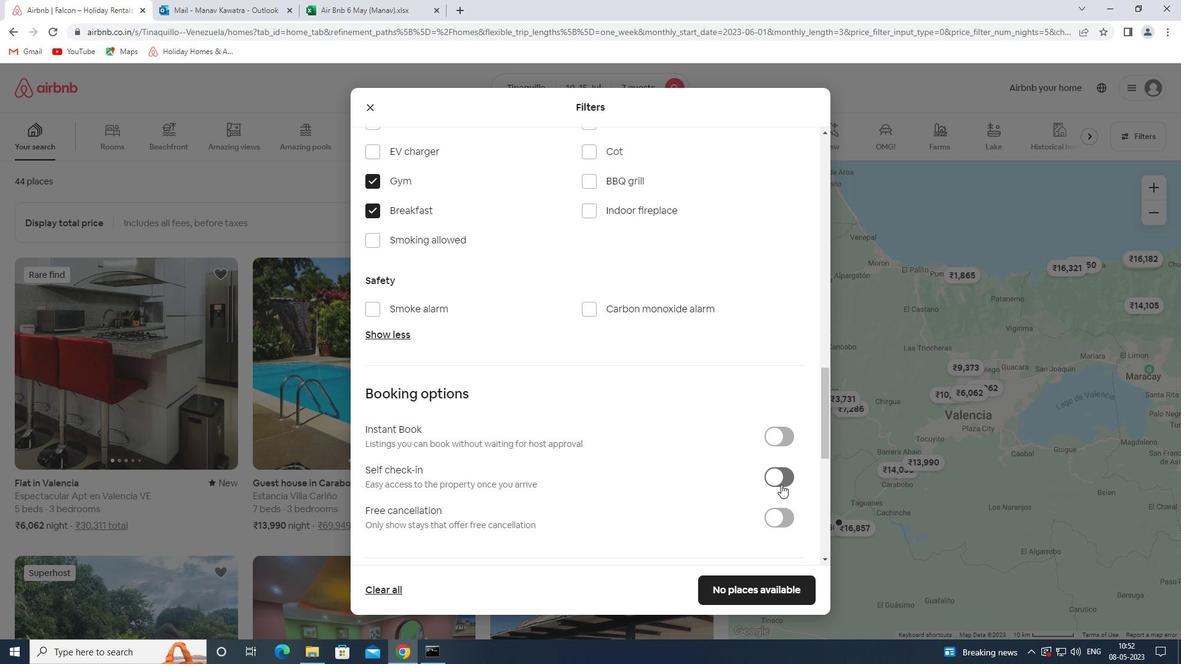 
Action: Mouse moved to (541, 403)
Screenshot: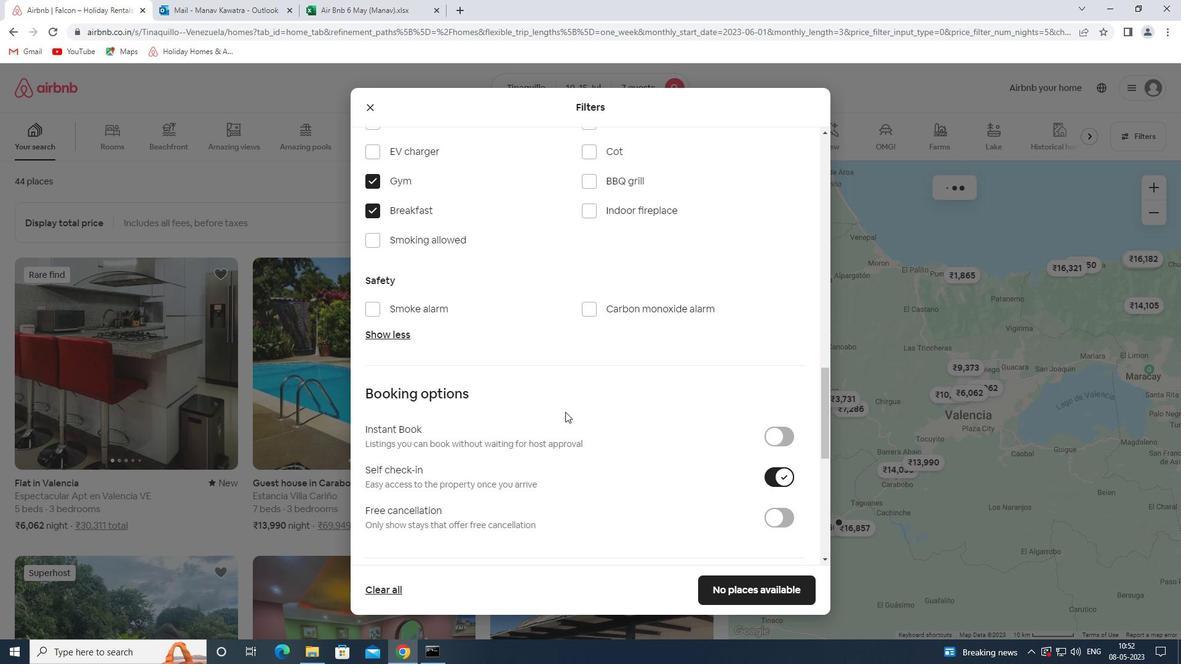 
Action: Mouse scrolled (541, 402) with delta (0, 0)
Screenshot: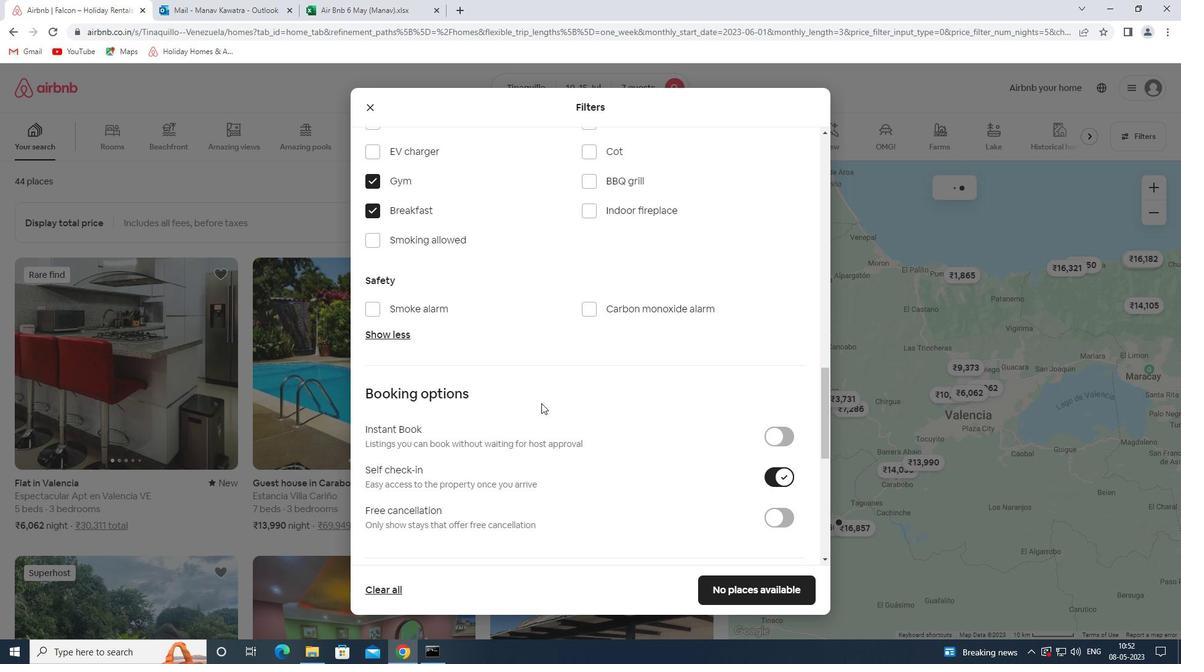 
Action: Mouse scrolled (541, 402) with delta (0, 0)
Screenshot: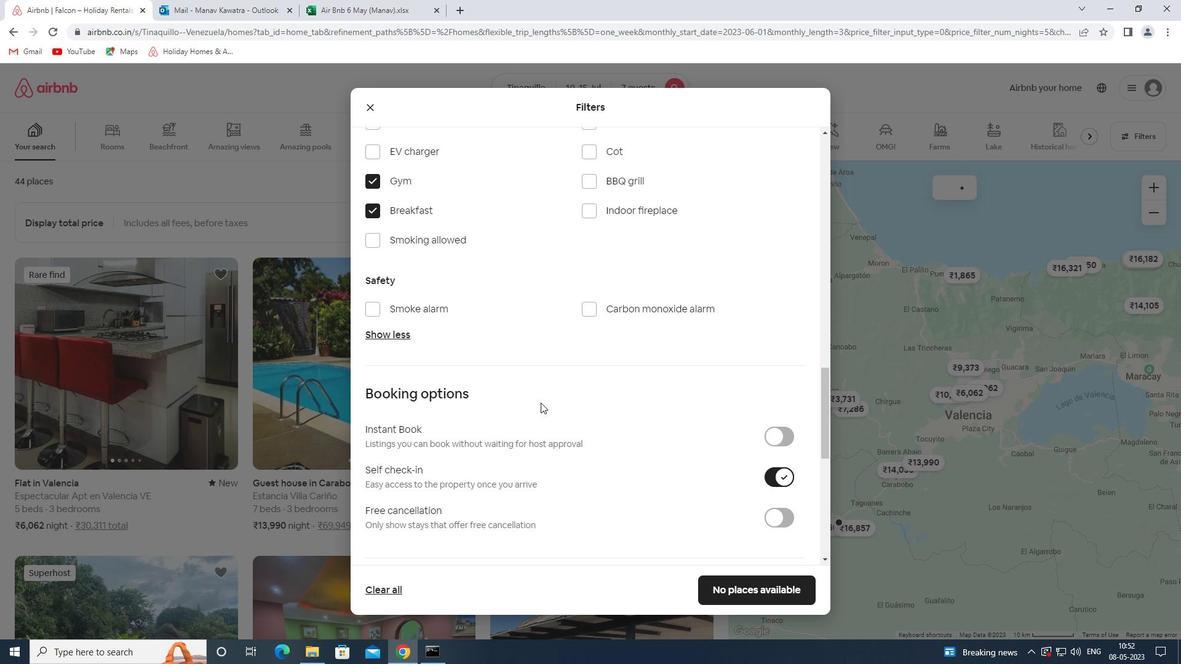 
Action: Mouse scrolled (541, 402) with delta (0, 0)
Screenshot: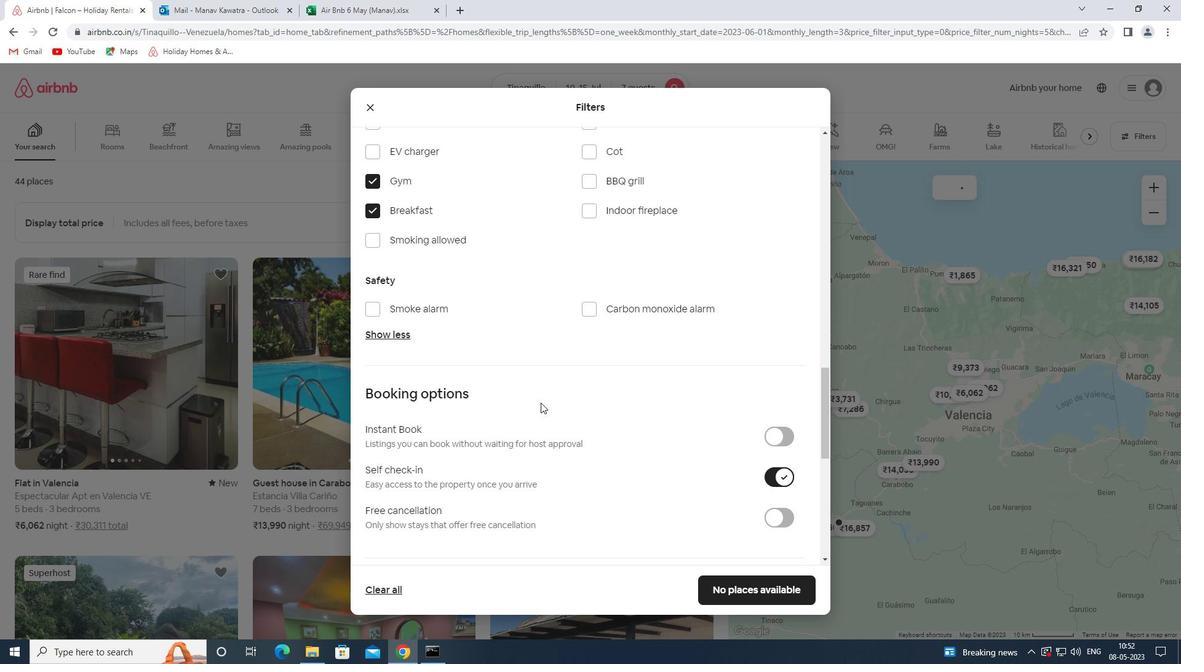 
Action: Mouse moved to (477, 444)
Screenshot: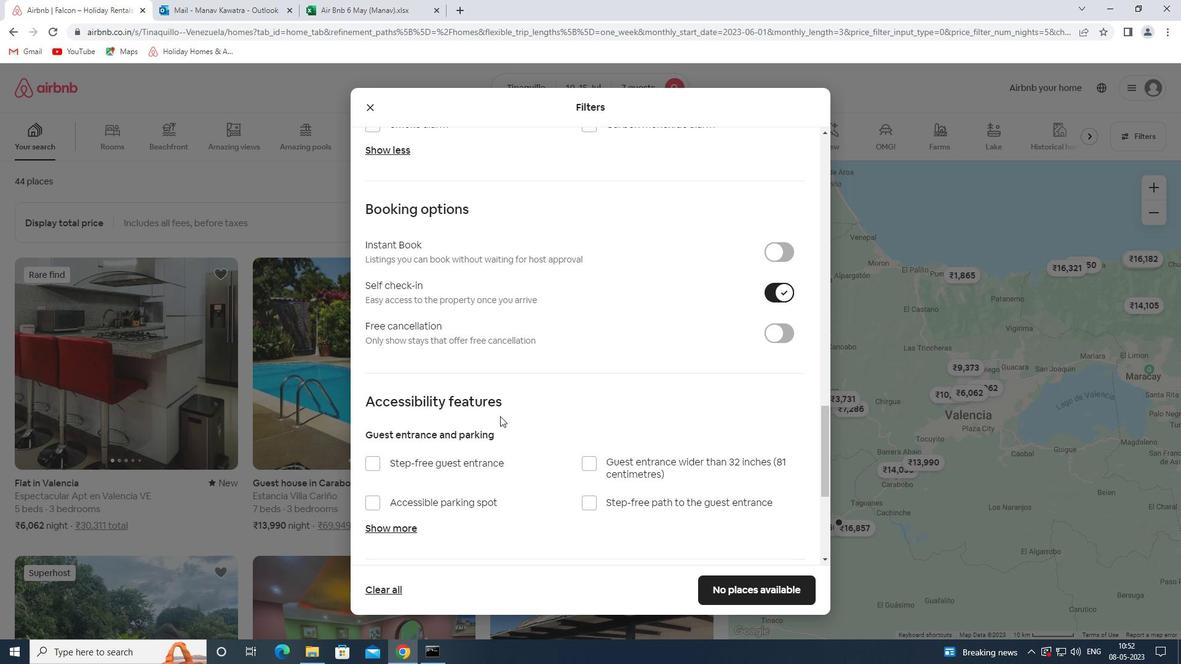 
Action: Mouse scrolled (477, 443) with delta (0, 0)
Screenshot: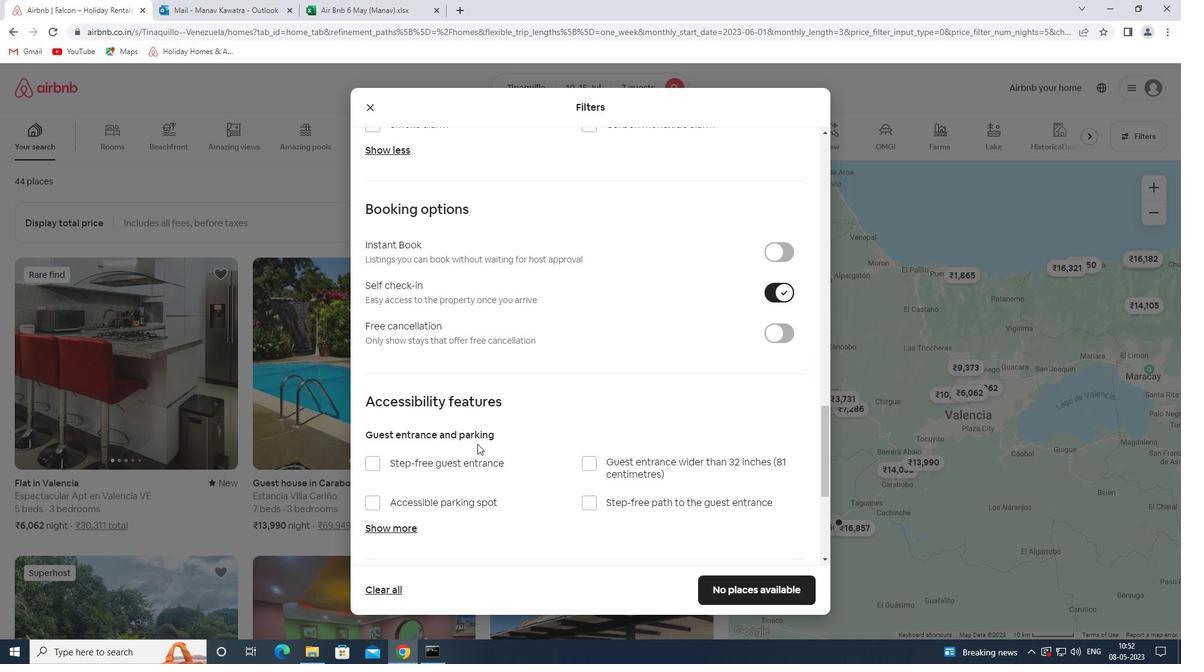 
Action: Mouse scrolled (477, 443) with delta (0, 0)
Screenshot: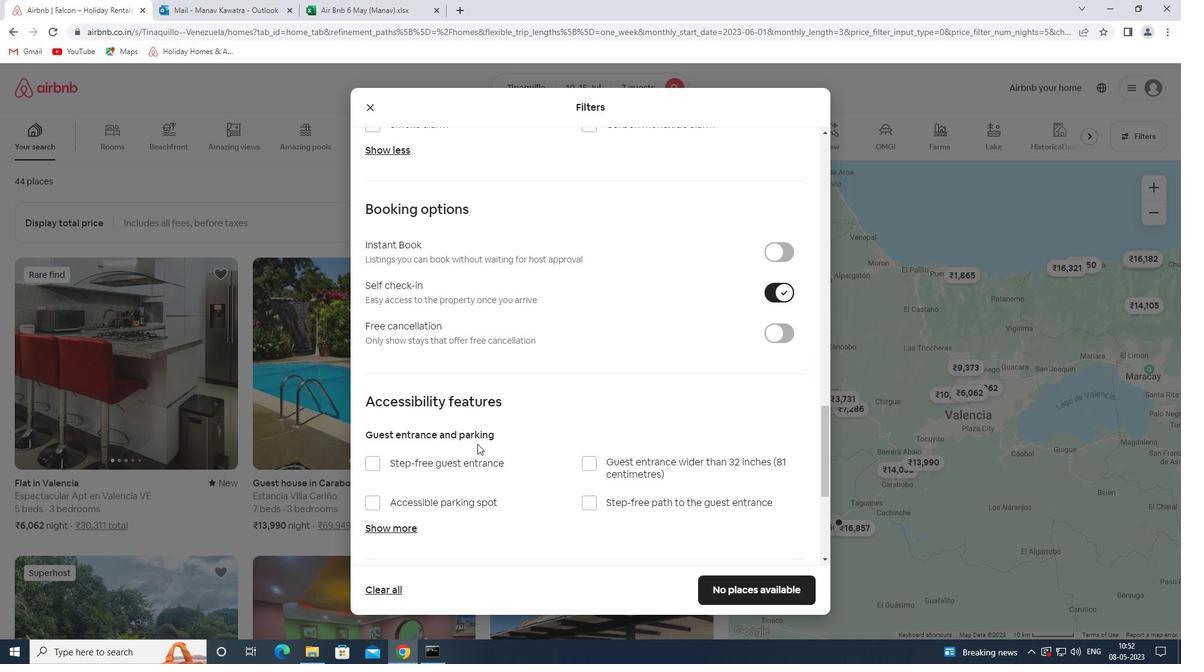 
Action: Mouse scrolled (477, 443) with delta (0, 0)
Screenshot: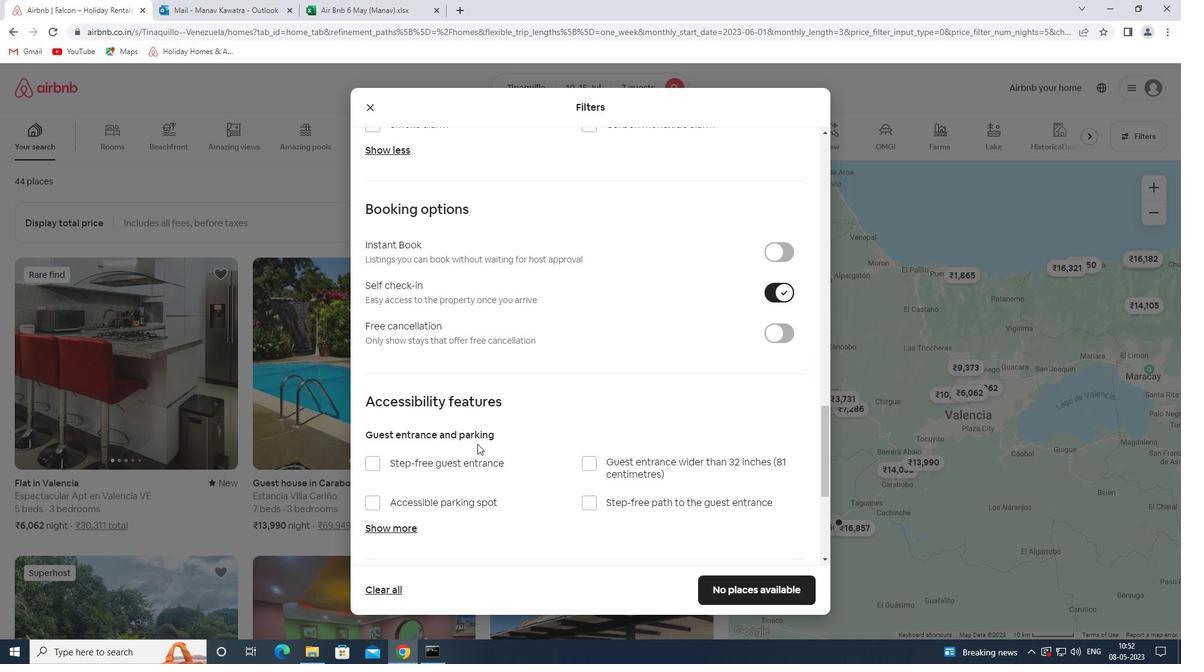 
Action: Mouse moved to (397, 504)
Screenshot: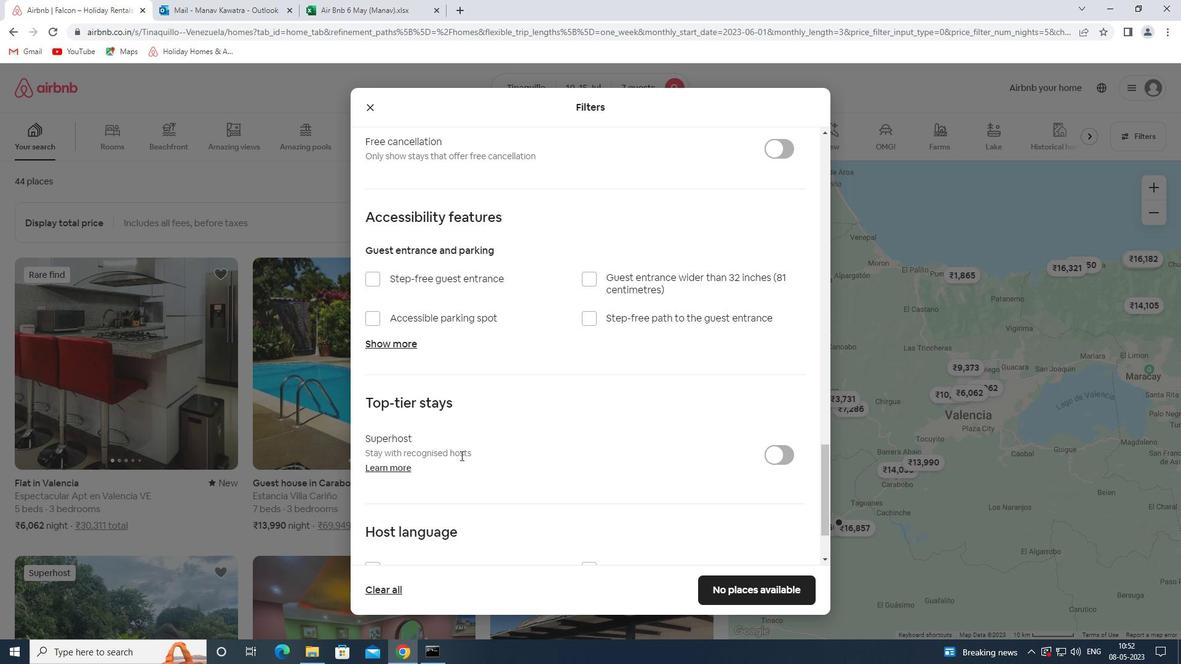 
Action: Mouse scrolled (397, 503) with delta (0, 0)
Screenshot: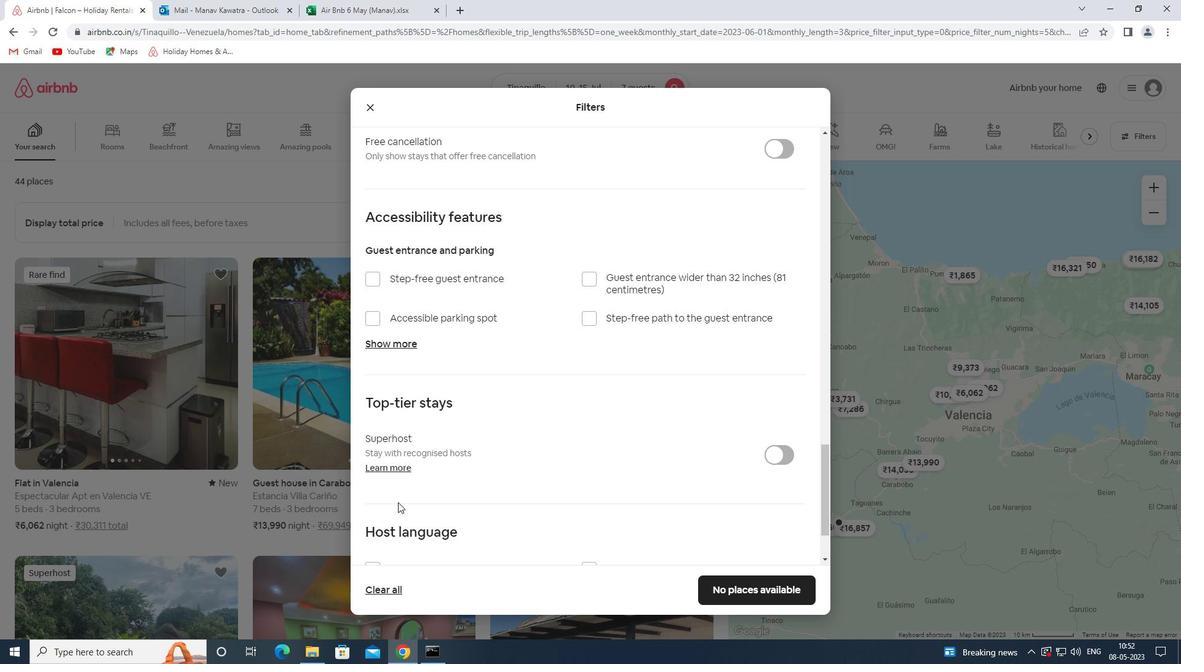 
Action: Mouse scrolled (397, 503) with delta (0, 0)
Screenshot: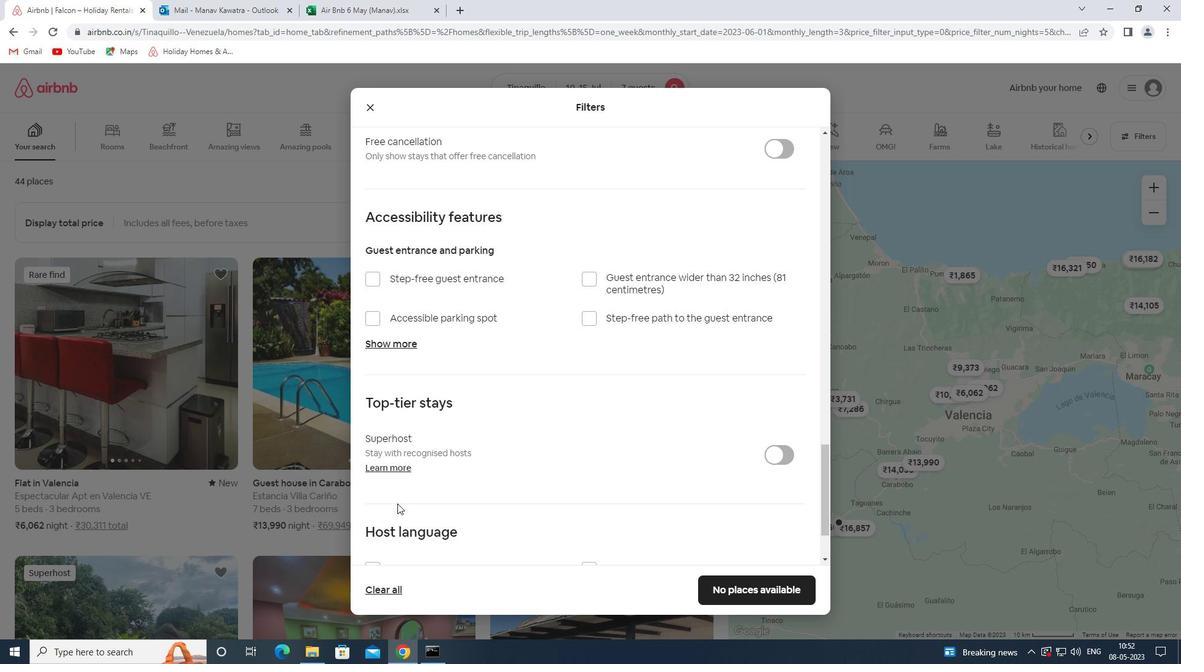 
Action: Mouse scrolled (397, 503) with delta (0, 0)
Screenshot: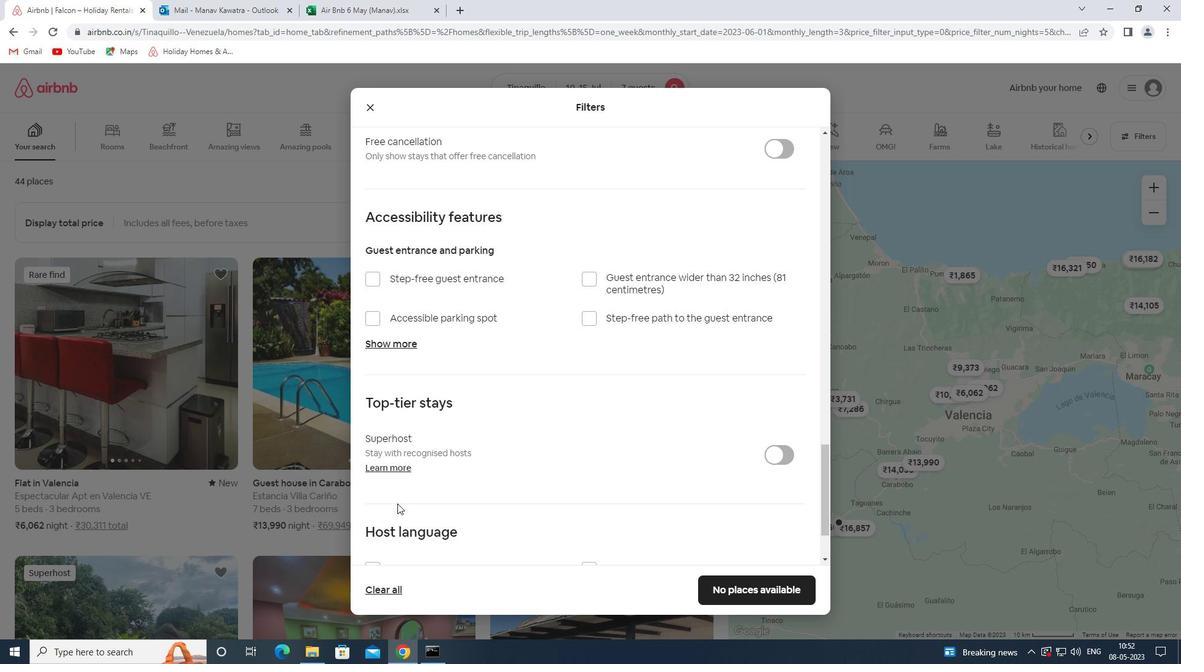 
Action: Mouse moved to (393, 477)
Screenshot: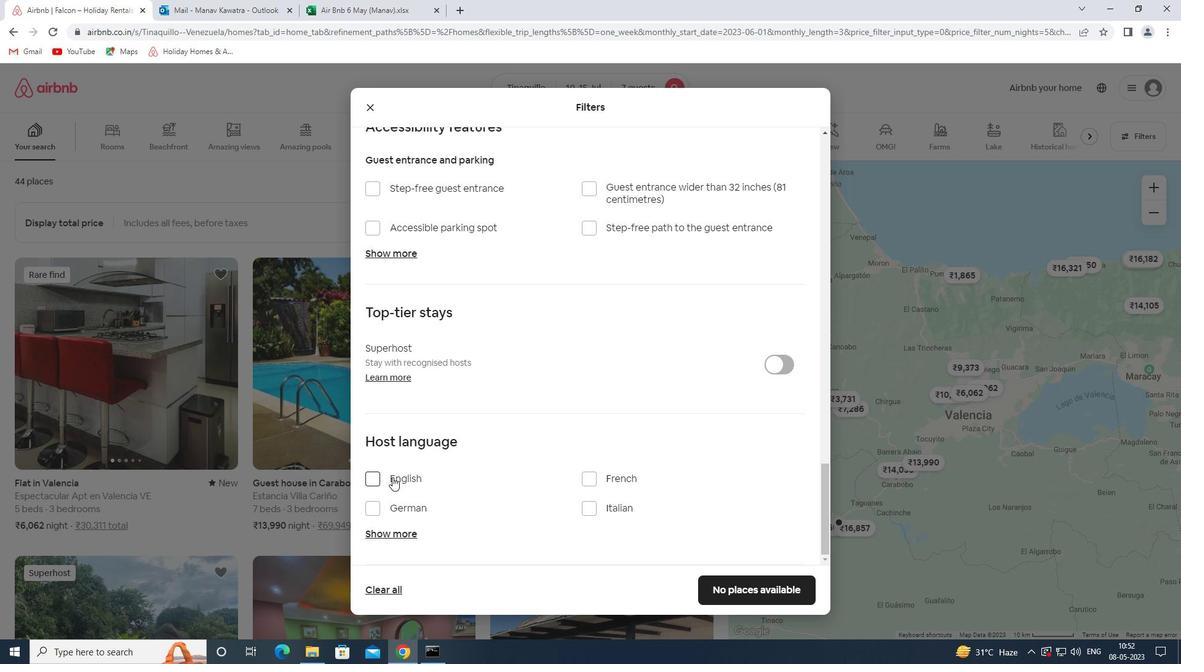 
Action: Mouse pressed left at (393, 477)
Screenshot: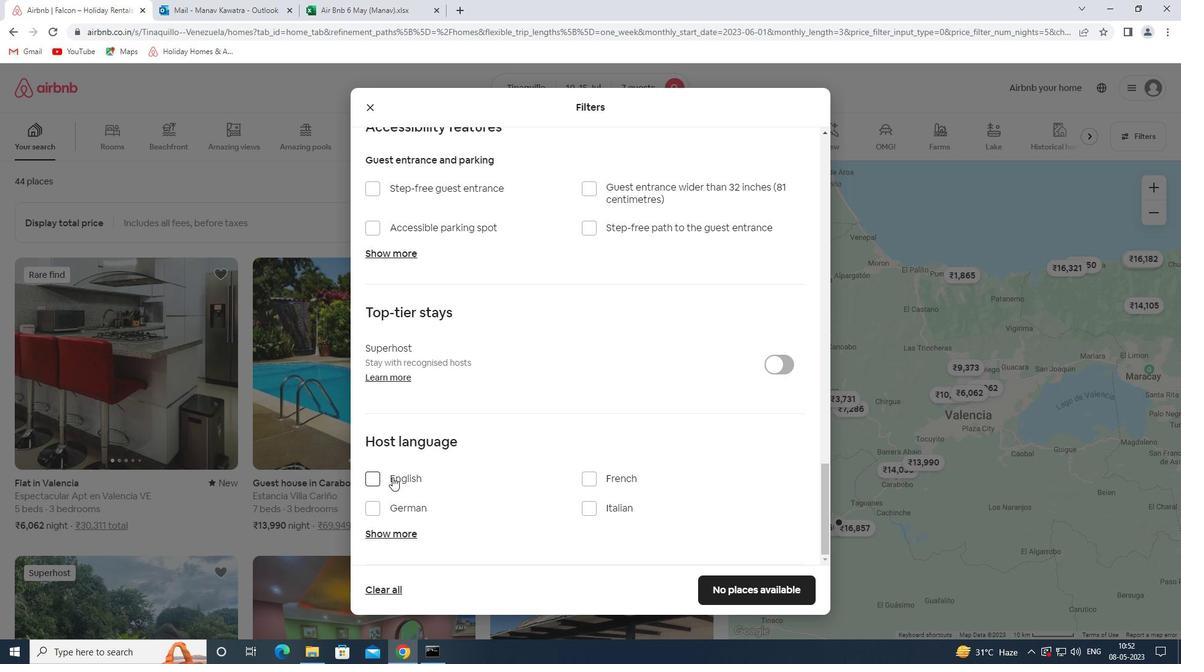 
Action: Mouse moved to (511, 379)
Screenshot: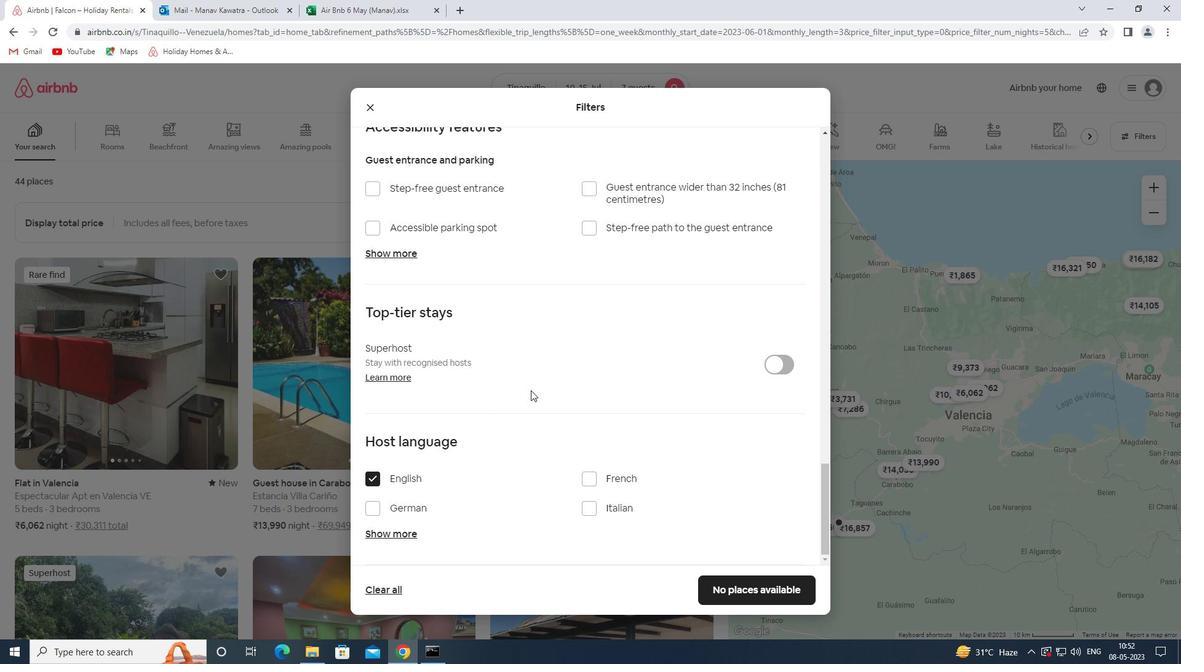 
Action: Mouse scrolled (511, 378) with delta (0, 0)
Screenshot: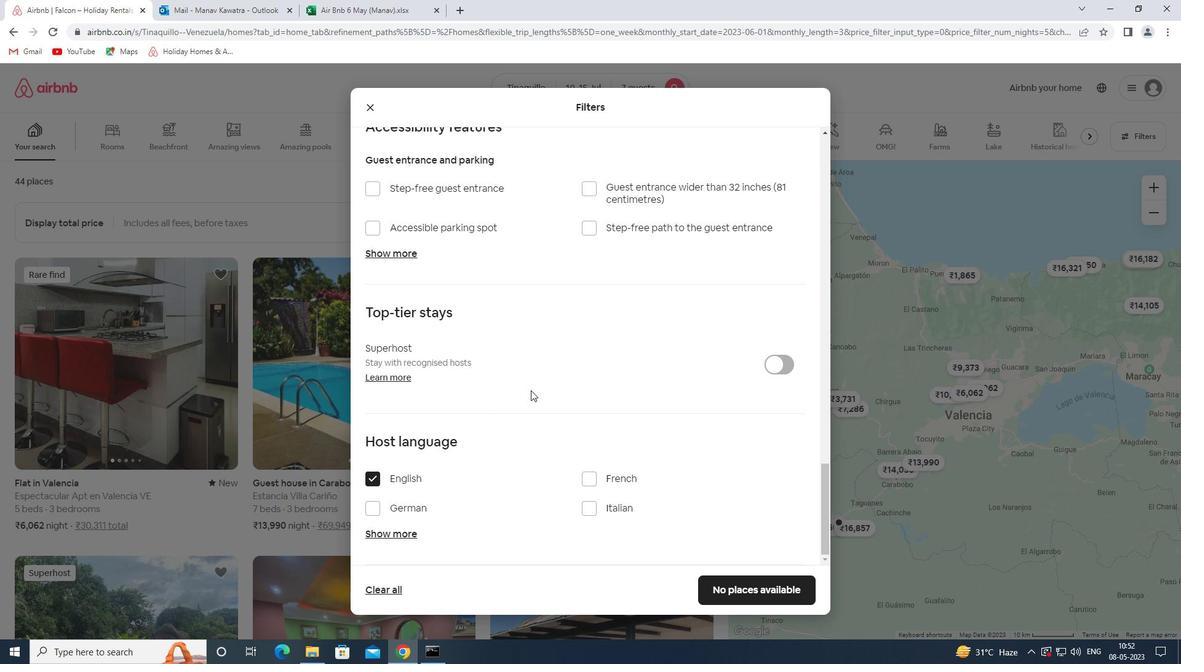 
Action: Mouse moved to (504, 377)
Screenshot: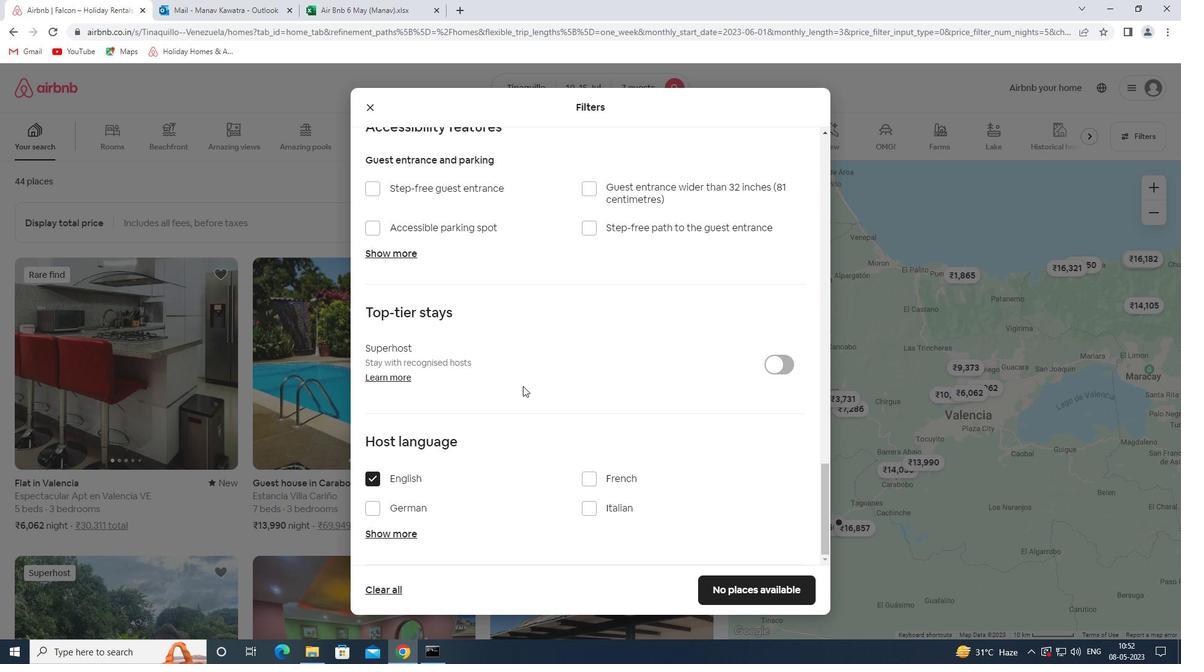 
Action: Mouse scrolled (504, 376) with delta (0, 0)
Screenshot: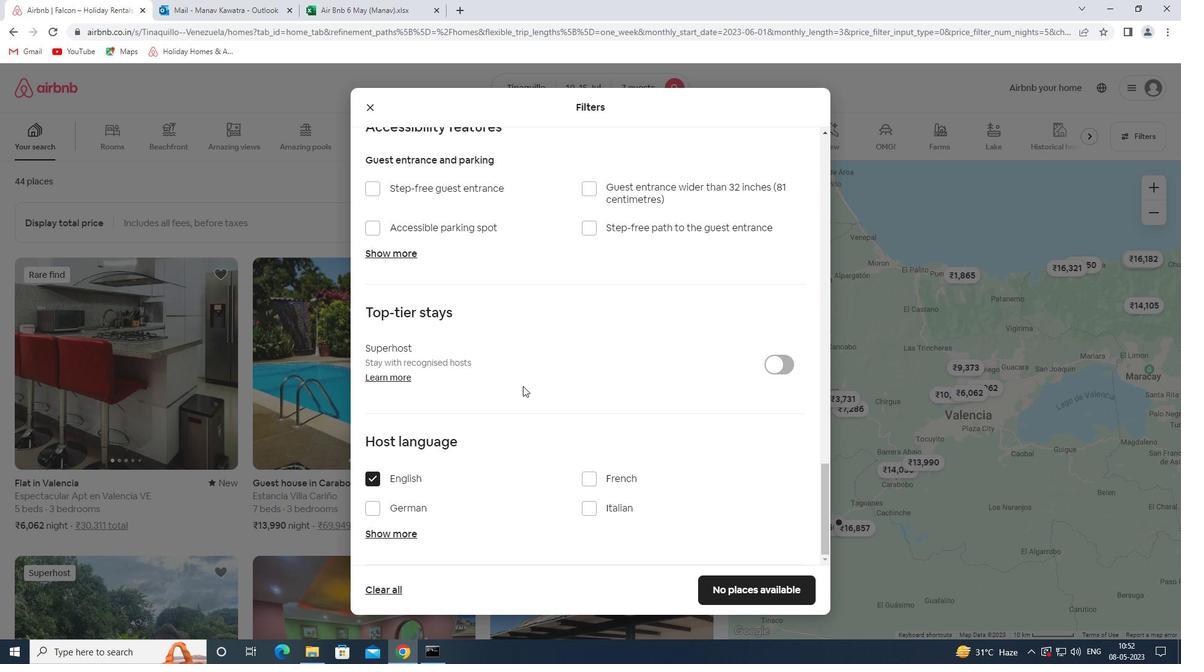 
Action: Mouse moved to (498, 382)
Screenshot: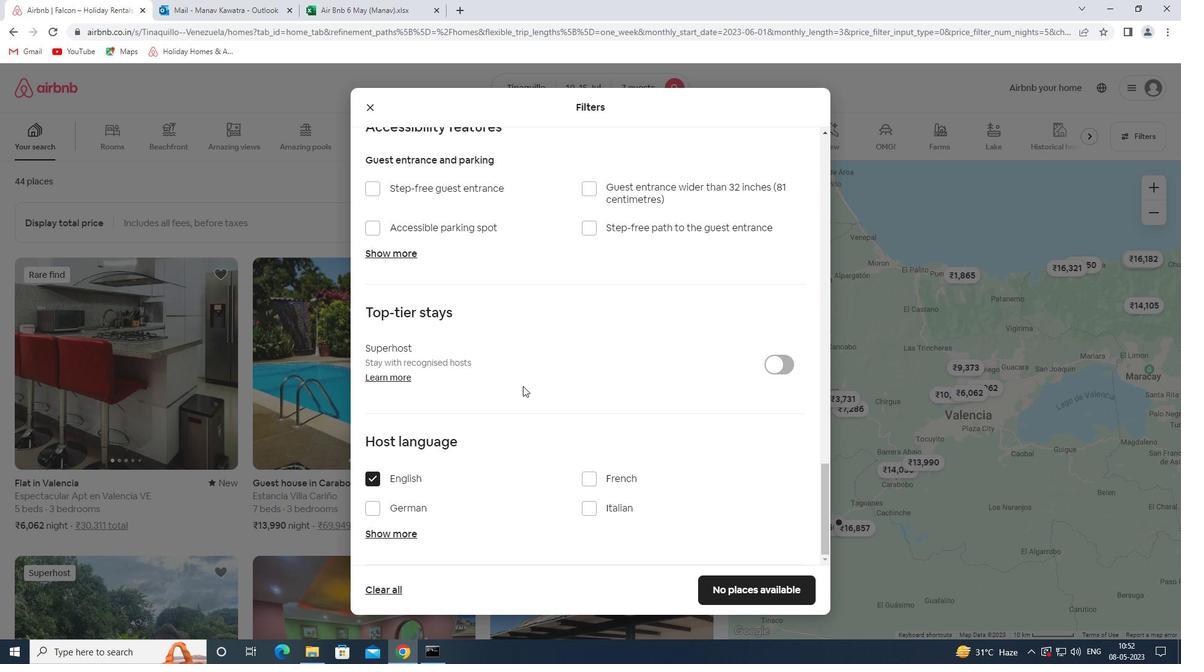 
Action: Mouse scrolled (498, 381) with delta (0, 0)
Screenshot: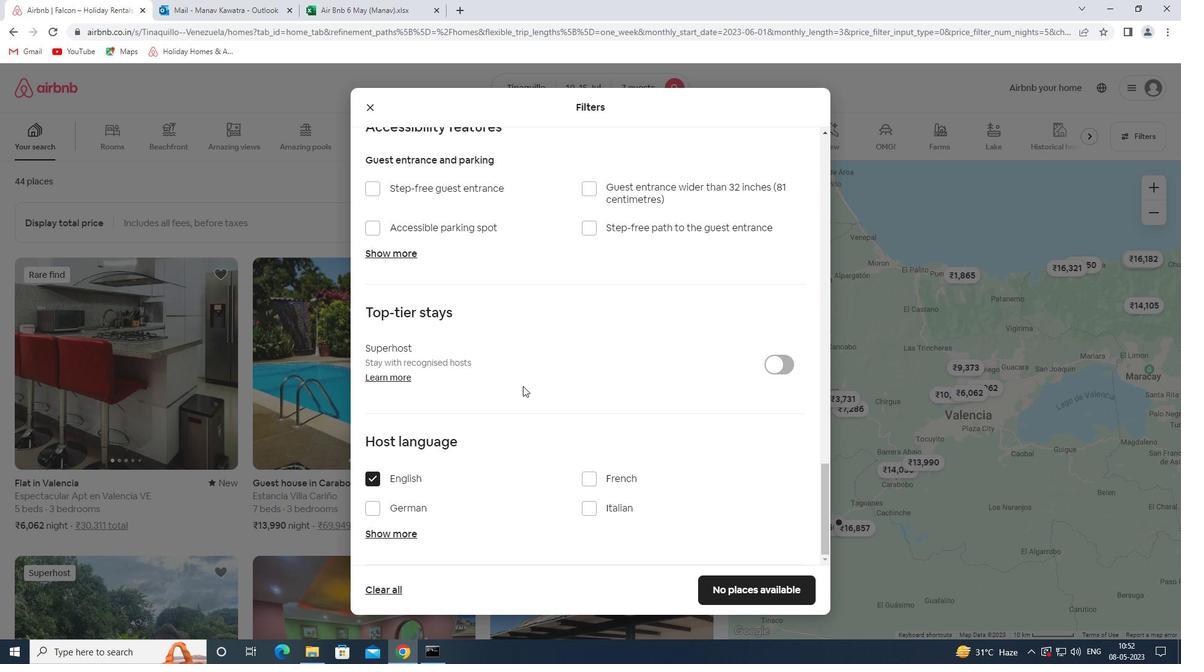 
Action: Mouse moved to (478, 394)
Screenshot: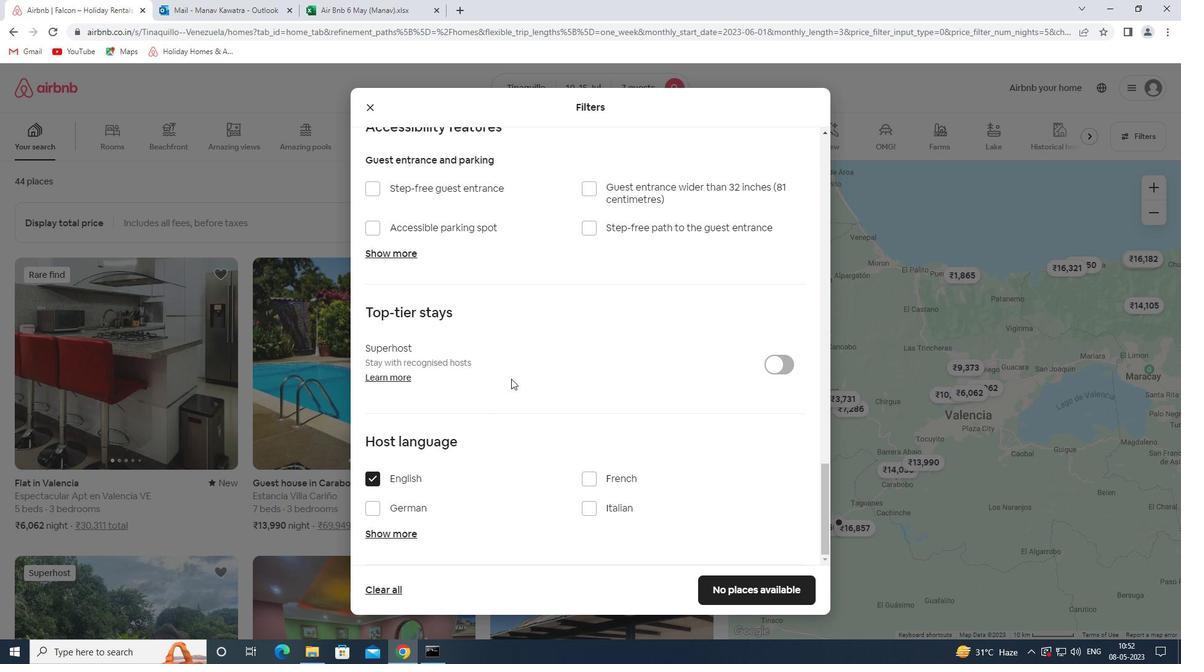 
Action: Mouse scrolled (478, 393) with delta (0, 0)
Screenshot: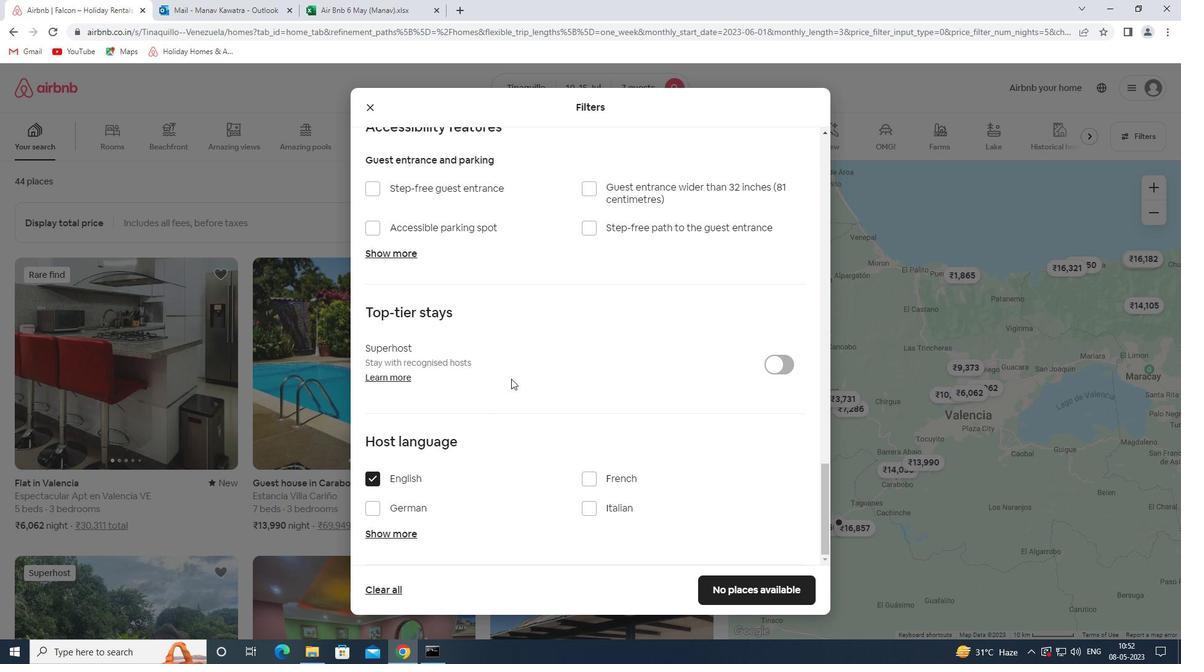 
Action: Mouse moved to (719, 602)
Screenshot: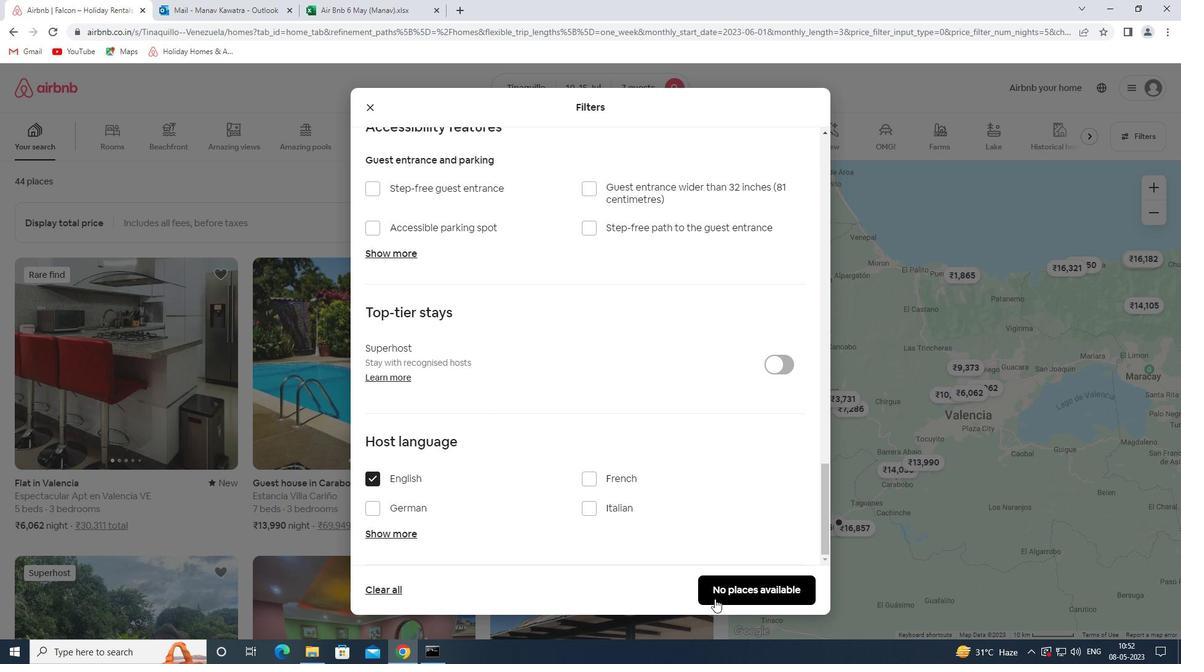 
Action: Mouse pressed left at (719, 602)
Screenshot: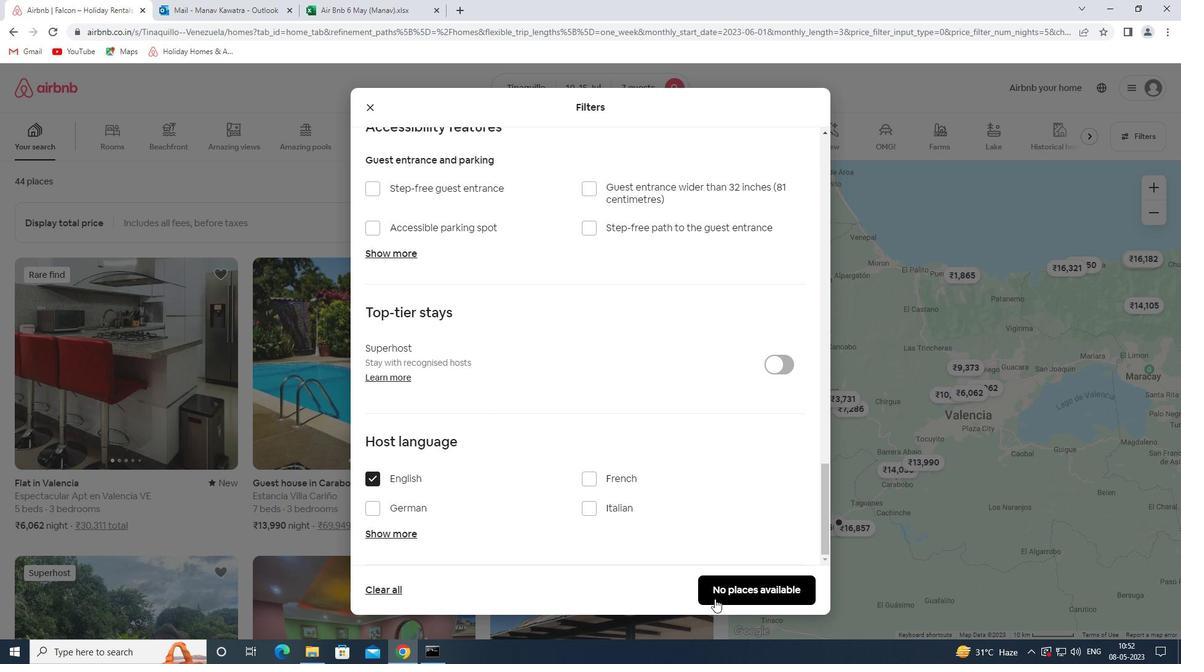 
Action: Mouse moved to (725, 586)
Screenshot: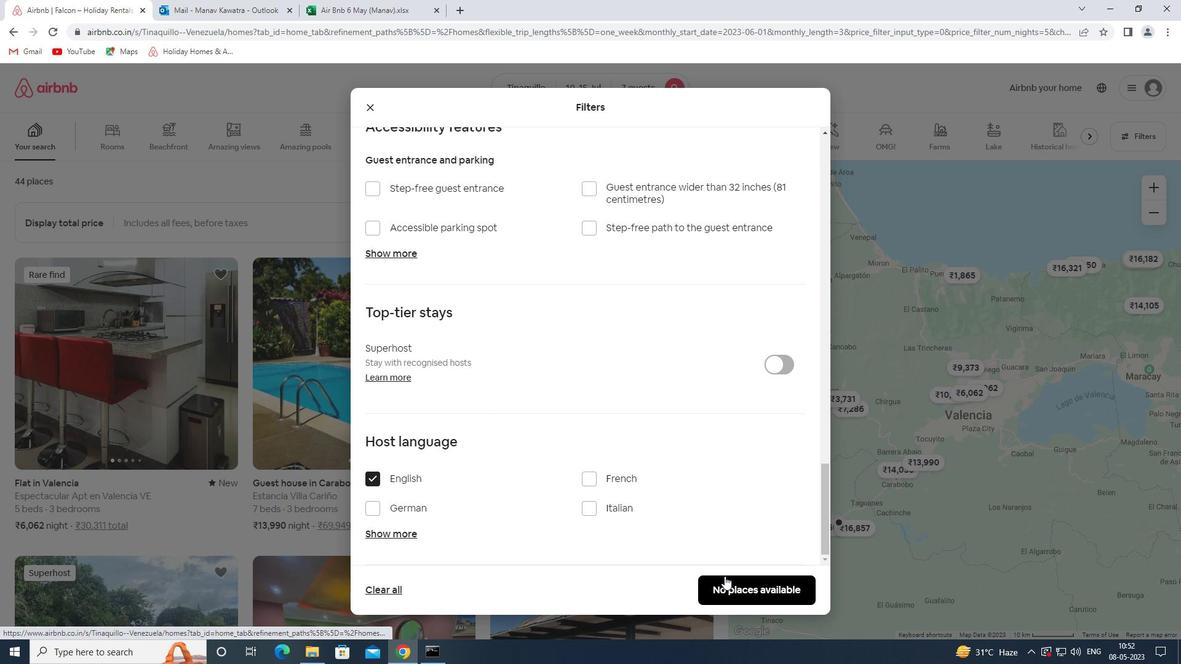 
Action: Mouse pressed left at (725, 586)
Screenshot: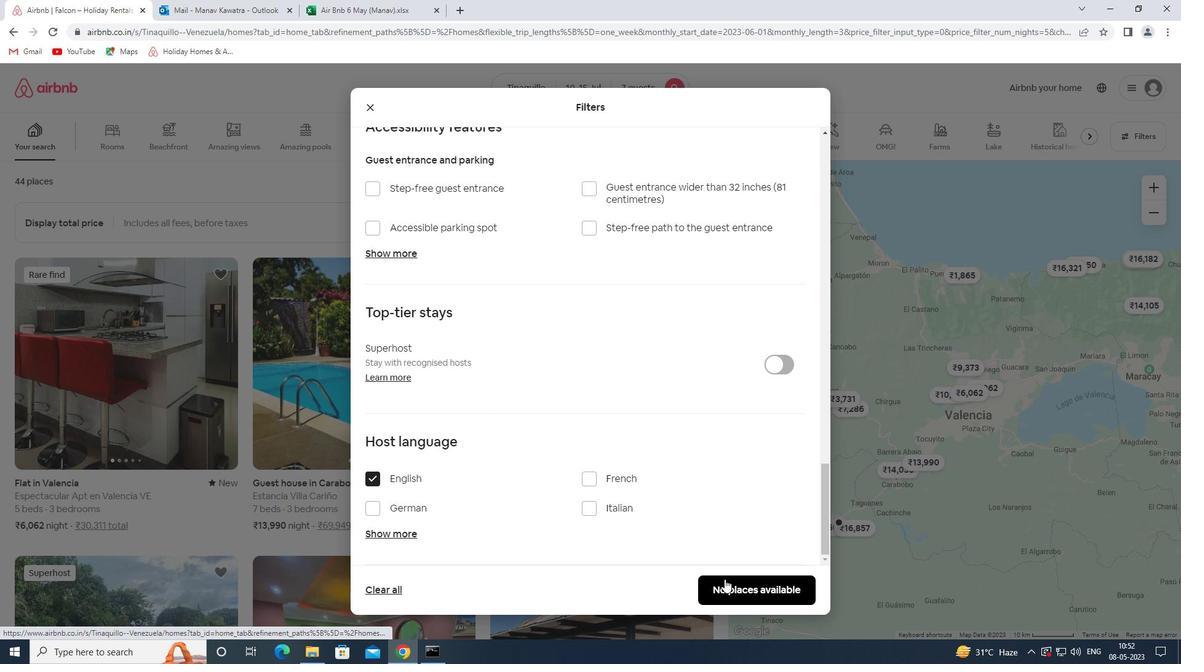 
Action: Mouse moved to (706, 571)
Screenshot: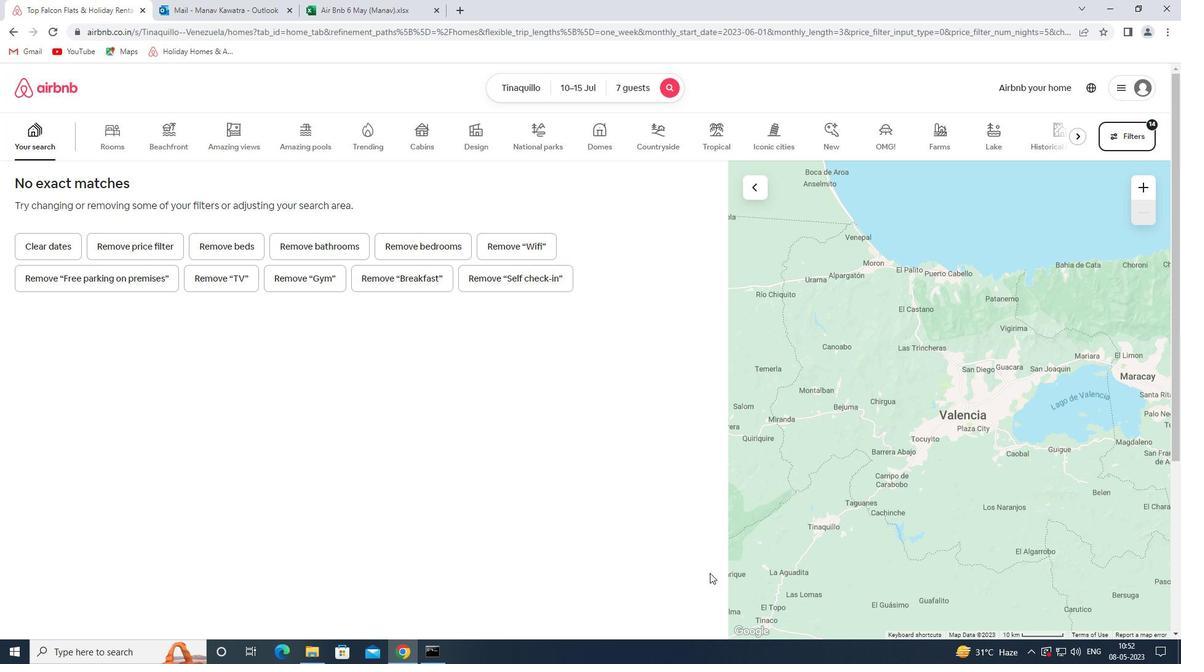 
